 Task: In the Contact  GabriellaHernandez93@pix11.com, Create email and send with subject: 'Step into the Future: Discover Our Cutting-Edge Solution', and with mail content 'Hello_x000D_
Join a community of forward-thinkers and pioneers. Our transformative solution will empower you to shape the future of your industry.._x000D_
Kind Regards', attach the document: Terms_and_conditions.doc and insert image: visitingcard.jpg. Below Kind Regards, write Tumblr and insert the URL: 'www.tumblr.com'. Mark checkbox to create task to follow up : Tomorrow. Logged in from softage.3@softage.net
Action: Mouse moved to (94, 85)
Screenshot: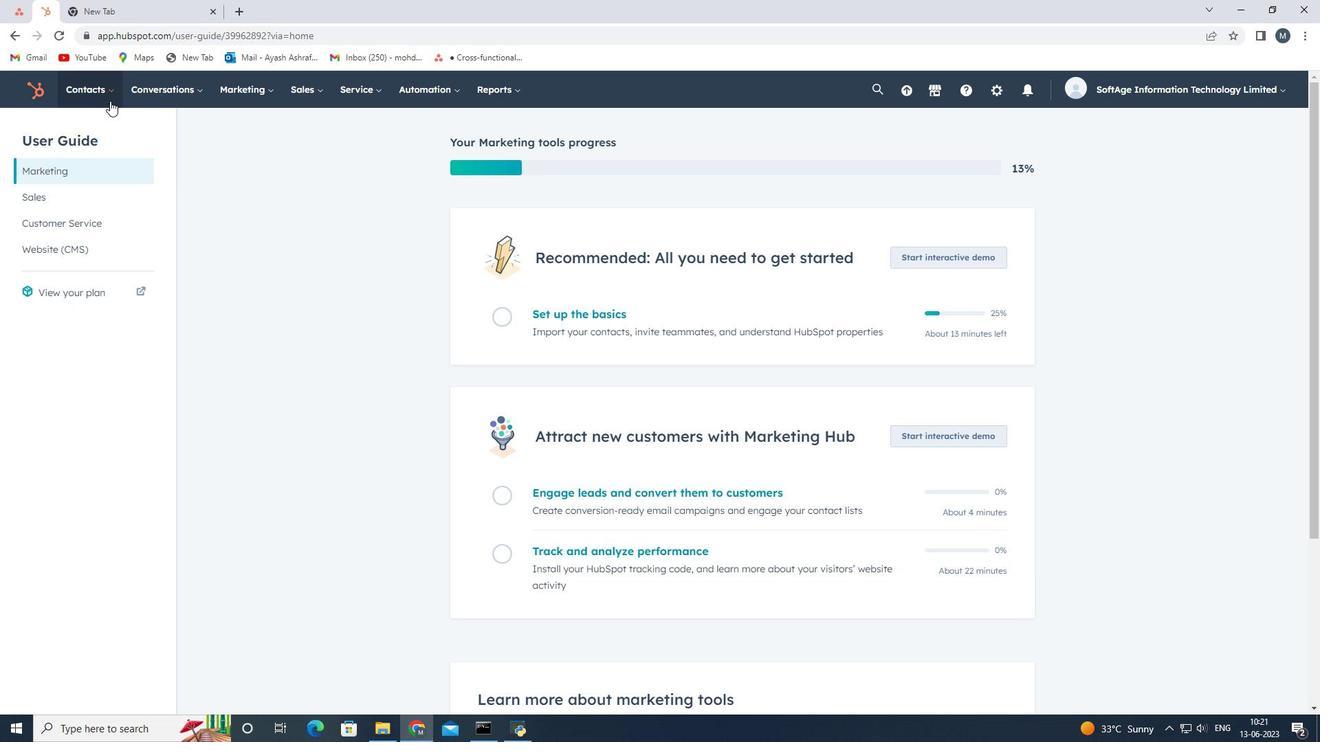 
Action: Mouse pressed left at (94, 85)
Screenshot: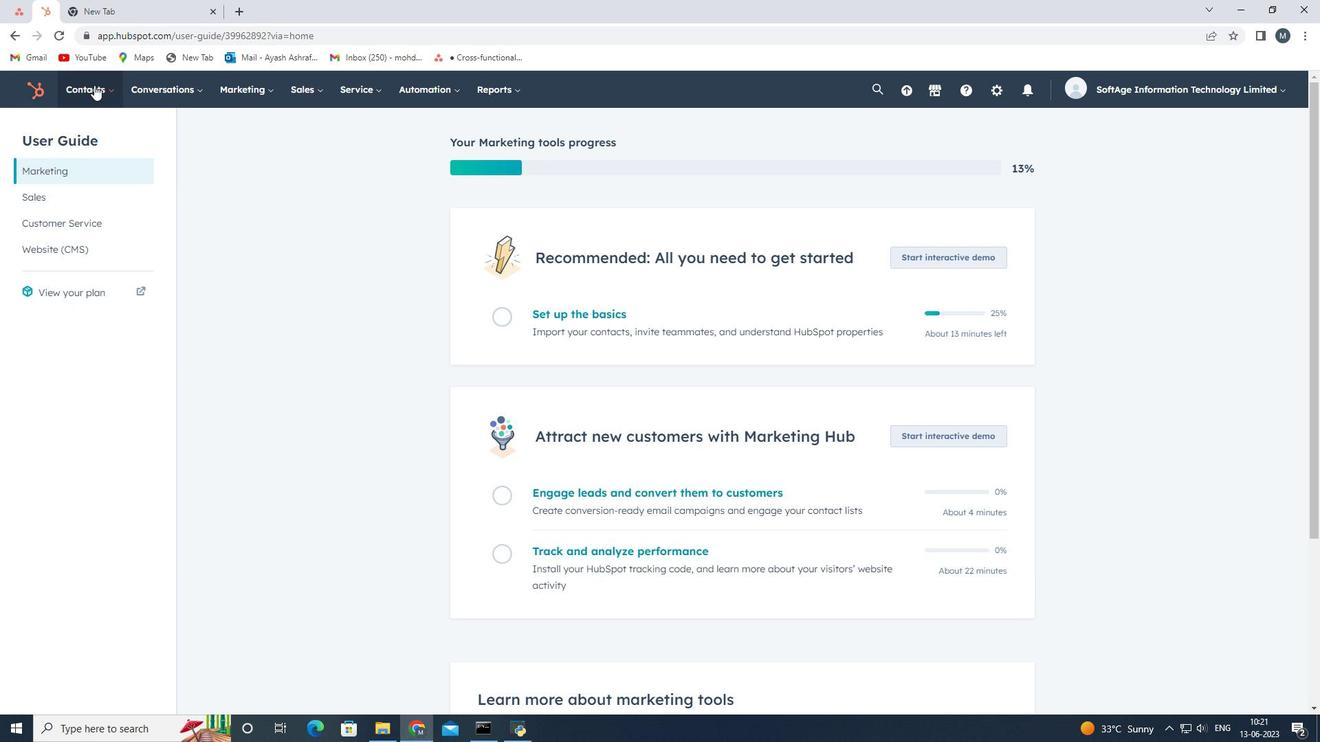 
Action: Mouse moved to (102, 125)
Screenshot: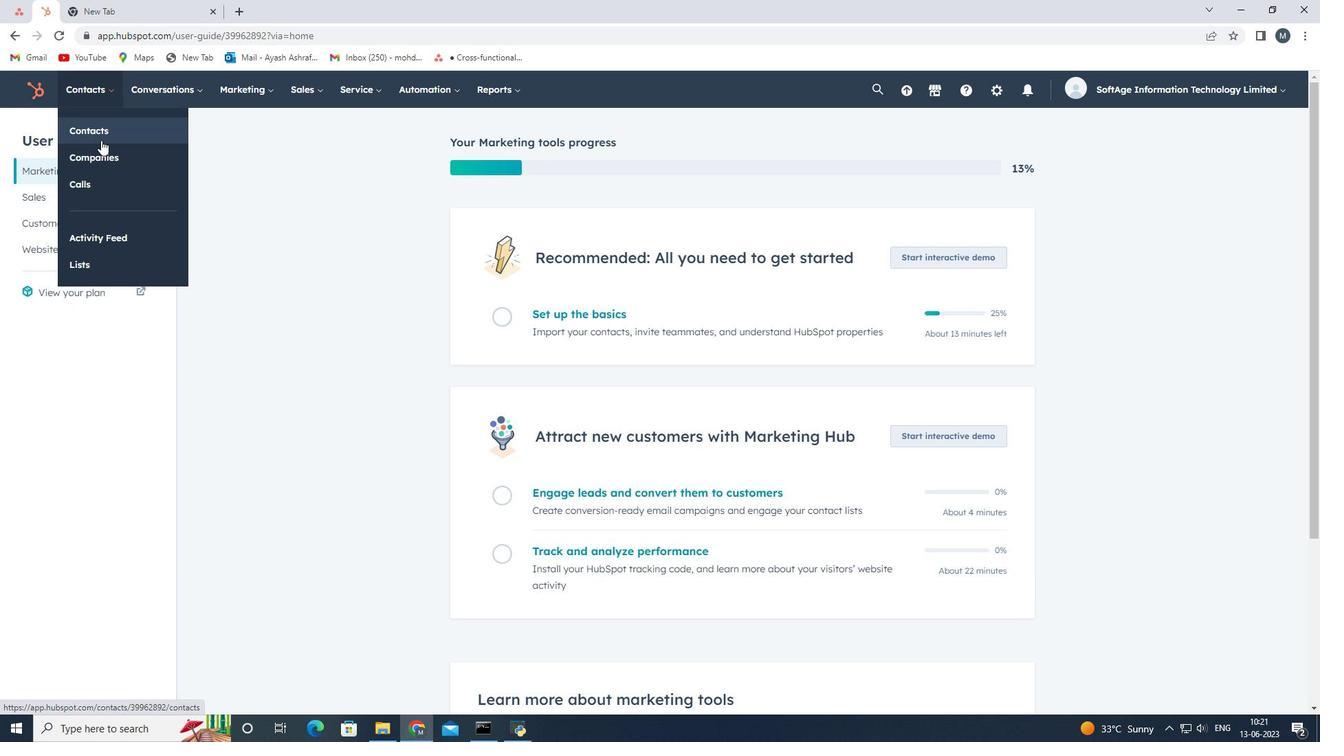 
Action: Mouse pressed left at (102, 125)
Screenshot: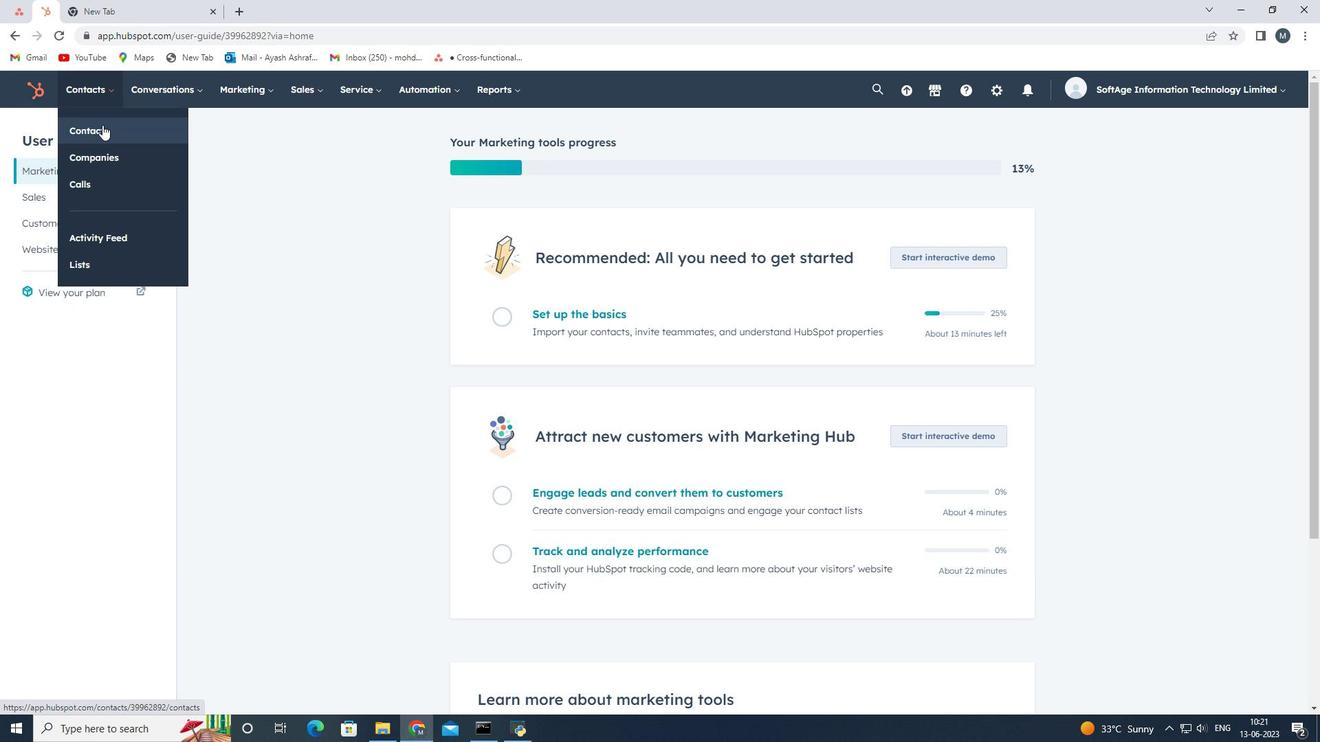 
Action: Mouse moved to (115, 242)
Screenshot: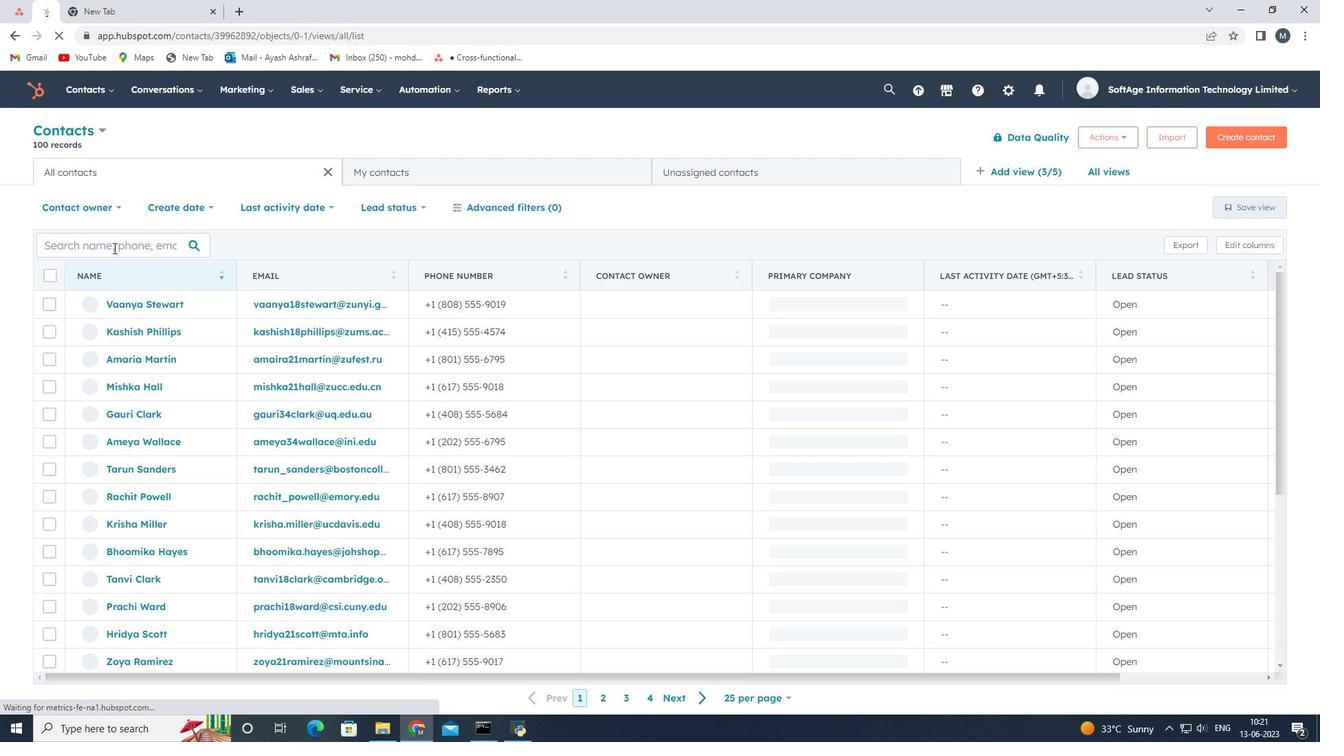
Action: Mouse pressed left at (115, 242)
Screenshot: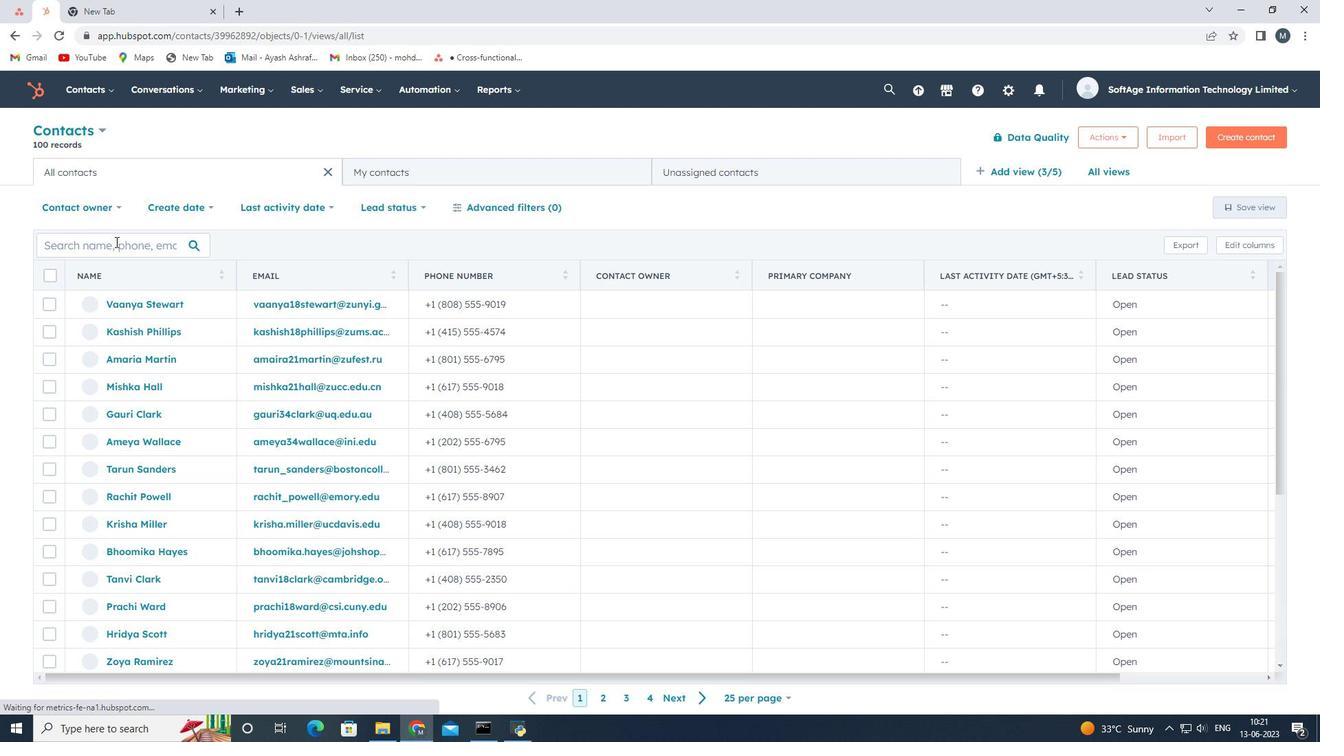 
Action: Key pressed <Key.shift><Key.shift><Key.shift><Key.shift><Key.shift>gabriella<Key.shift>Hernandez93<Key.shift>@pic<Key.backspace>x11.com
Screenshot: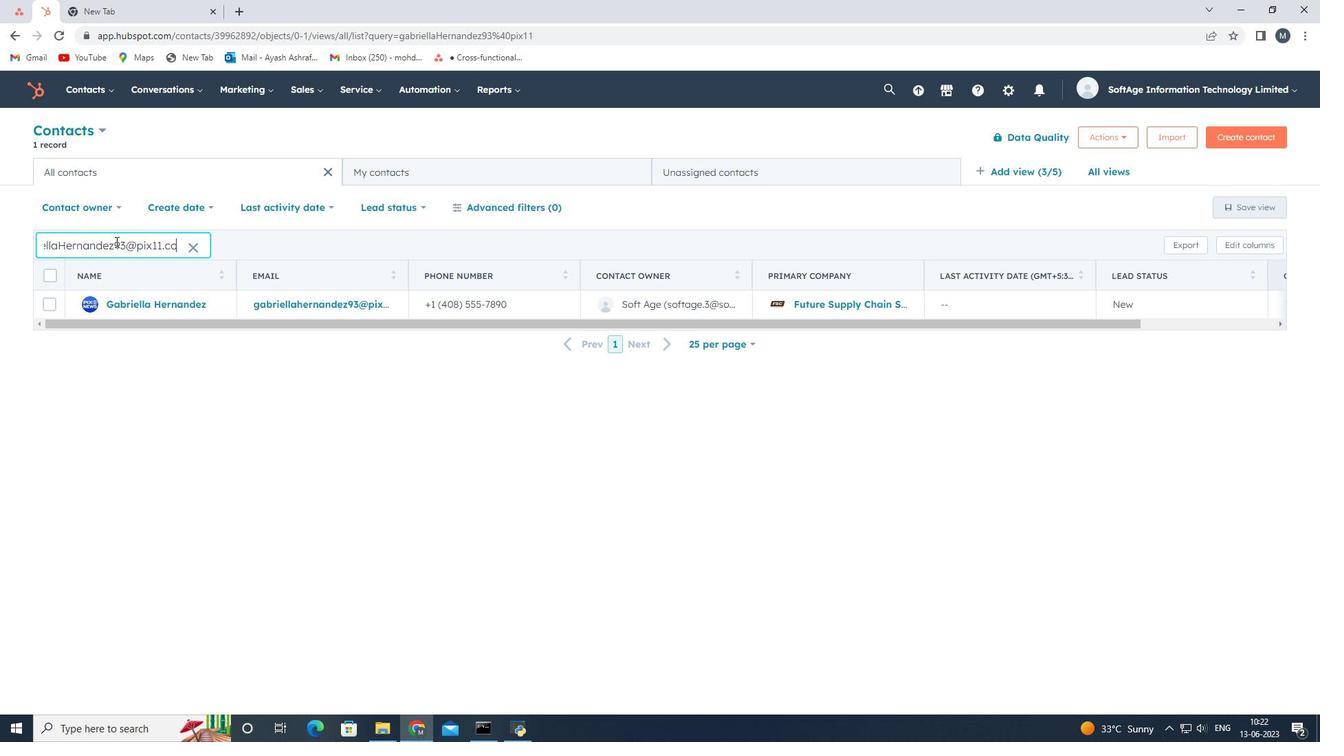 
Action: Mouse moved to (123, 306)
Screenshot: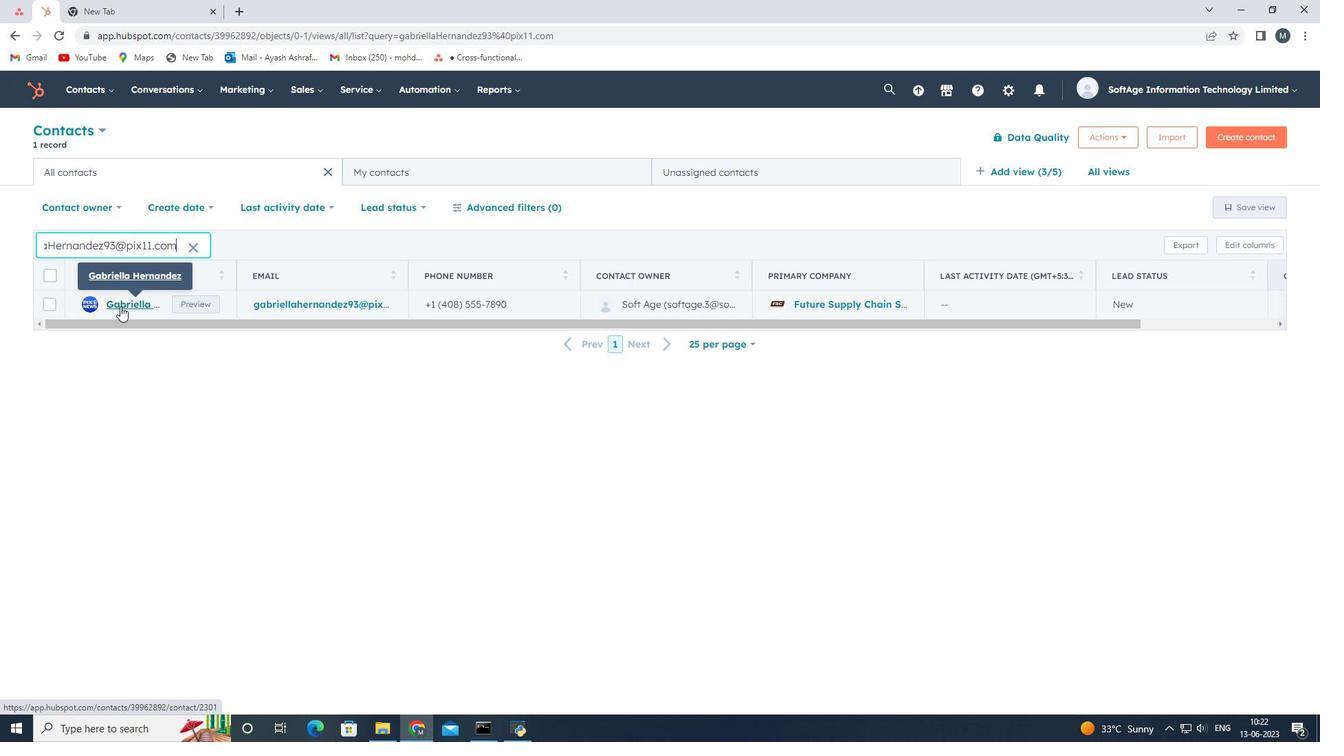 
Action: Mouse pressed left at (123, 306)
Screenshot: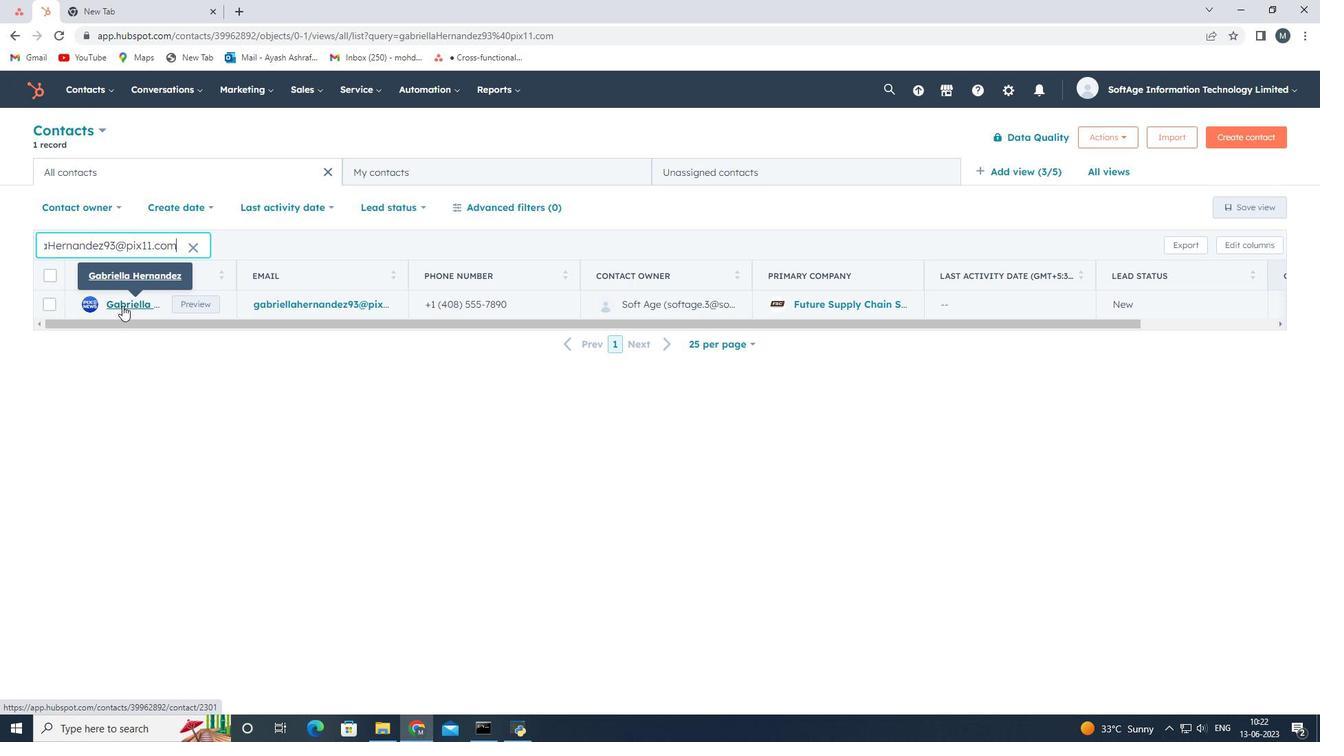 
Action: Mouse pressed left at (123, 306)
Screenshot: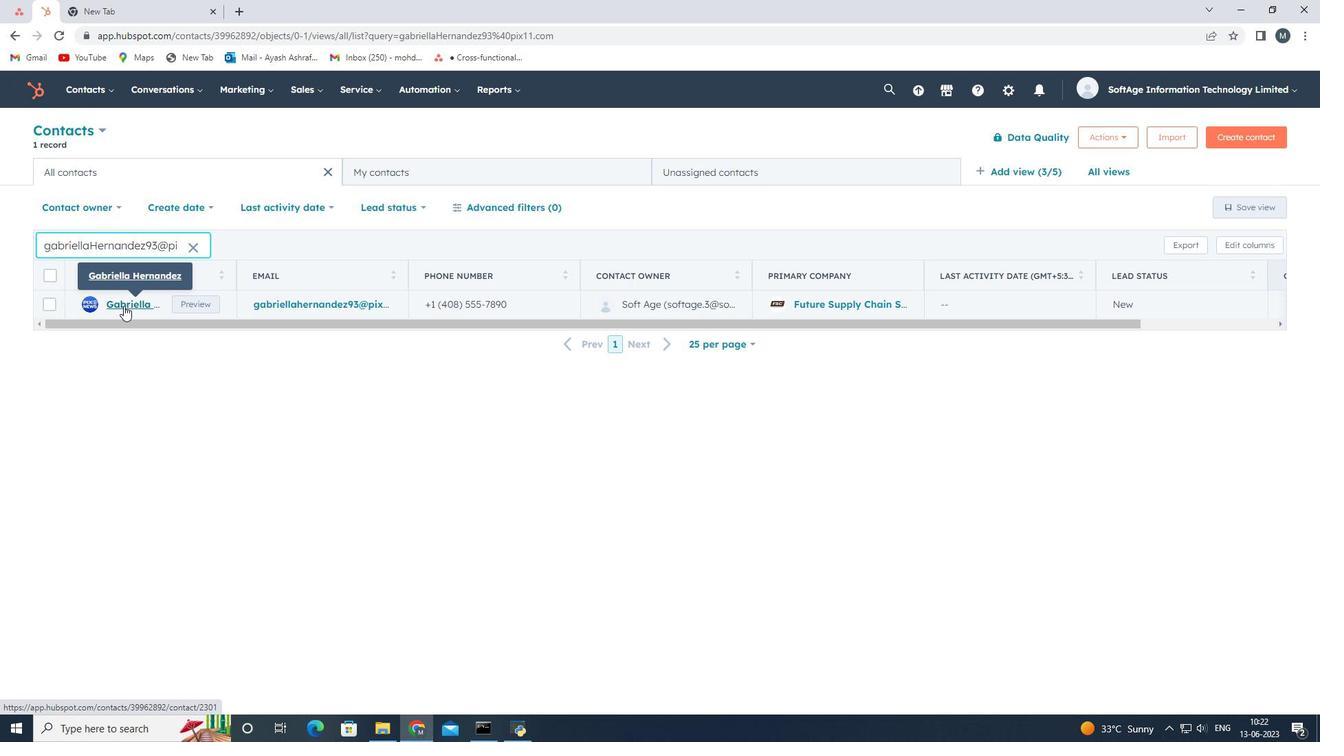 
Action: Mouse moved to (98, 244)
Screenshot: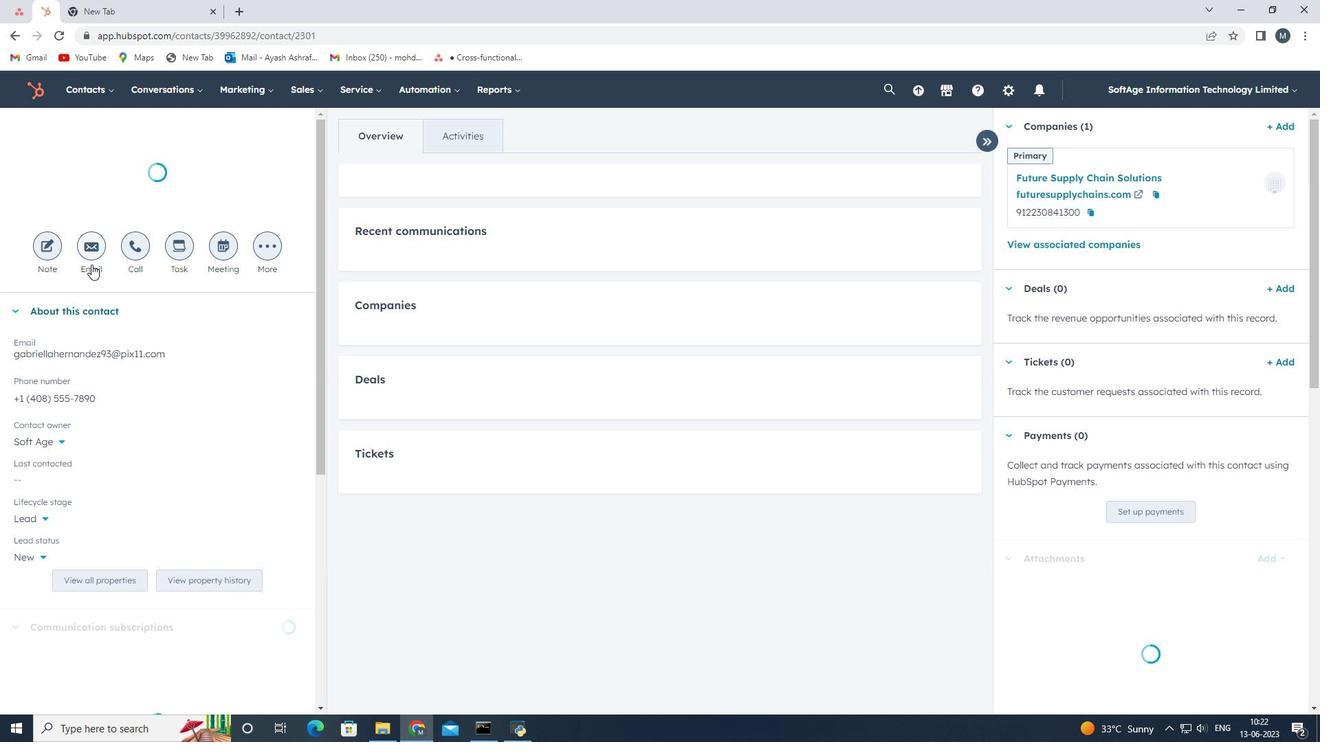 
Action: Mouse pressed left at (98, 244)
Screenshot: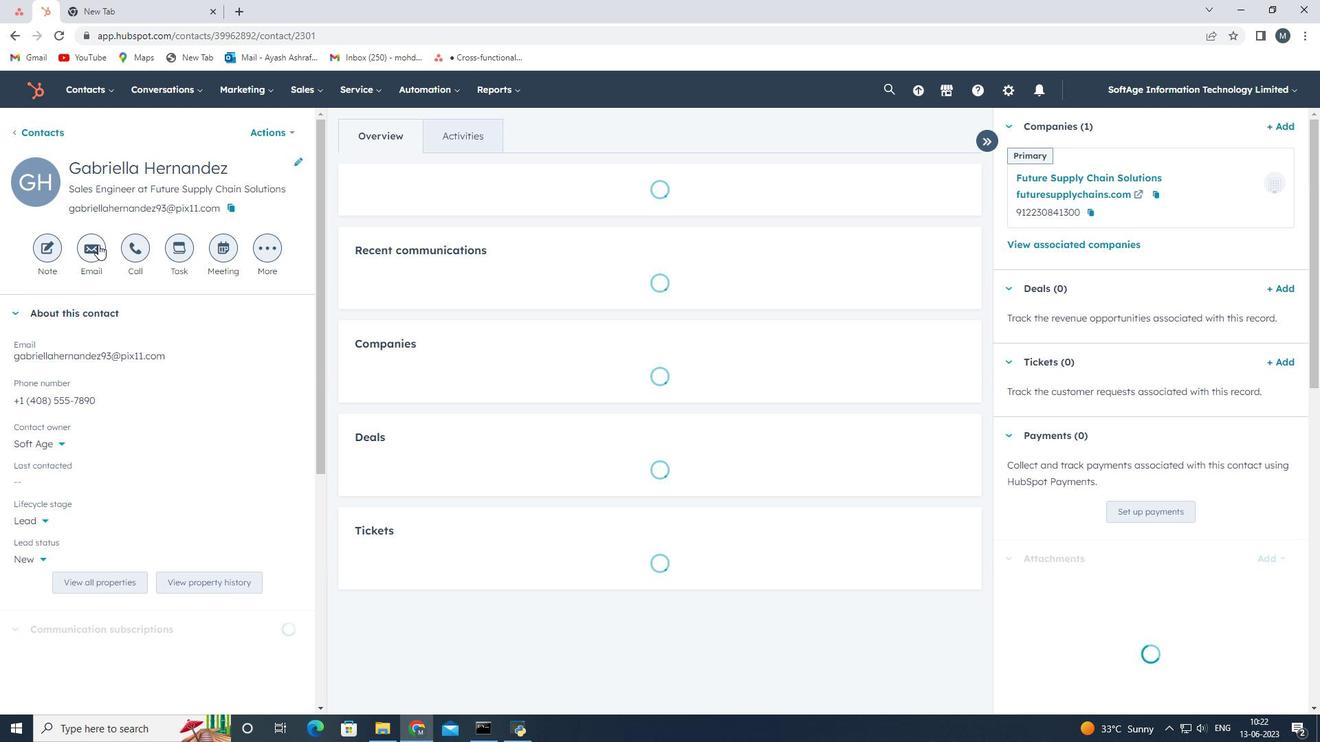 
Action: Mouse moved to (1158, 440)
Screenshot: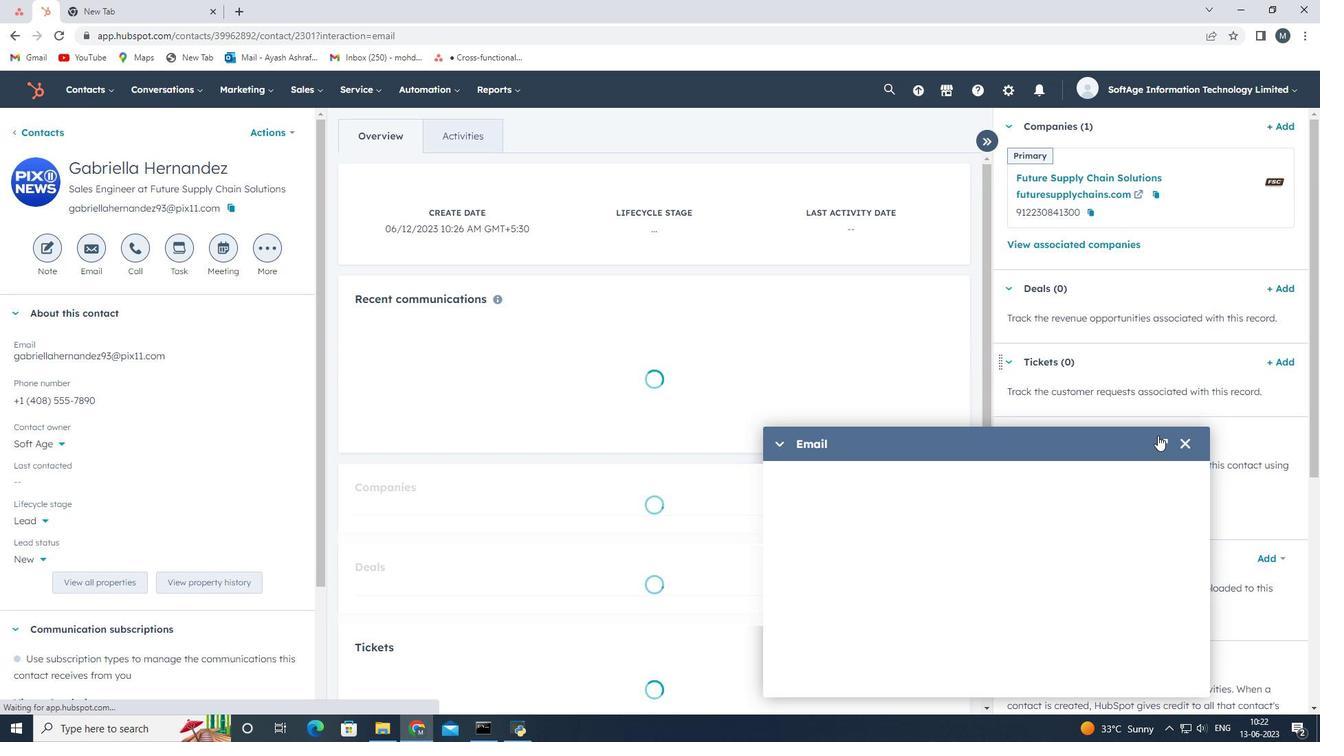 
Action: Mouse pressed left at (1158, 440)
Screenshot: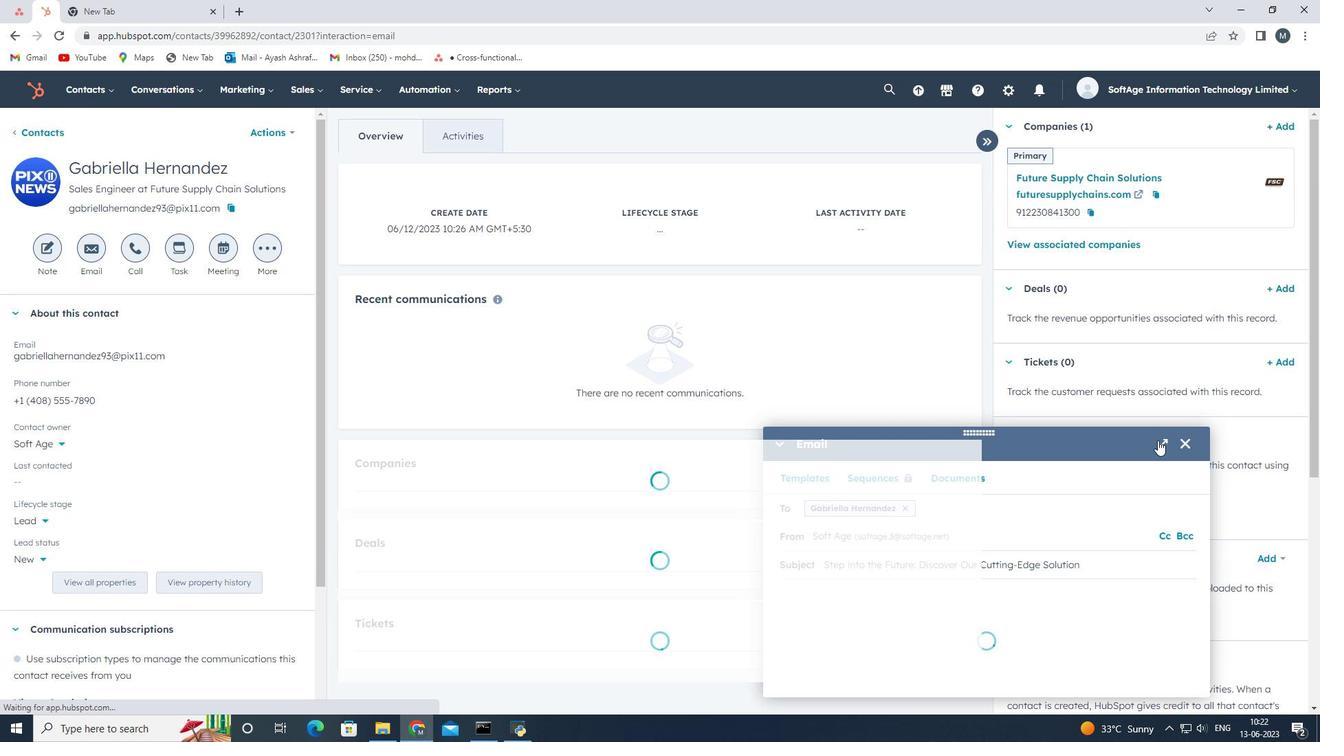 
Action: Mouse moved to (546, 266)
Screenshot: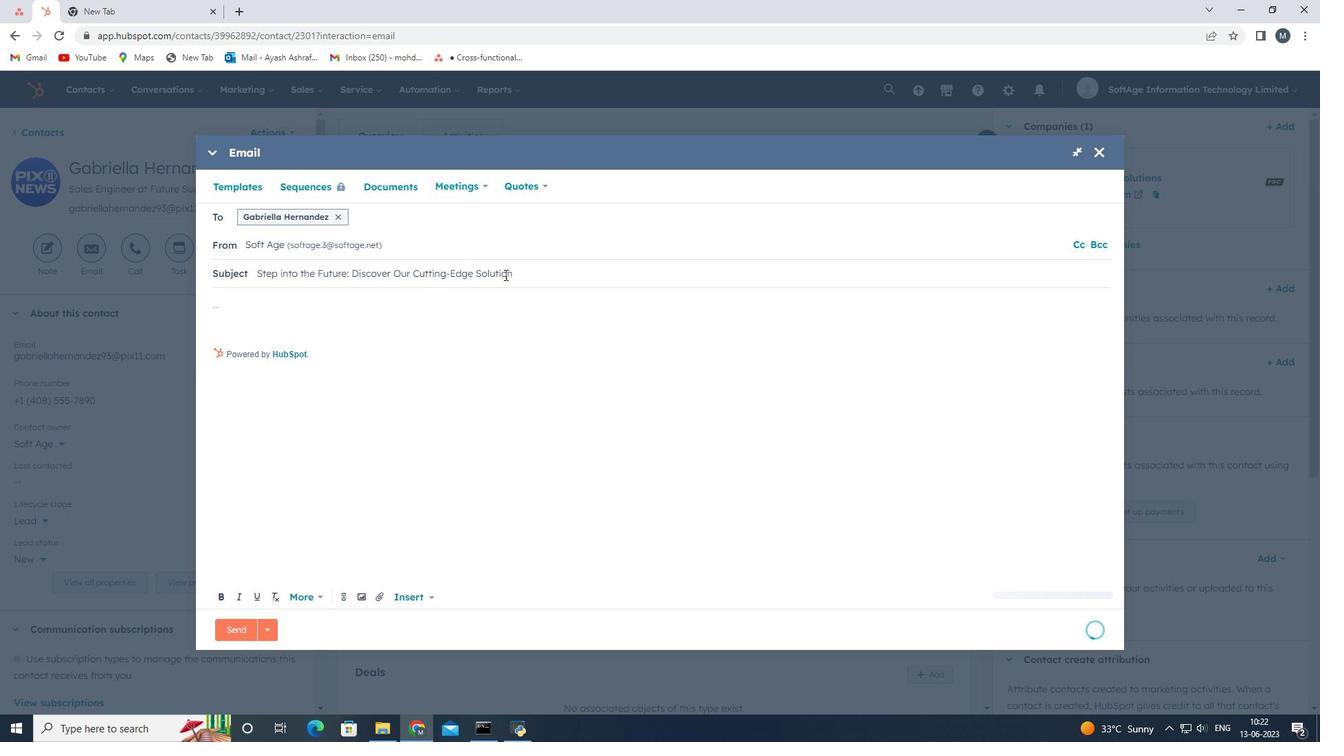
Action: Mouse pressed left at (546, 266)
Screenshot: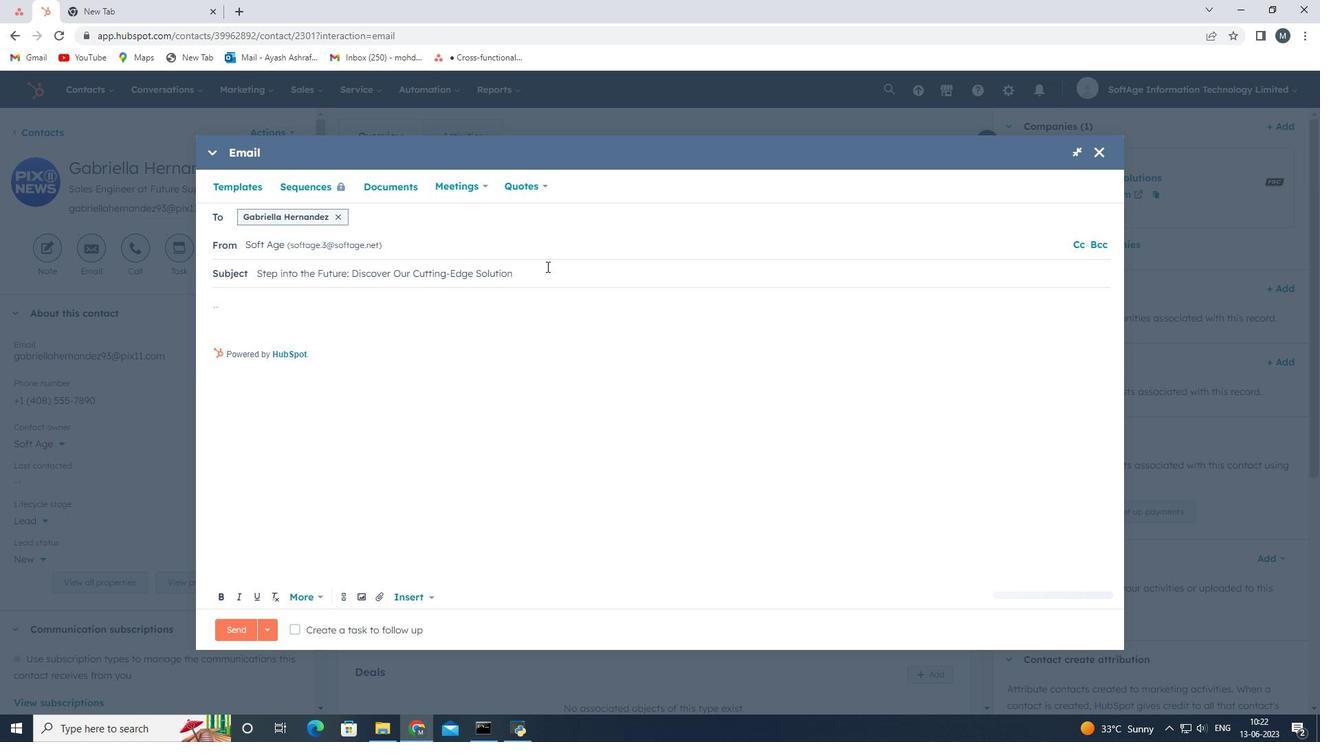 
Action: Mouse moved to (246, 276)
Screenshot: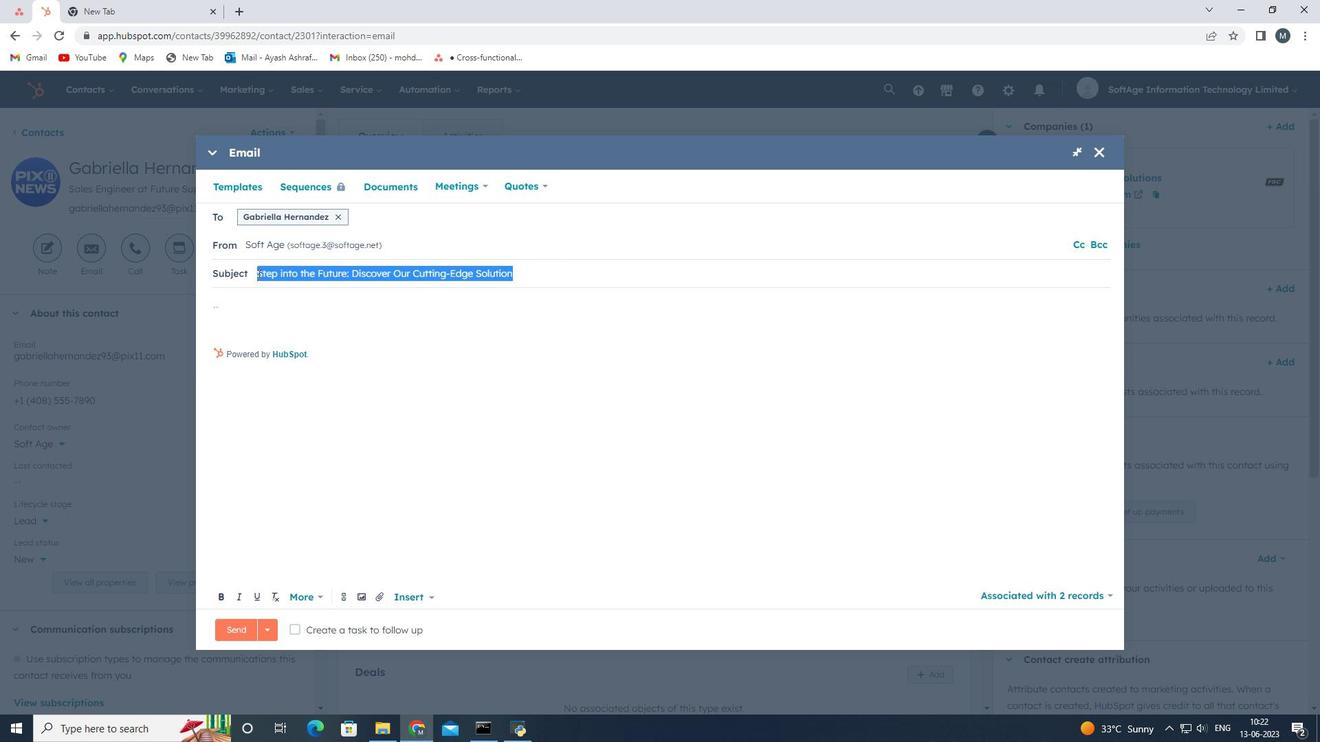 
Action: Key pressed .
Screenshot: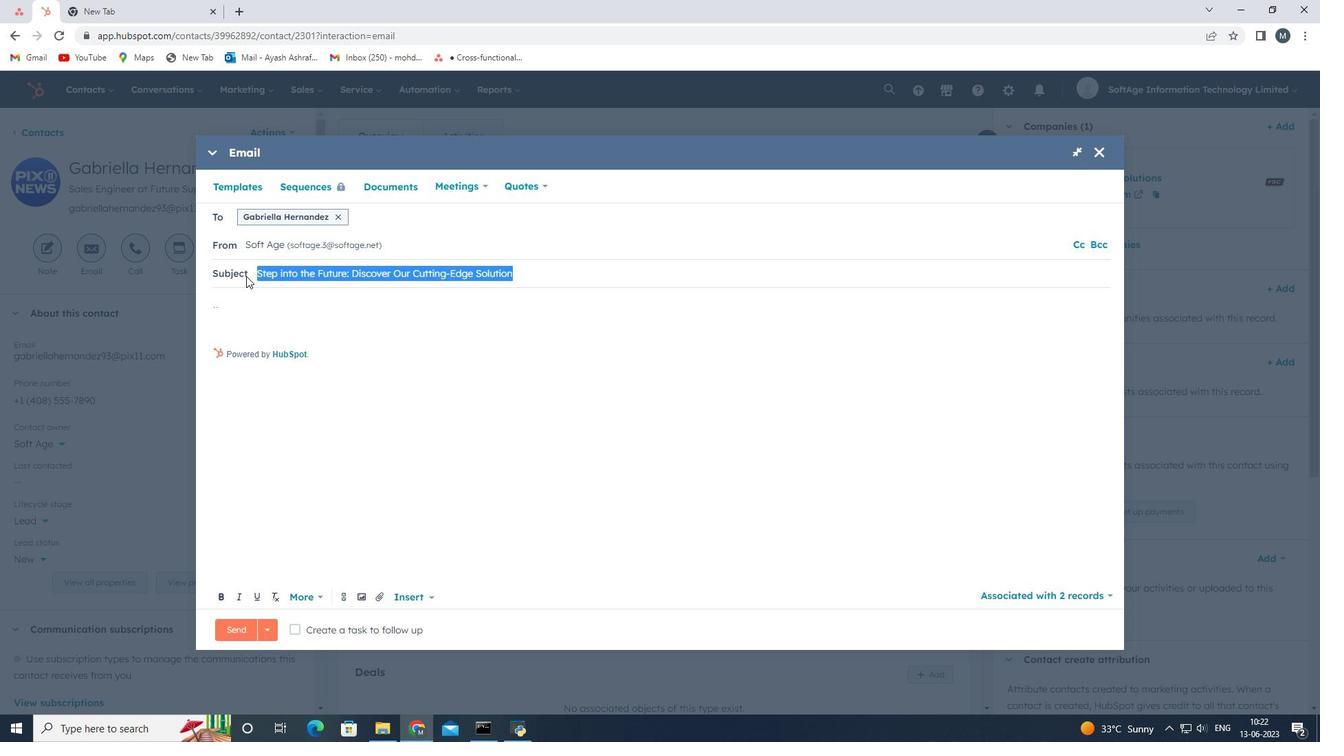 
Action: Mouse moved to (246, 276)
Screenshot: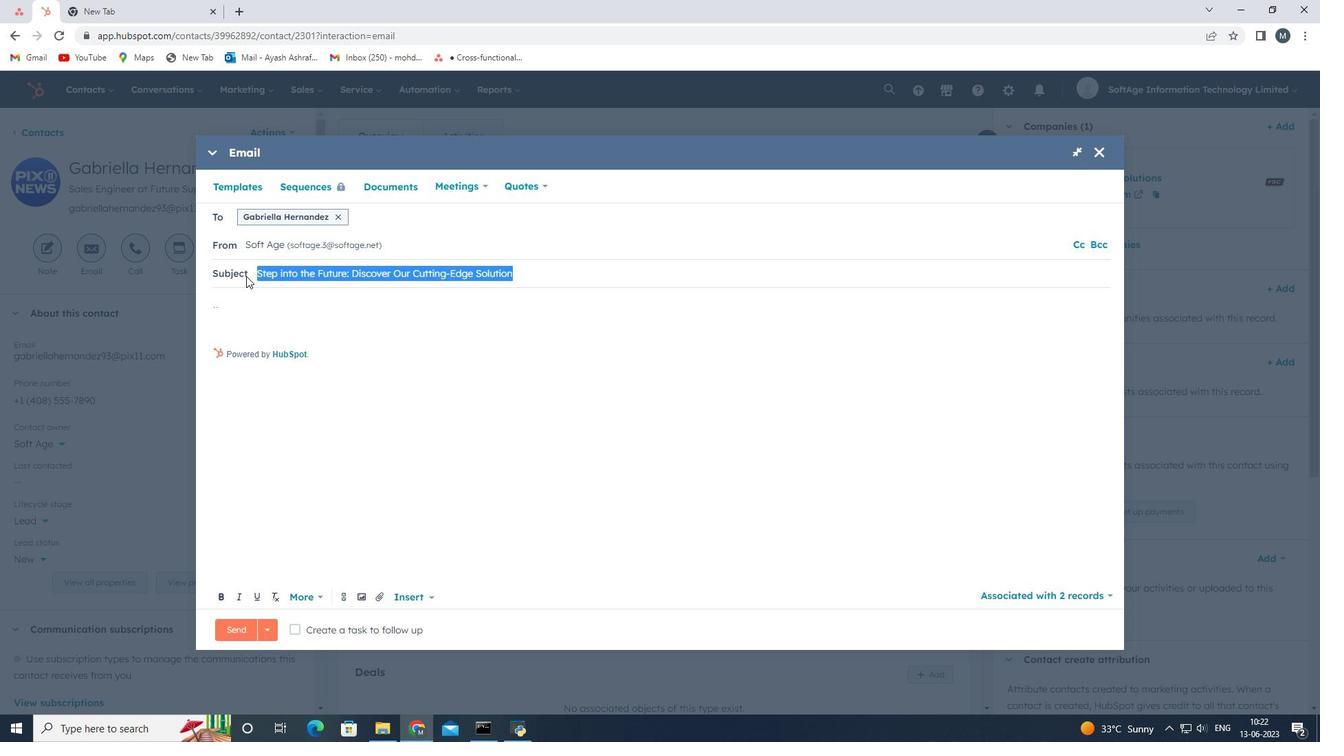 
Action: Key pressed <Key.backspace><Key.shift>Step<Key.space>into<Key.space>the<Key.space><Key.shift>Future<Key.shift><Key.shift>:<Key.space><Key.shift>Discover<Key.space><Key.shift><Key.shift><Key.shift>Our<Key.space><Key.shift>Cuttin-<Key.shift>Edge<Key.space><Key.shift>Solution
Screenshot: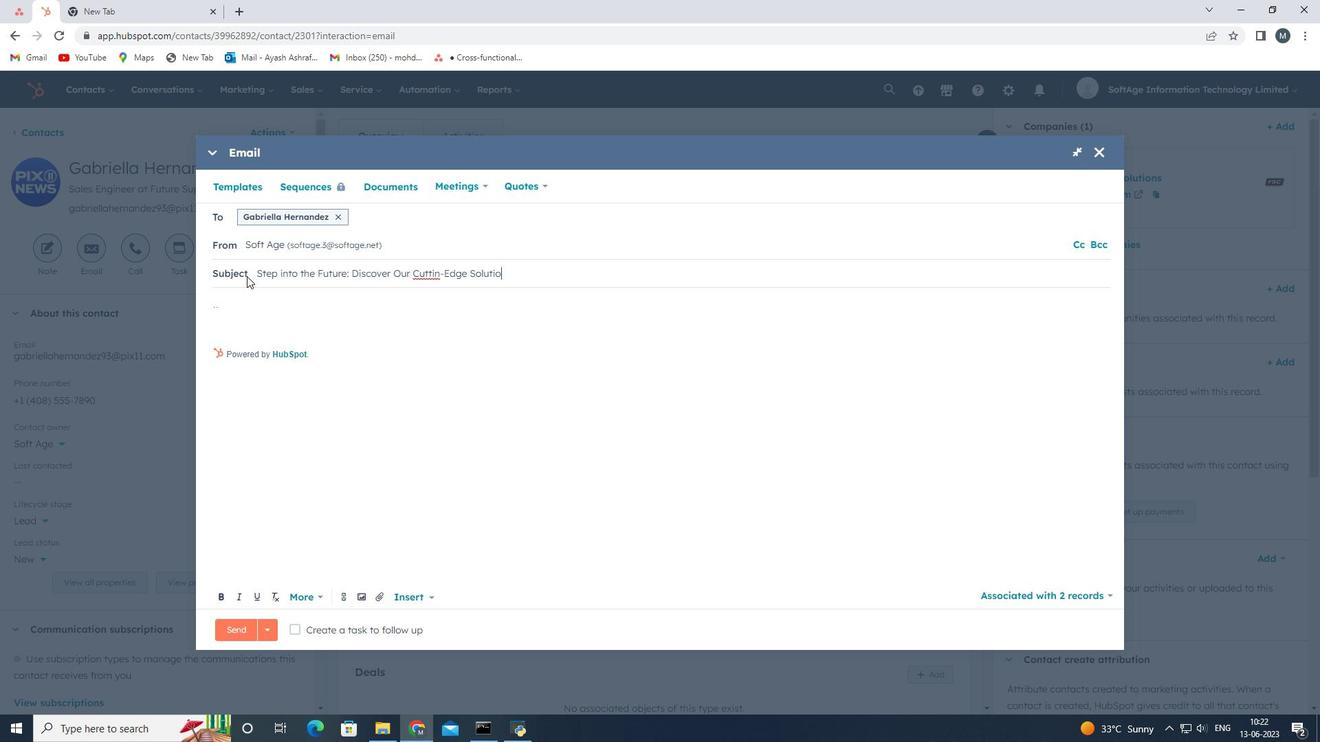 
Action: Mouse moved to (438, 274)
Screenshot: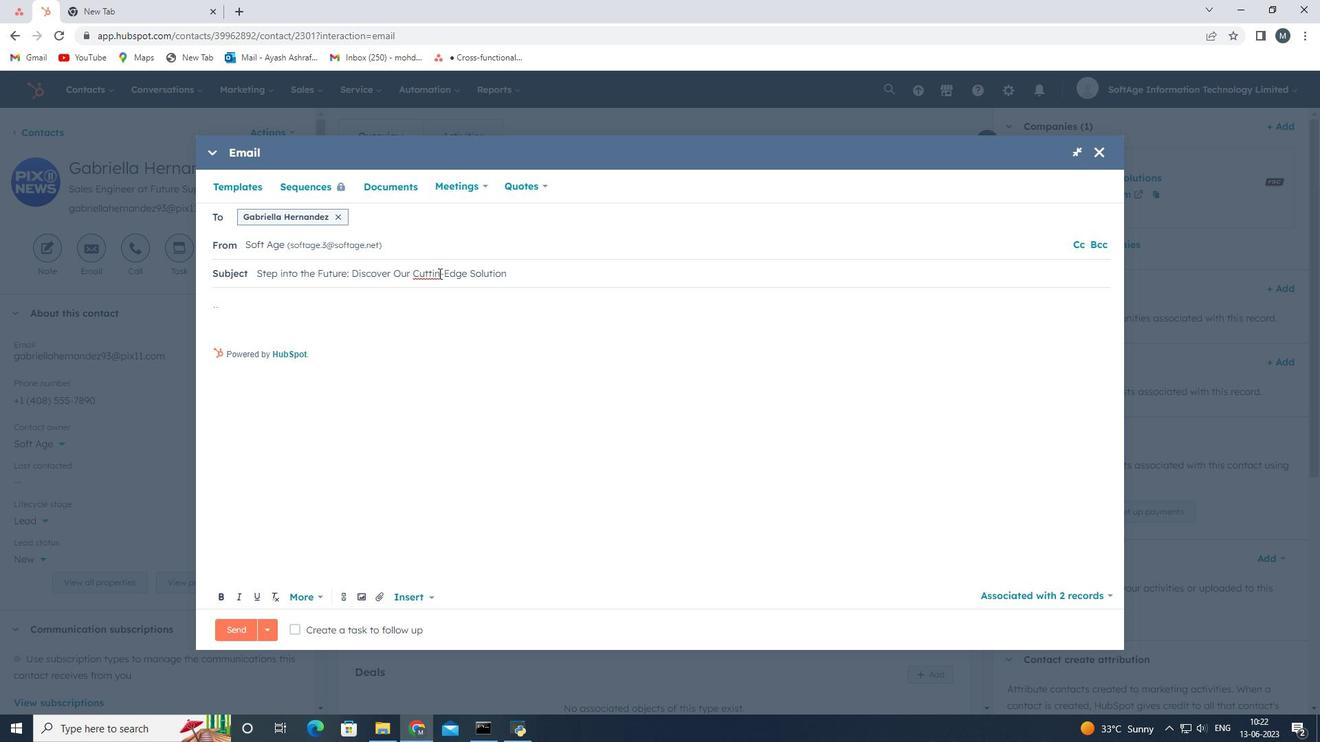 
Action: Mouse pressed left at (438, 274)
Screenshot: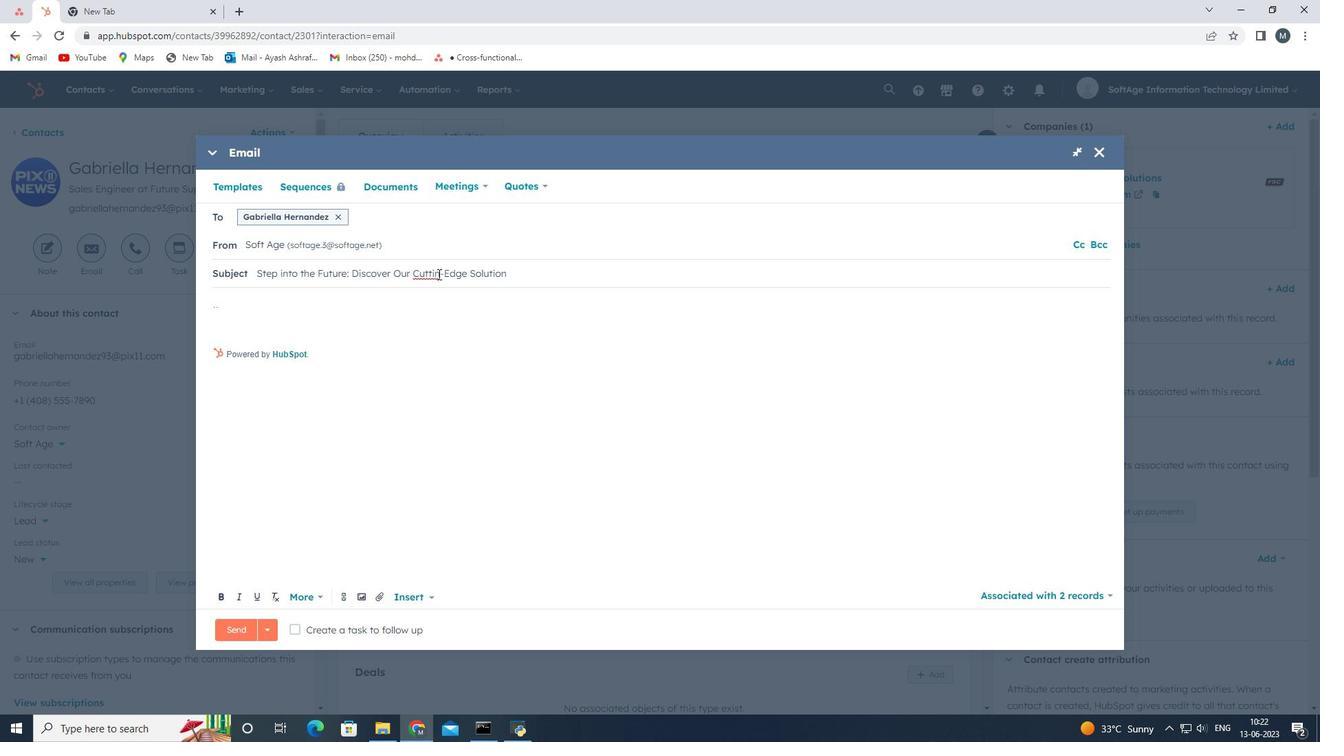 
Action: Mouse moved to (469, 418)
Screenshot: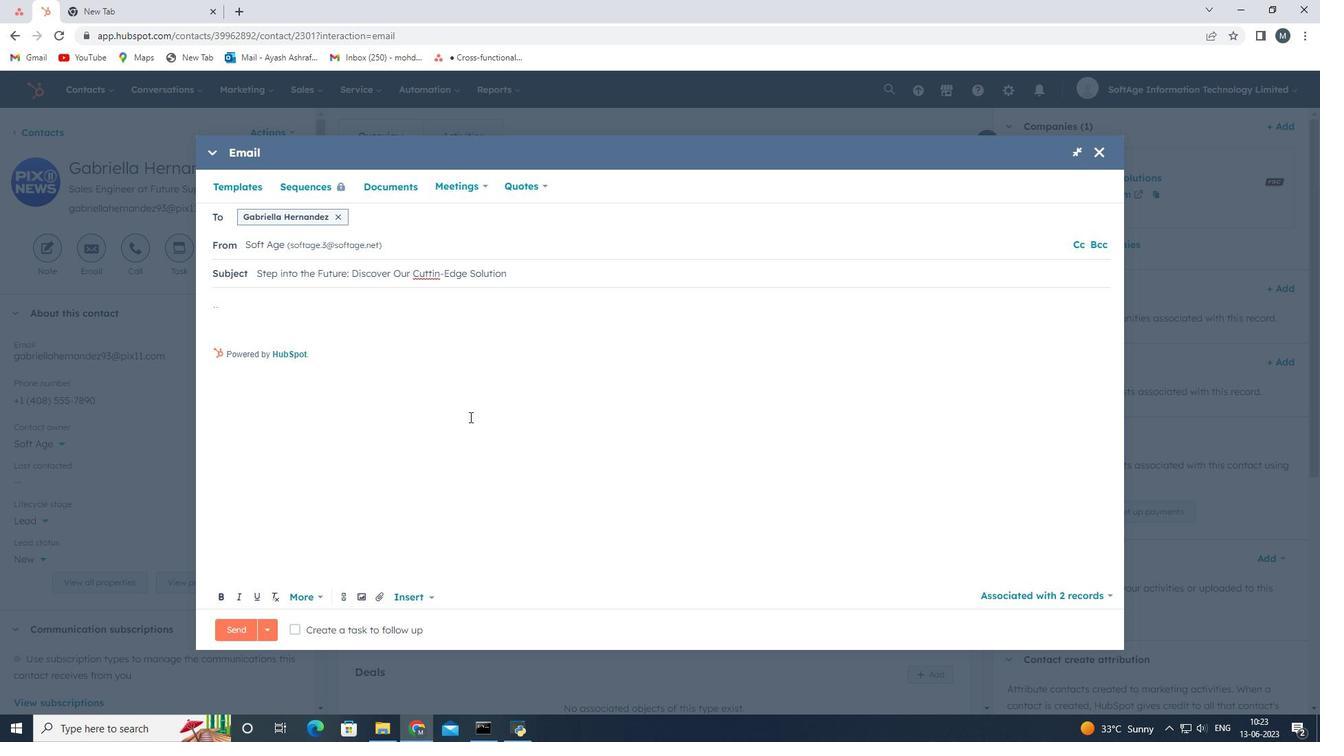
Action: Key pressed g
Screenshot: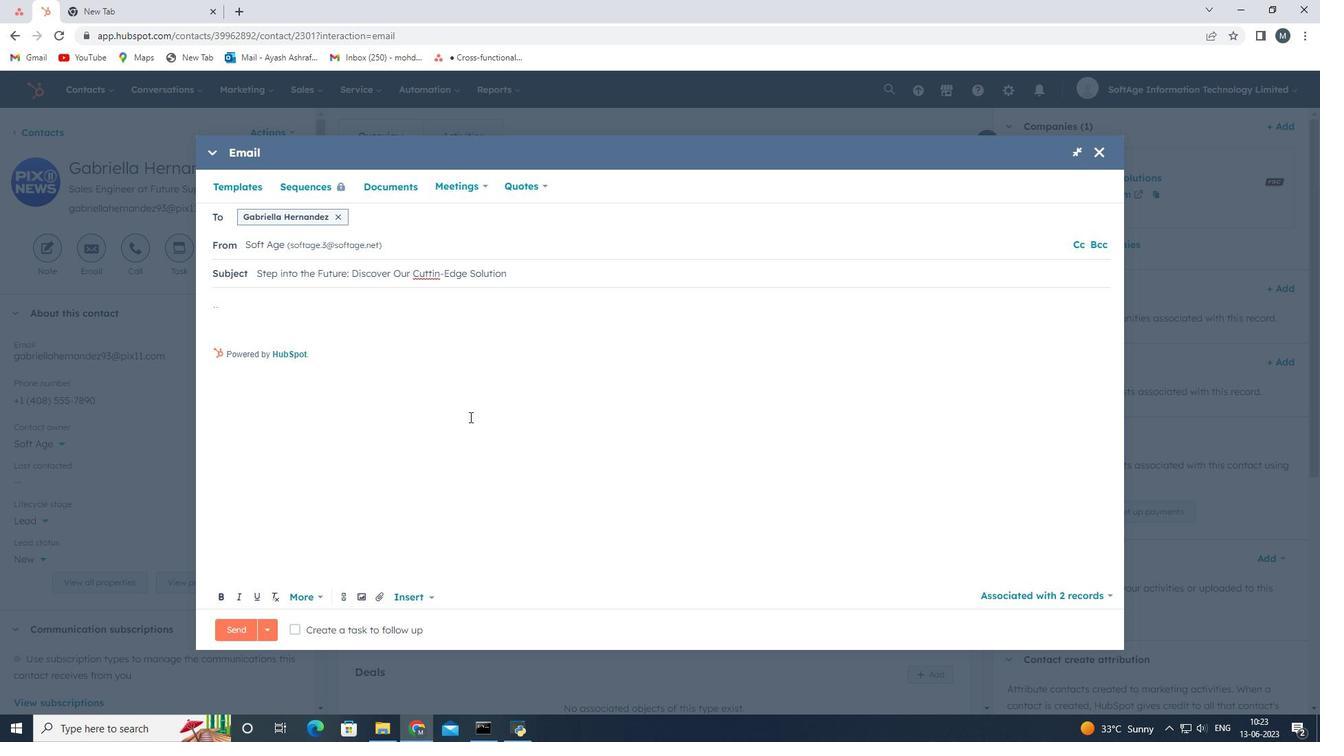 
Action: Mouse moved to (260, 303)
Screenshot: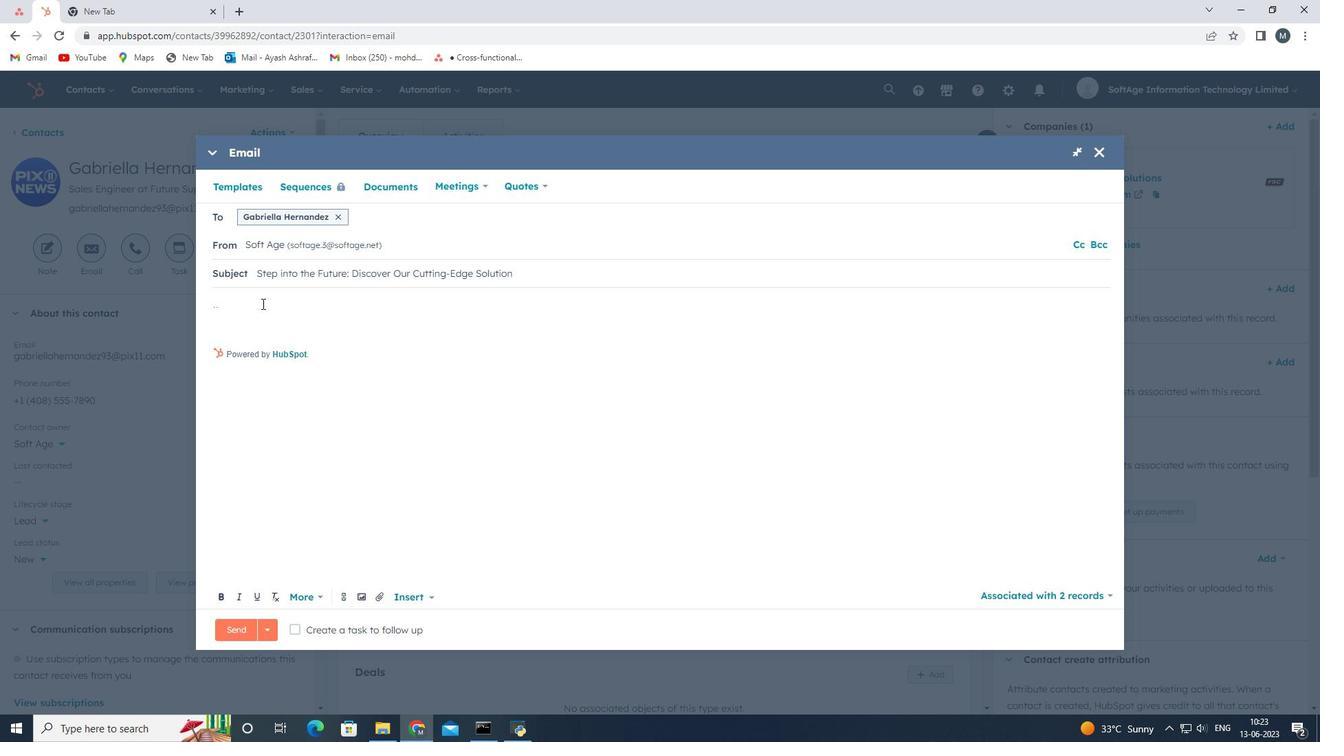 
Action: Mouse pressed left at (260, 303)
Screenshot: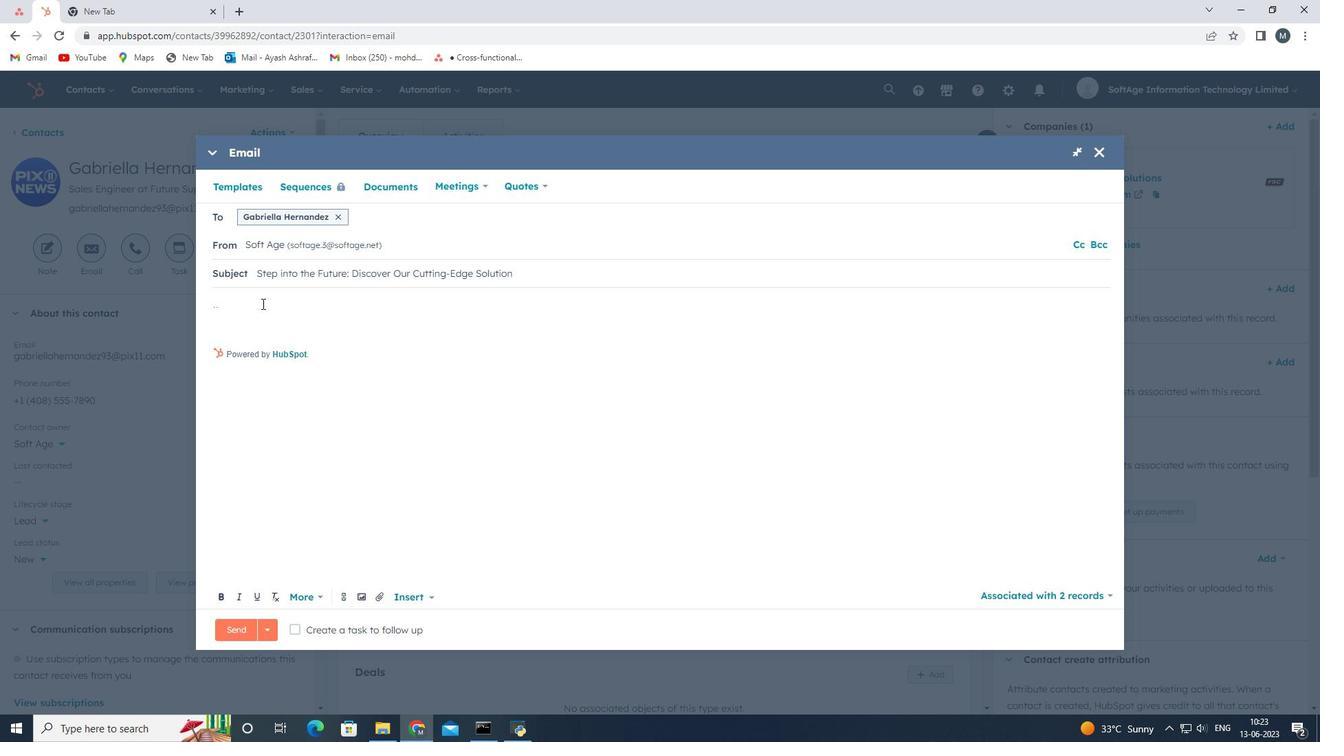 
Action: Mouse moved to (231, 304)
Screenshot: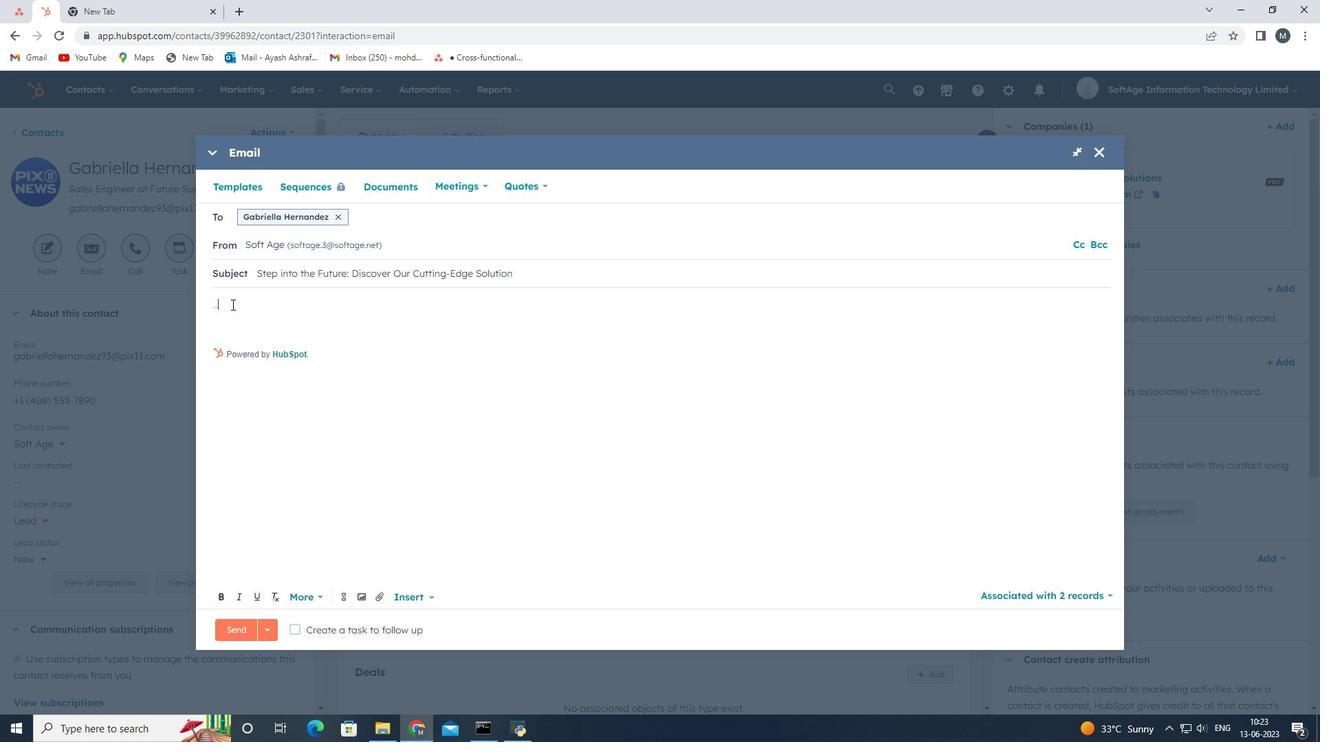
Action: Key pressed <Key.backspace><Key.backspace><Key.shift><Key.shift><Key.shift><Key.shift><Key.shift><Key.shift><Key.shift><Key.shift><Key.shift><Key.shift><Key.shift>Hello,<Key.enter><Key.shift><Key.shift><Key.shift><Key.shift><Key.shift><Key.shift><Key.shift><Key.shift>Join<Key.space>a<Key.space>community<Key.space>of<Key.space>forward<Key.space><Key.backspace>-thinkers<Key.space>and<Key.space>pioneers.<Key.space><Key.shift>Our<Key.space>transformative<Key.space>solution<Key.space>will<Key.space>empower<Key.space>you<Key.space>to<Key.space>shape<Key.space>the<Key.space>future<Key.space>of<Key.space>your<Key.space>industry.<Key.enter><Key.shift>Kind<Key.space><Key.shift>Regards<Key.enter>
Screenshot: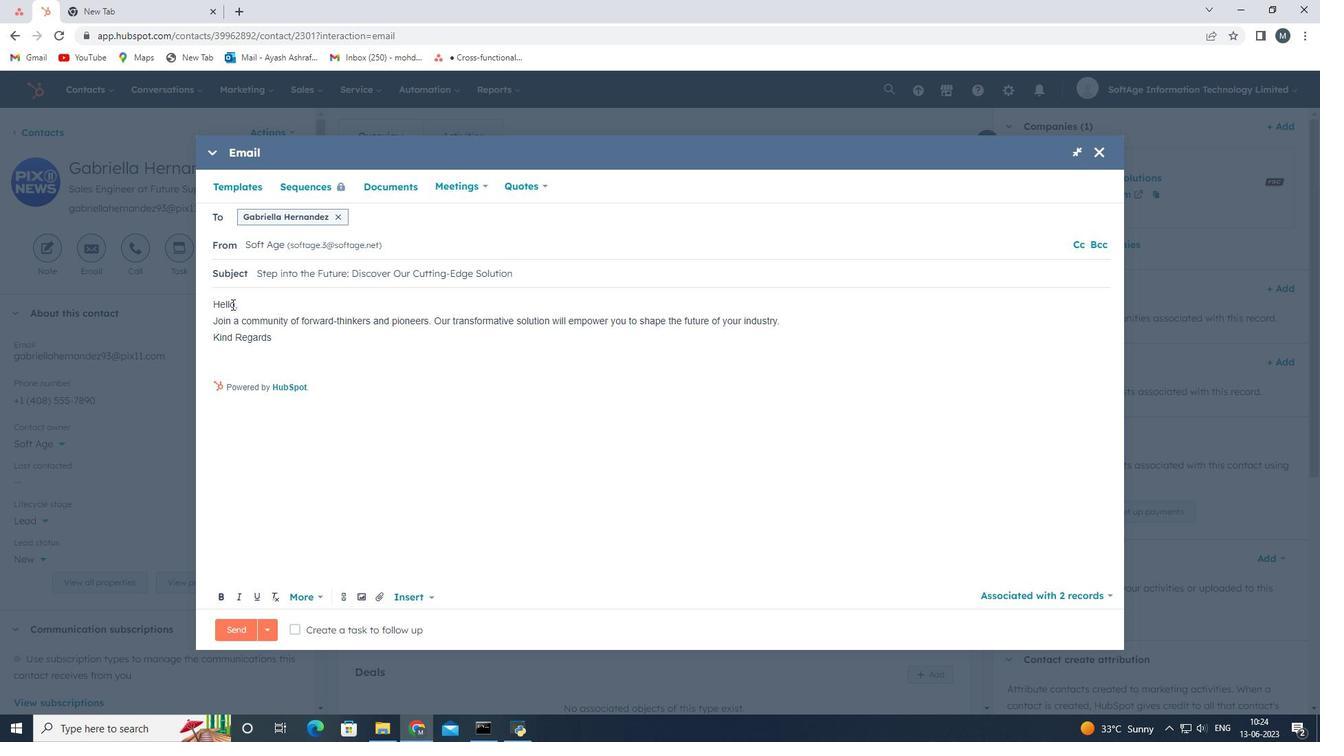 
Action: Mouse moved to (340, 590)
Screenshot: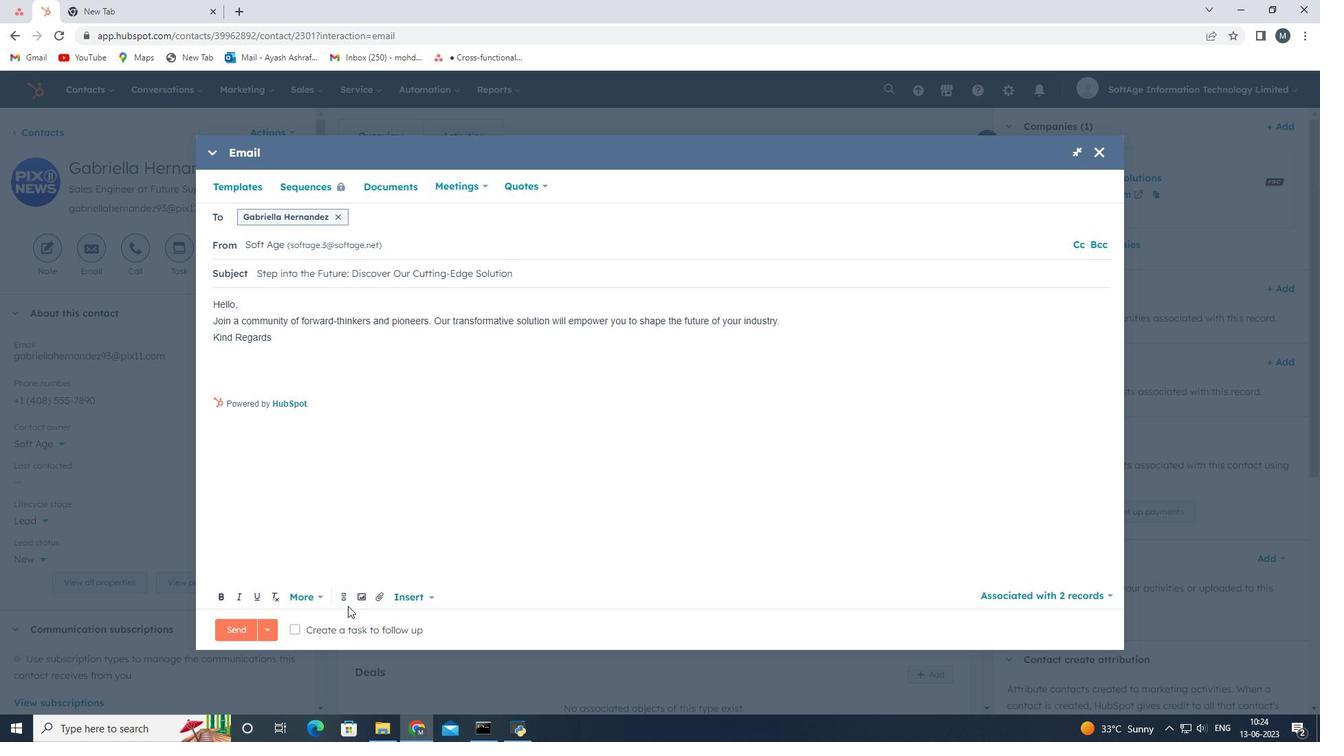 
Action: Mouse pressed left at (340, 590)
Screenshot: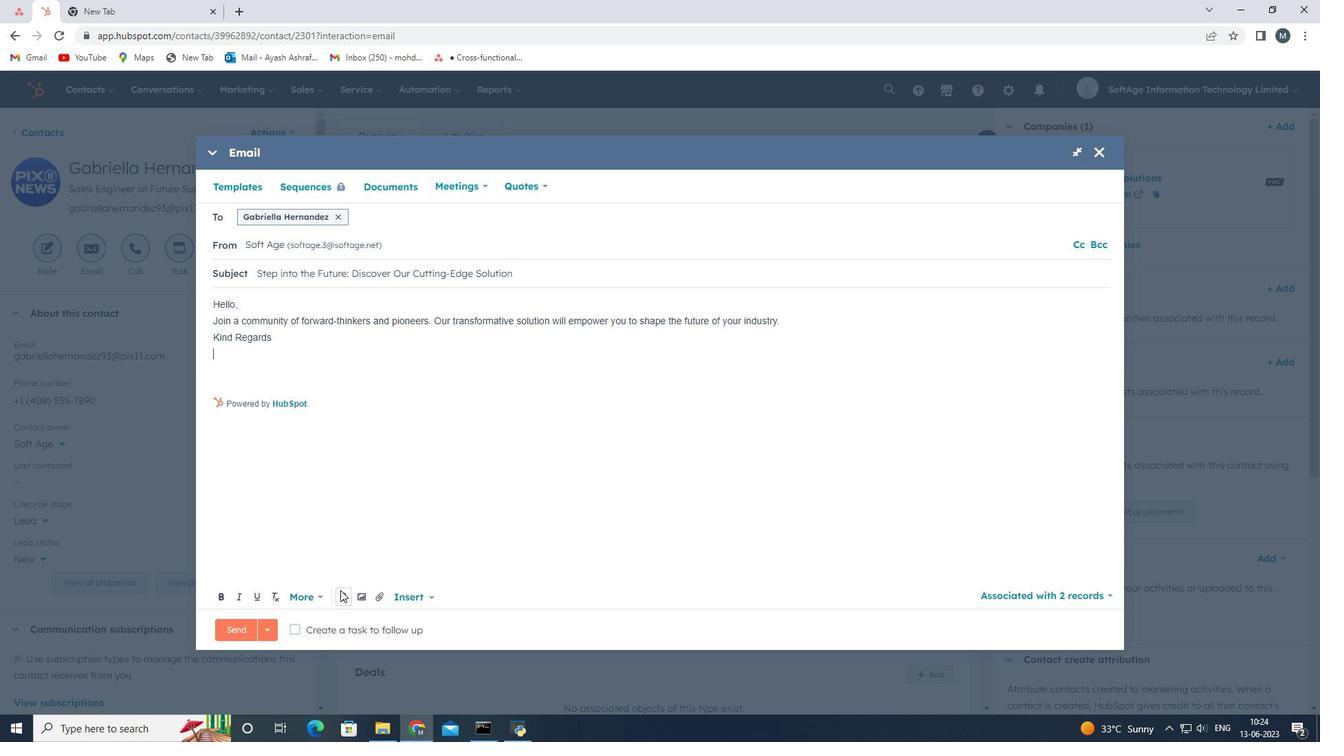 
Action: Mouse moved to (386, 447)
Screenshot: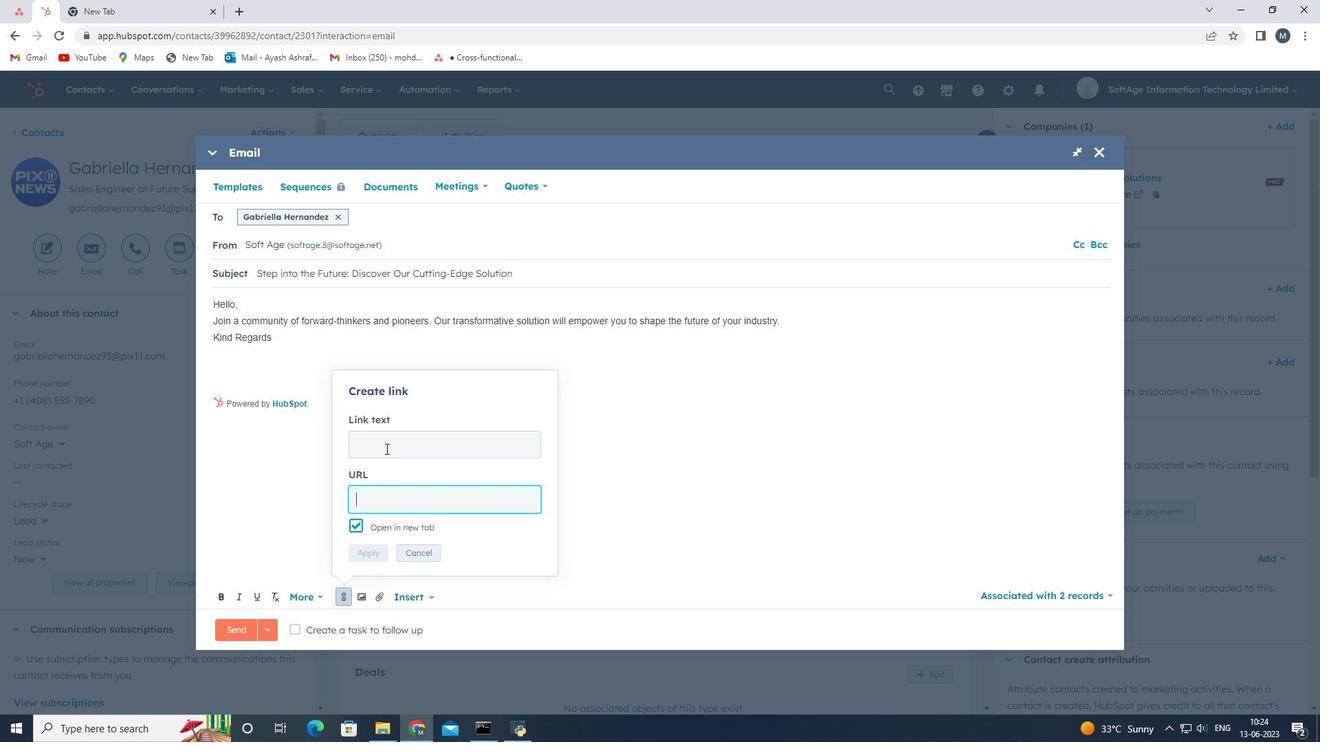 
Action: Mouse pressed left at (386, 447)
Screenshot: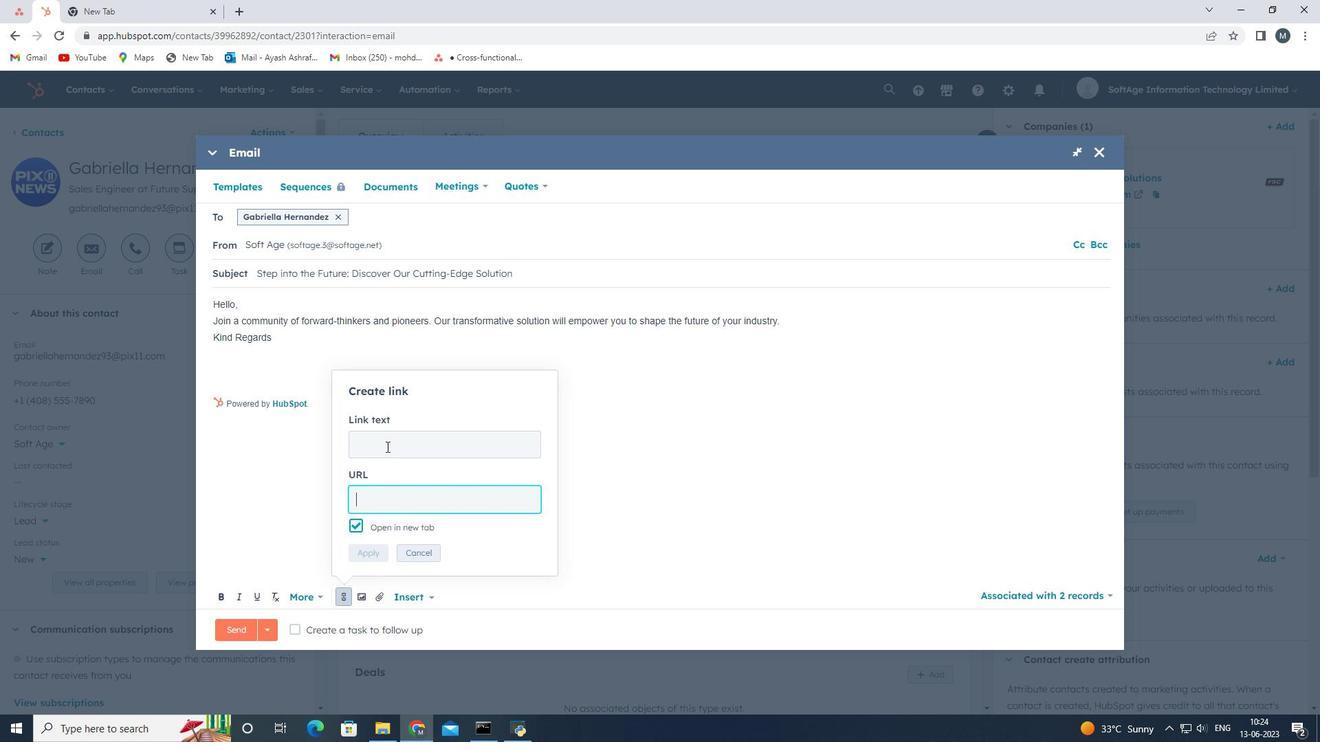 
Action: Key pressed <Key.shift><Key.shift><Key.shift><Key.shift><Key.shift><Key.shift><Key.shift><Key.shift><Key.shift><Key.shift>Tumblr
Screenshot: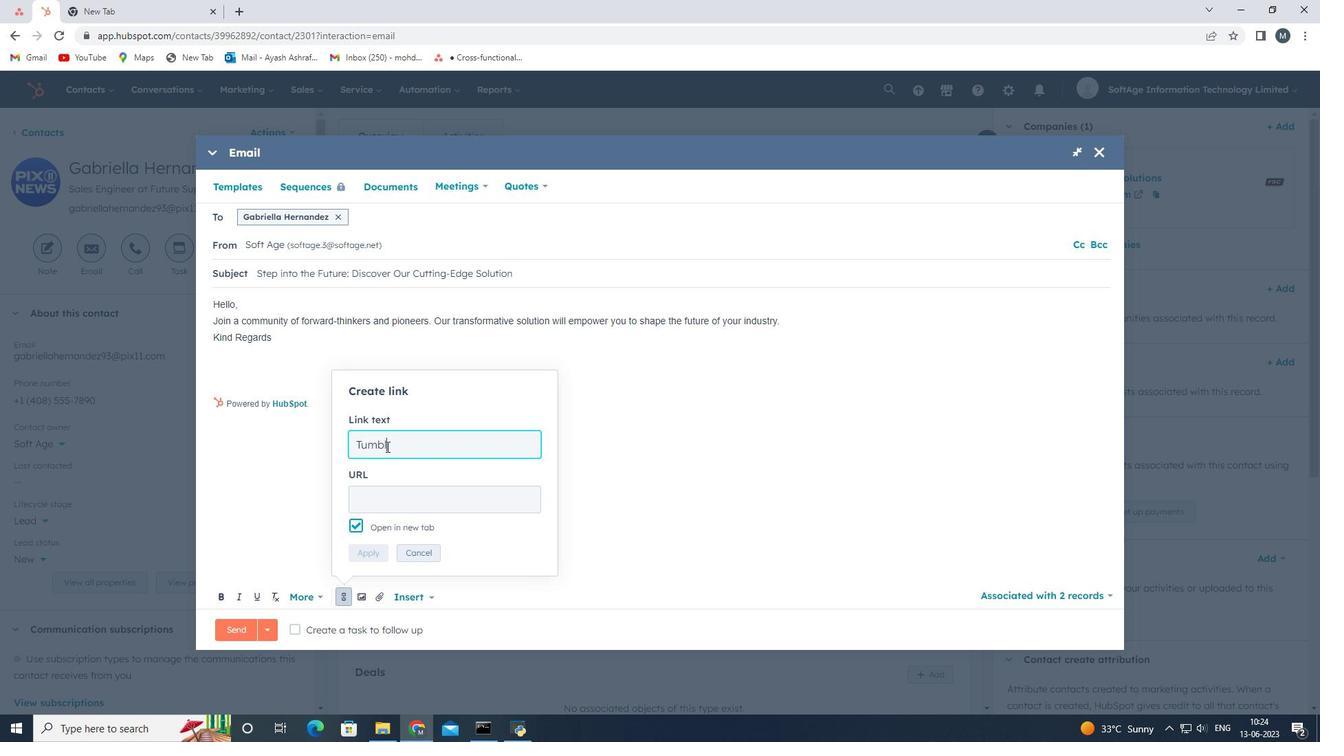 
Action: Mouse moved to (397, 504)
Screenshot: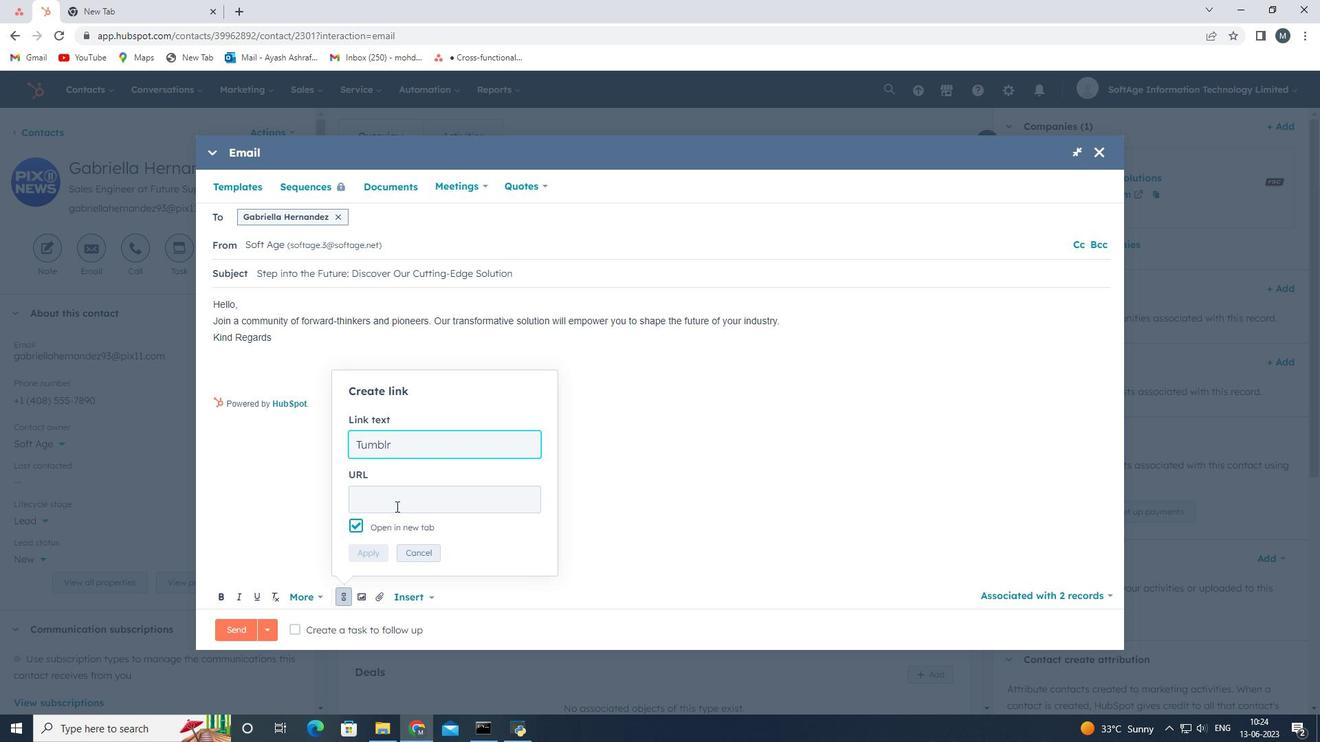 
Action: Mouse pressed left at (397, 504)
Screenshot: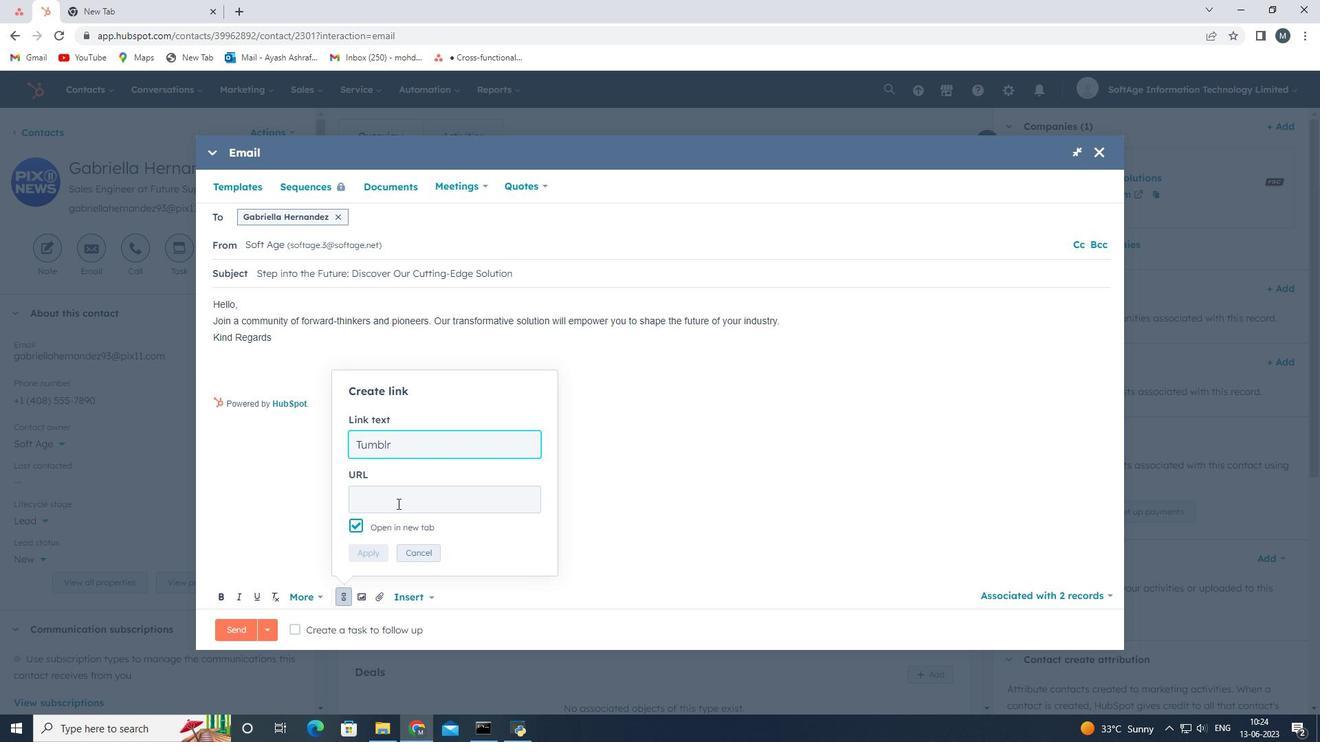
Action: Key pressed www.tumblr.com
Screenshot: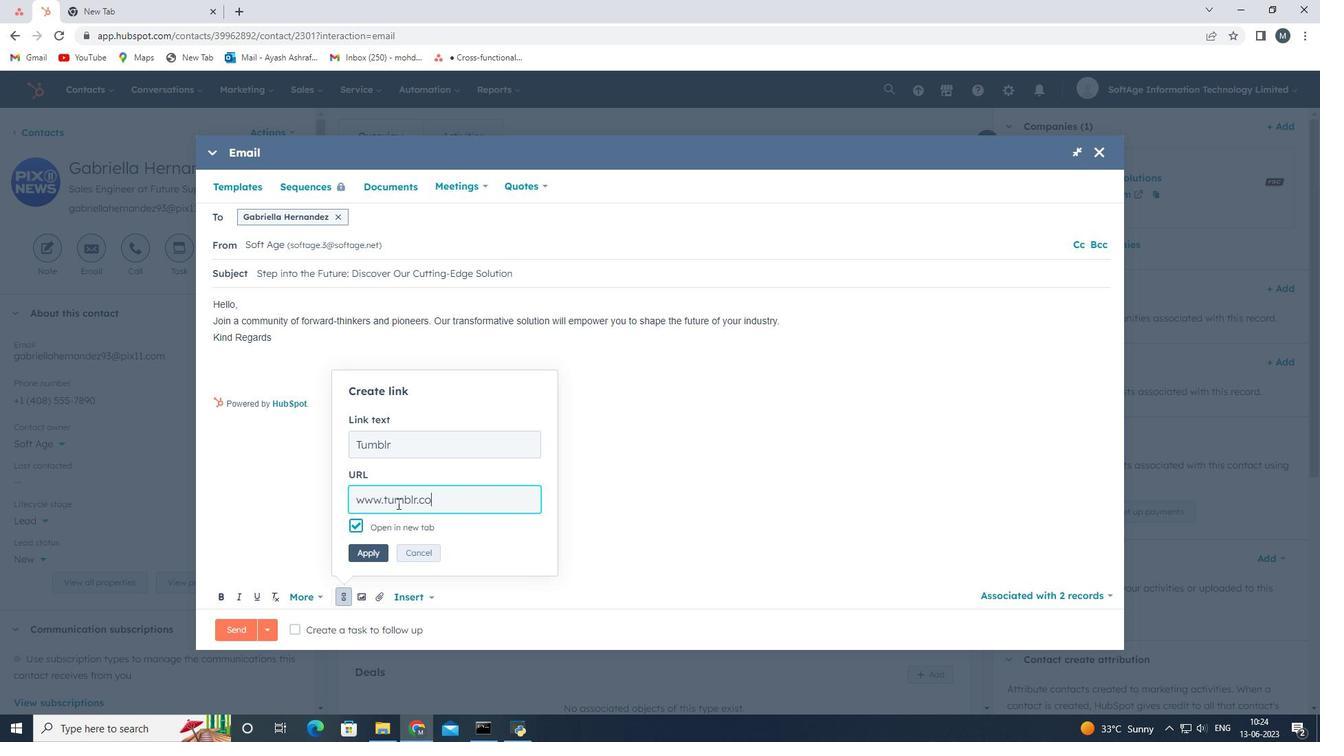 
Action: Mouse moved to (368, 551)
Screenshot: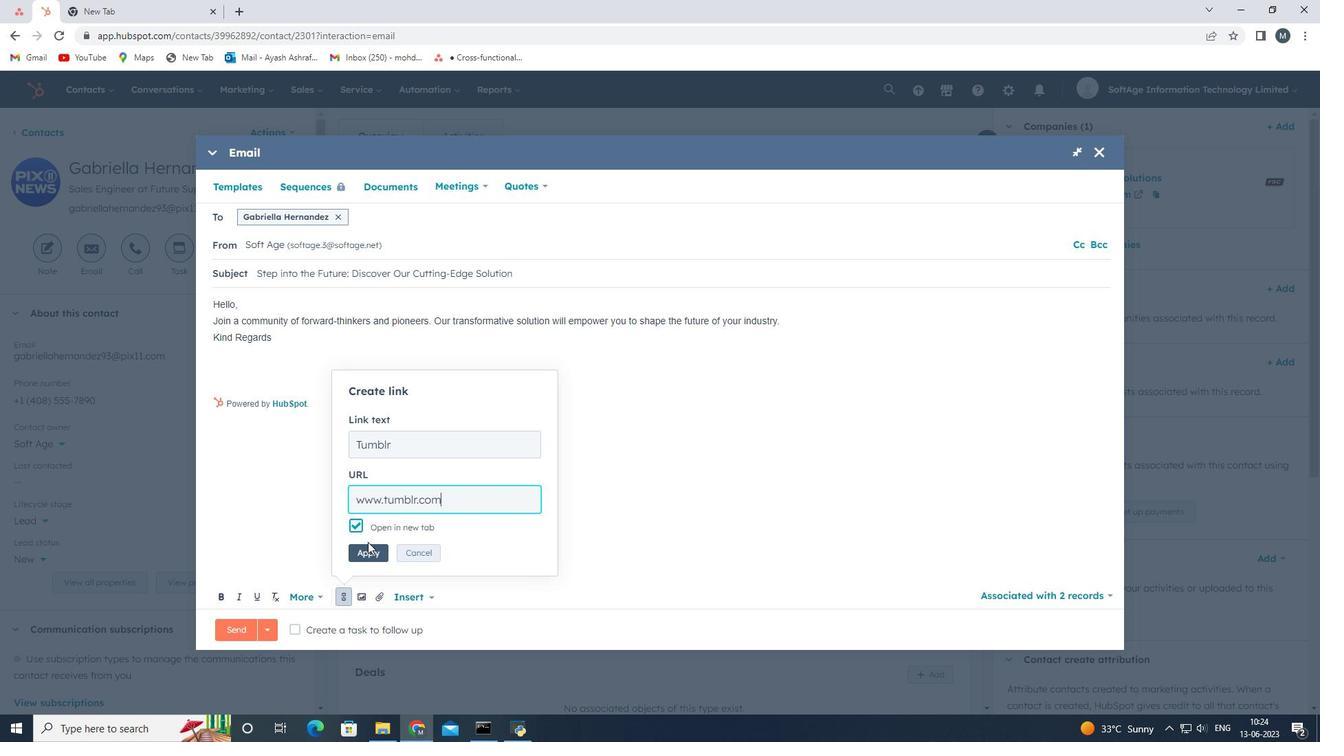 
Action: Mouse pressed left at (368, 551)
Screenshot: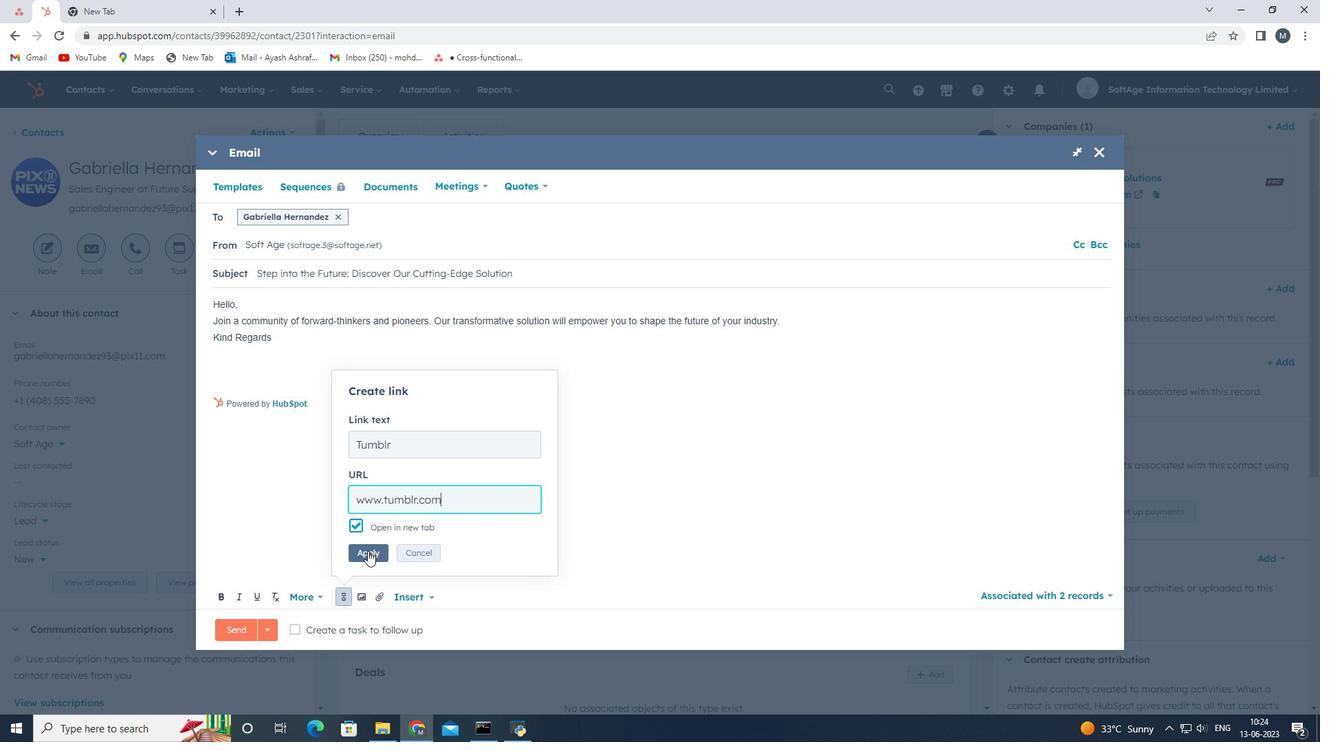 
Action: Mouse moved to (378, 598)
Screenshot: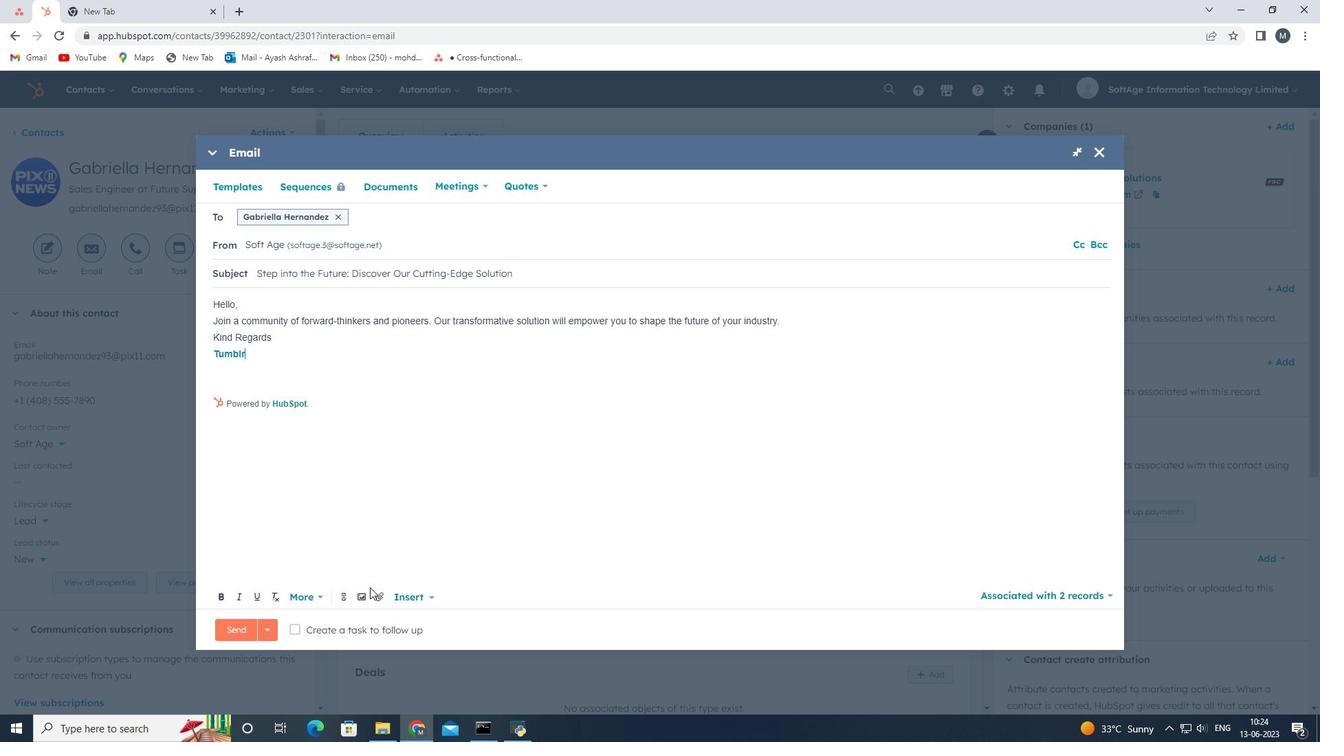 
Action: Mouse pressed left at (378, 598)
Screenshot: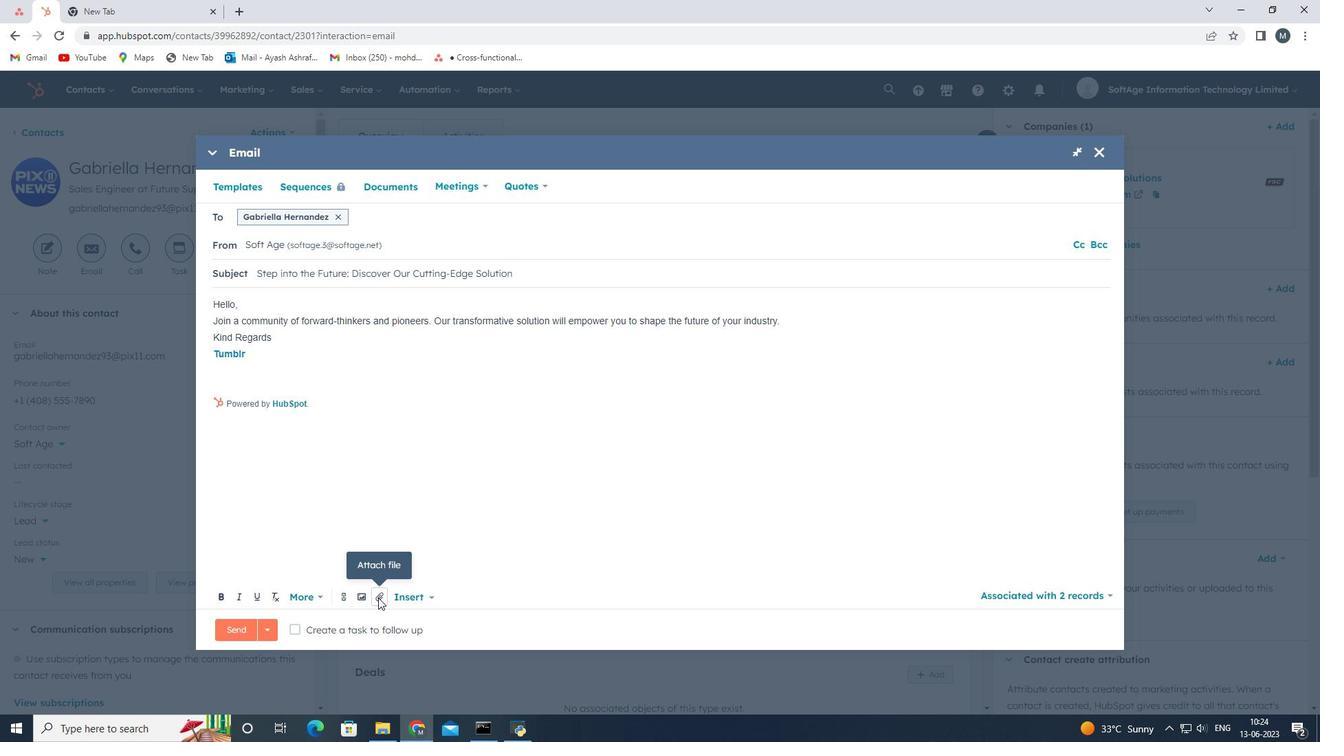 
Action: Mouse moved to (263, 359)
Screenshot: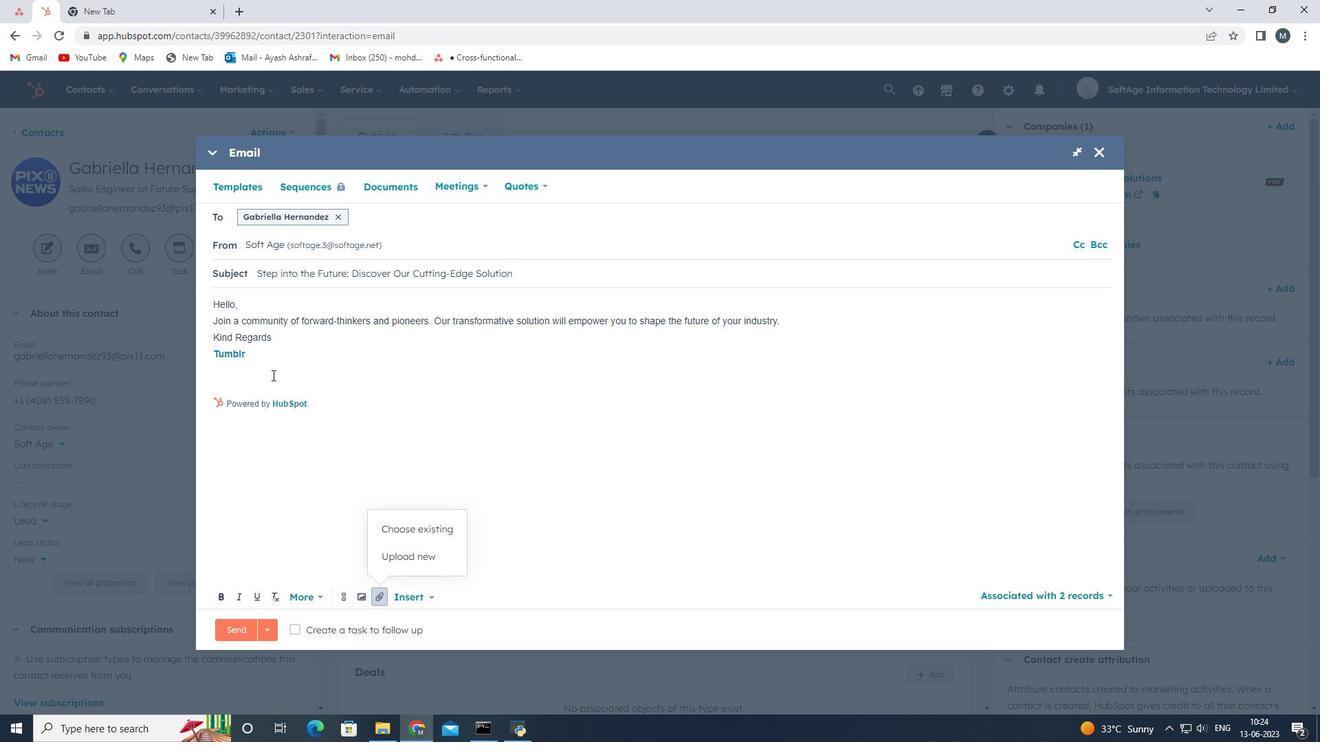 
Action: Mouse pressed left at (263, 359)
Screenshot: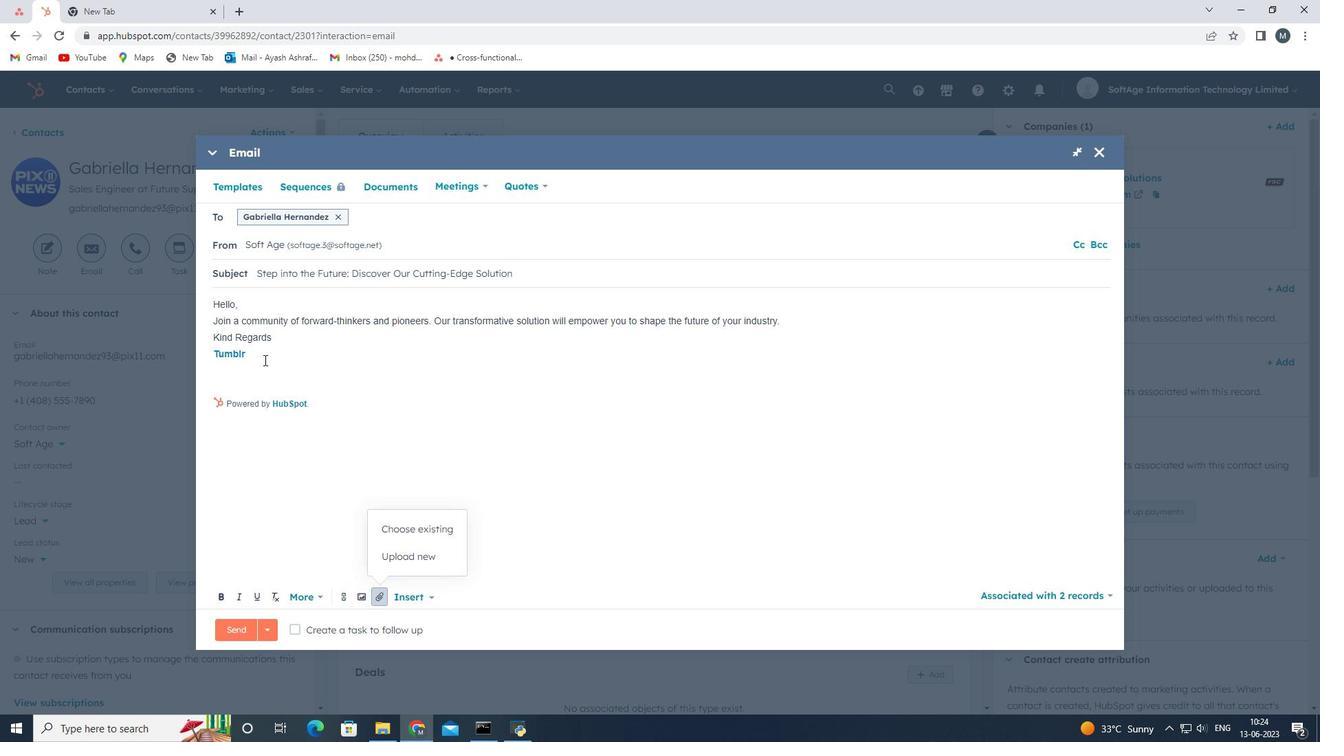
Action: Key pressed <Key.enter>
Screenshot: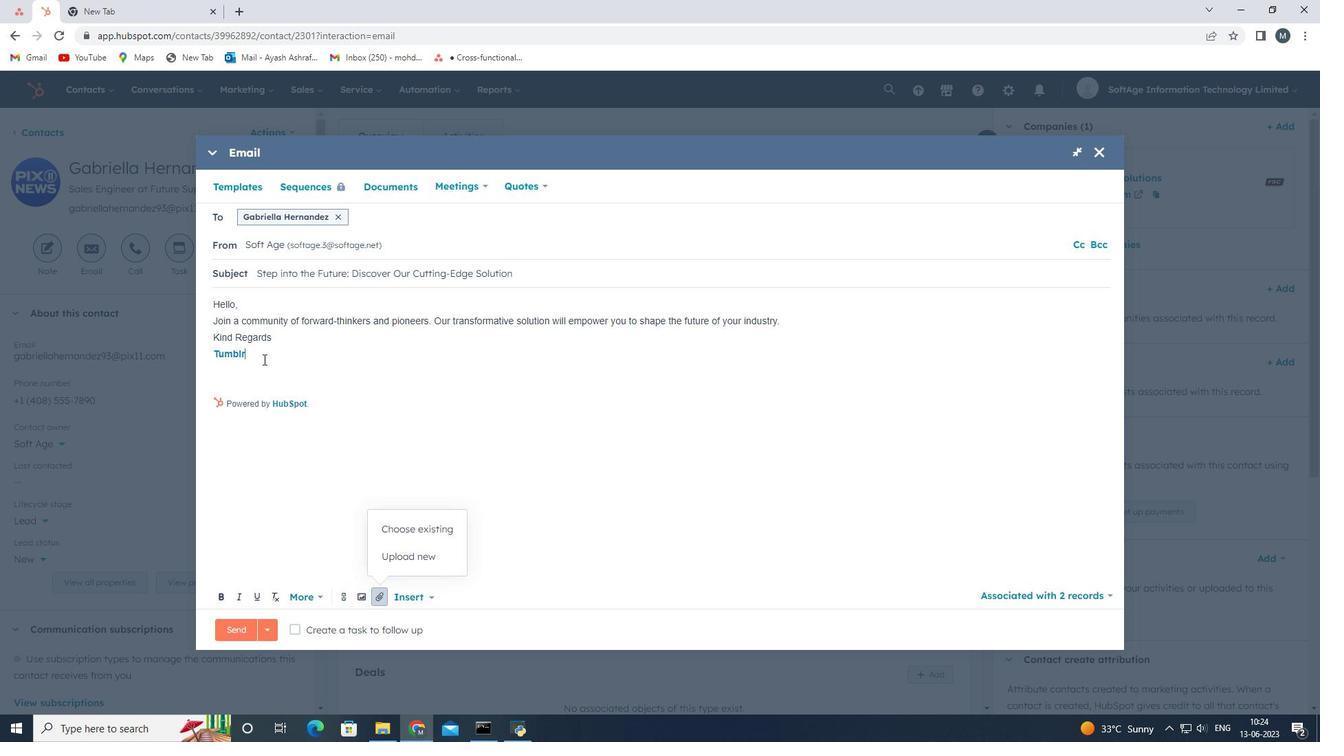
Action: Mouse moved to (385, 597)
Screenshot: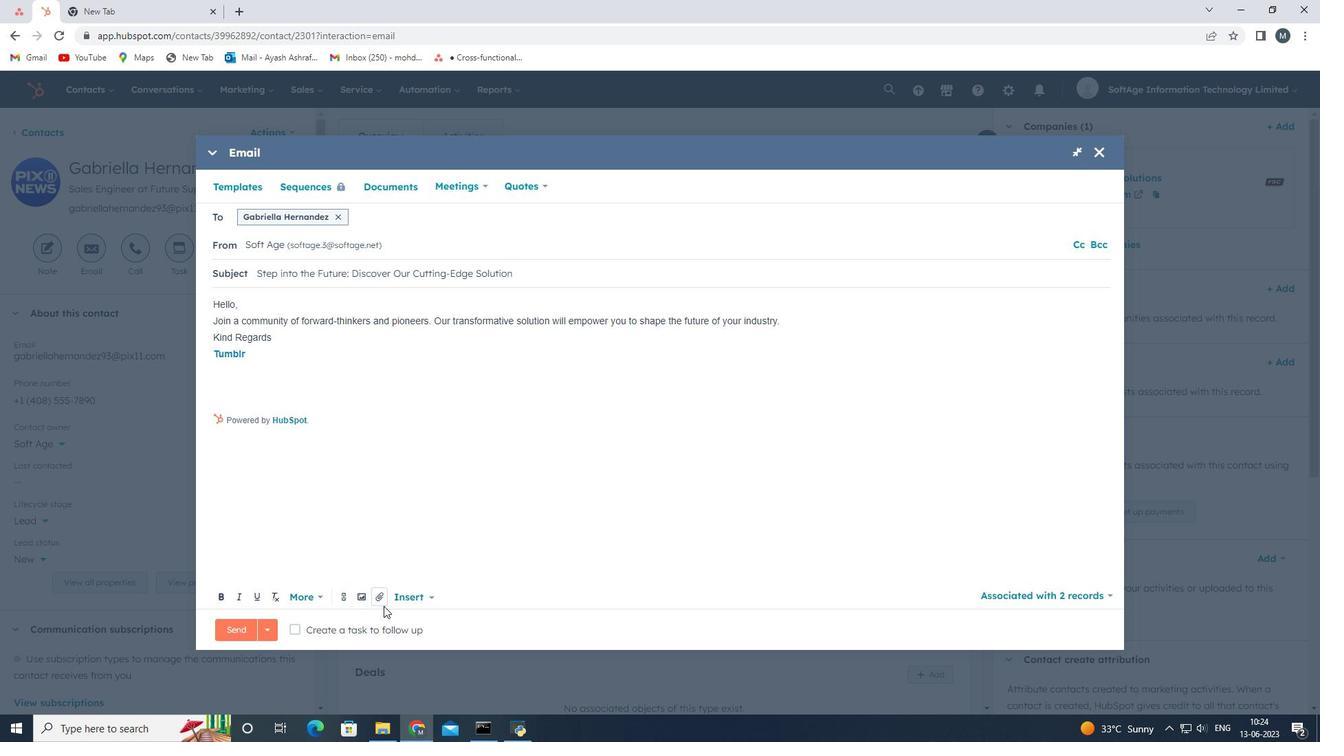 
Action: Mouse pressed left at (385, 597)
Screenshot: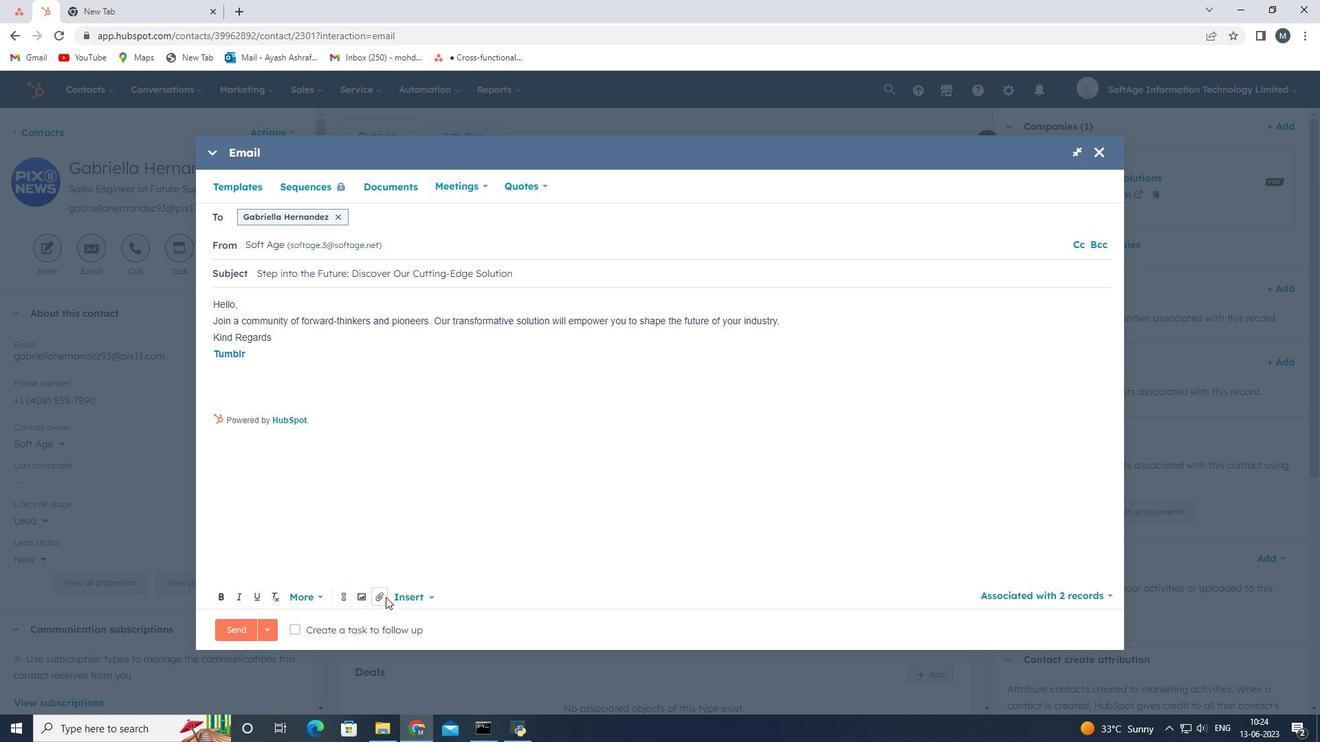 
Action: Mouse moved to (387, 559)
Screenshot: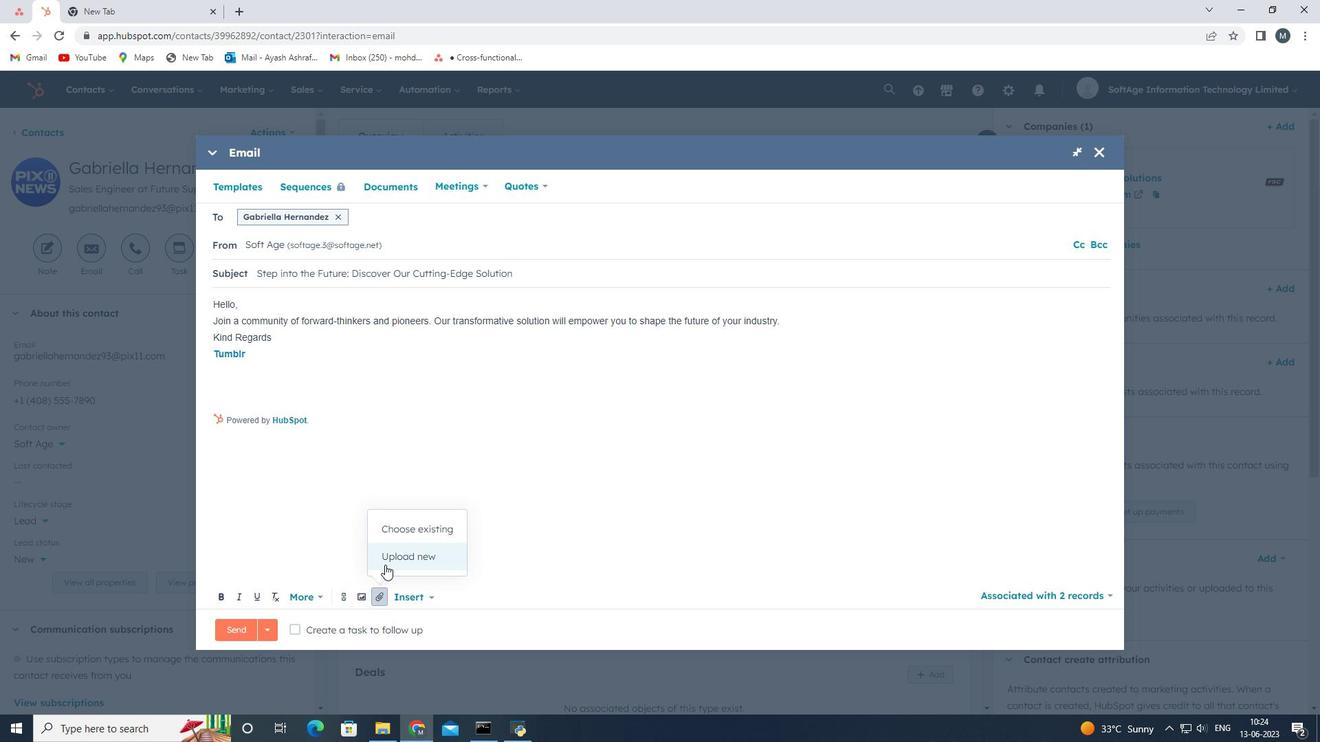
Action: Mouse pressed left at (387, 559)
Screenshot: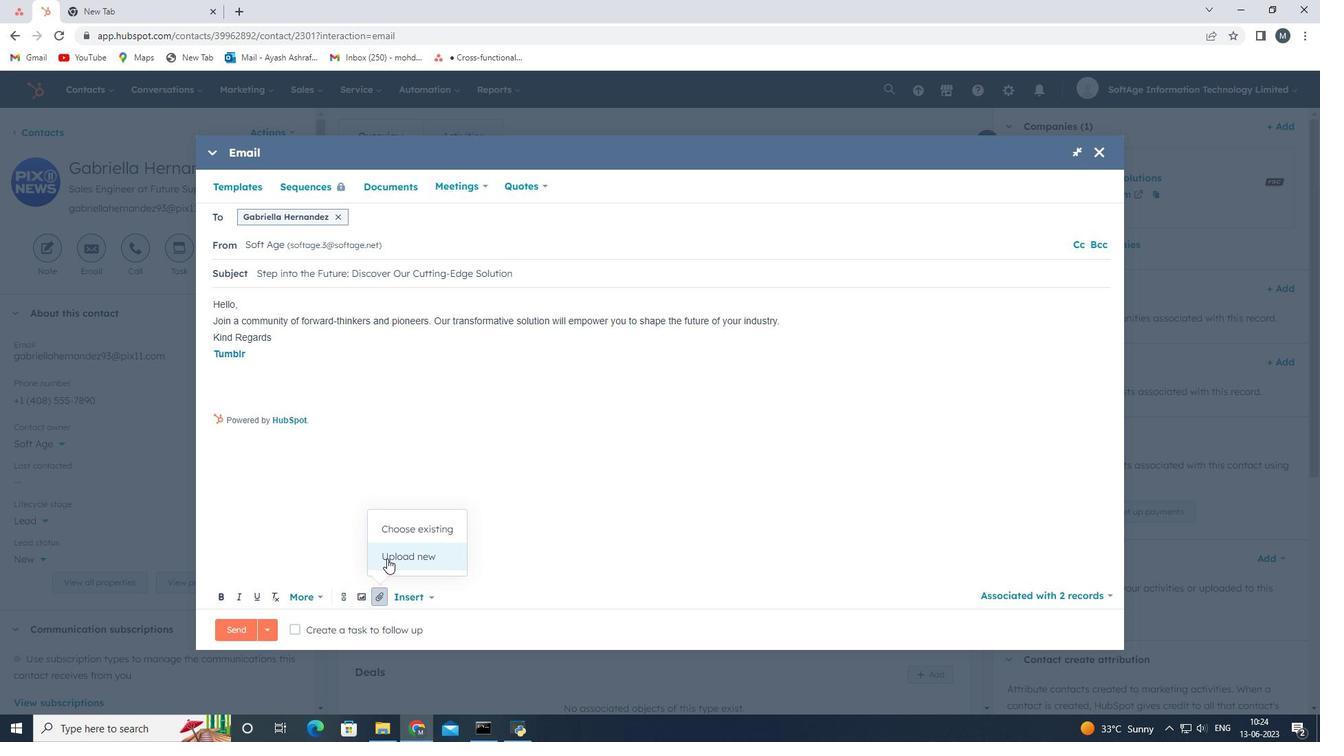 
Action: Mouse moved to (198, 266)
Screenshot: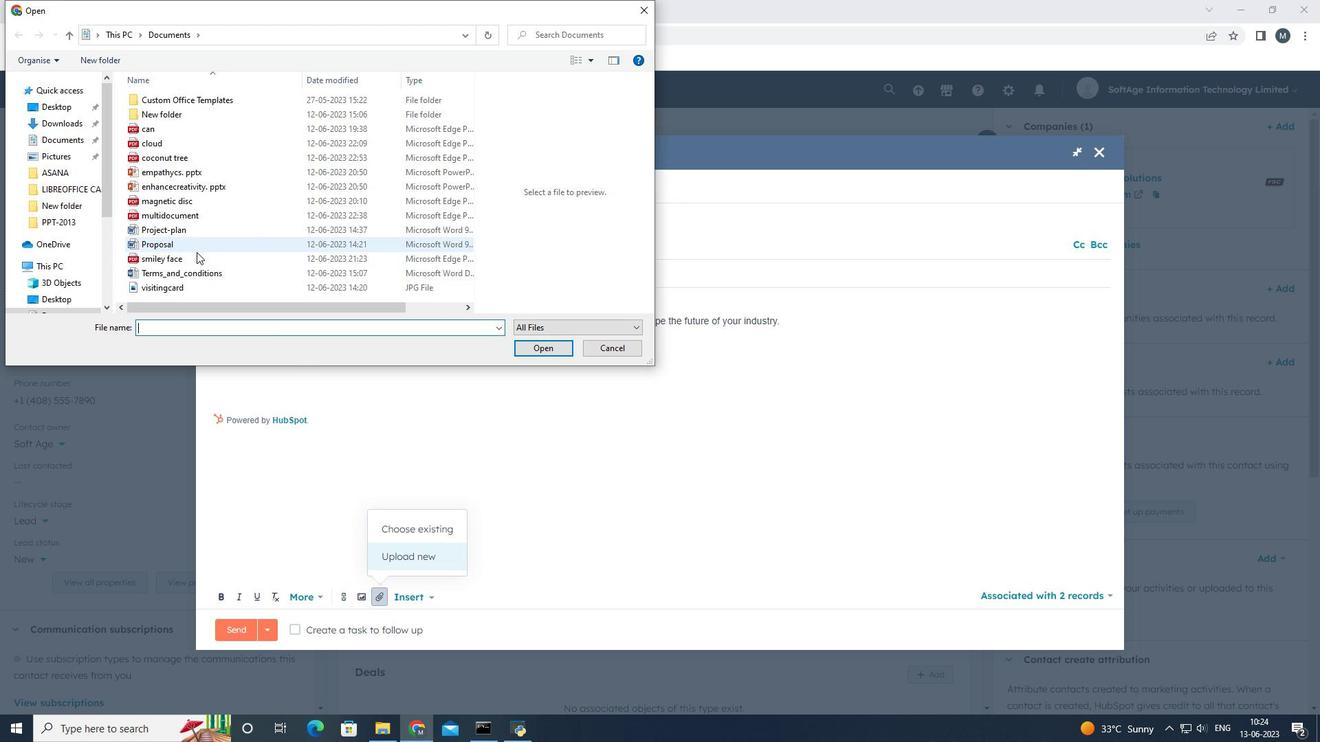 
Action: Mouse pressed left at (198, 266)
Screenshot: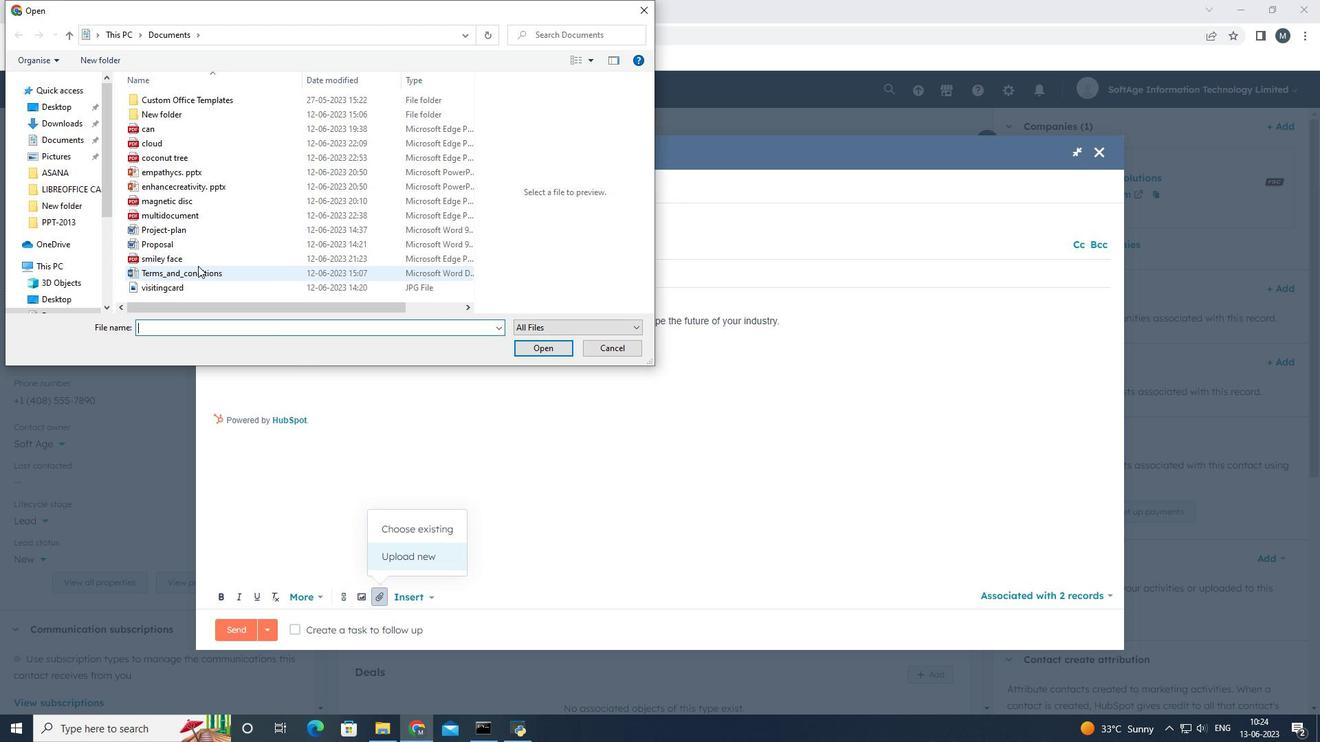 
Action: Mouse moved to (520, 349)
Screenshot: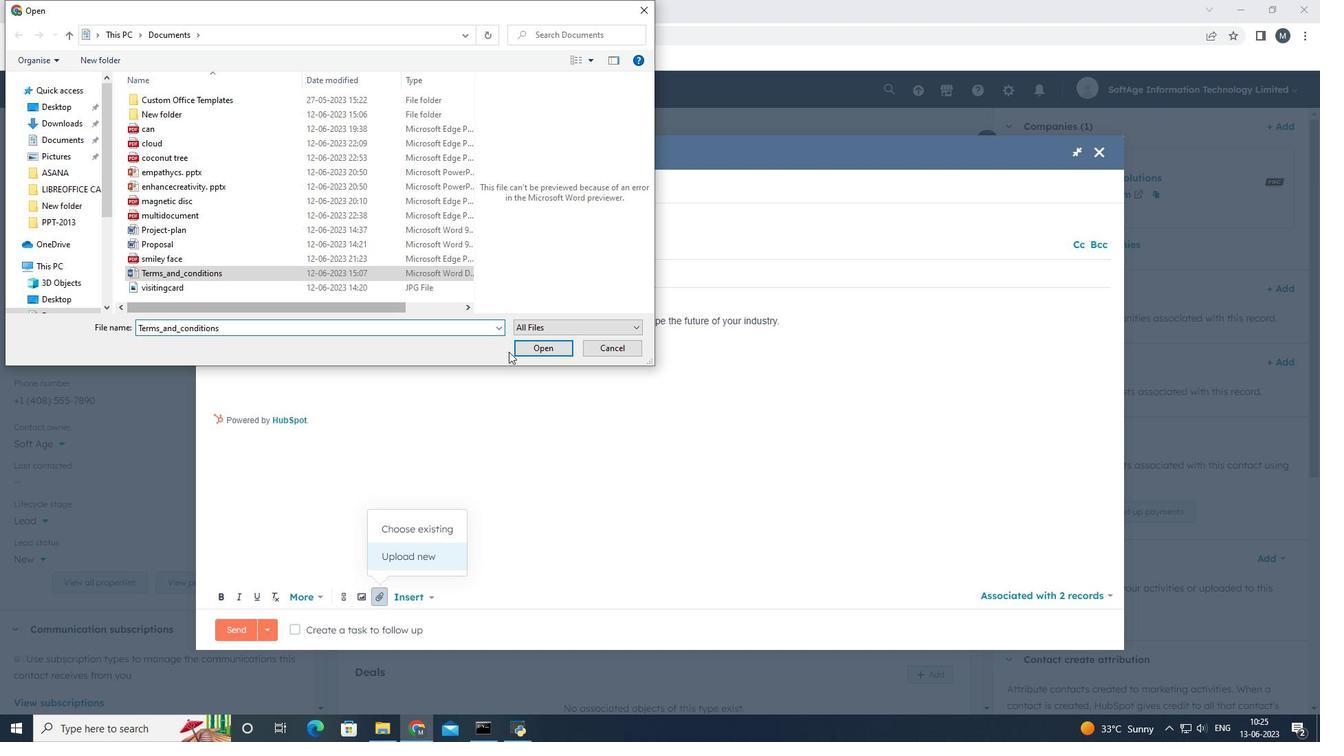 
Action: Mouse pressed left at (520, 349)
Screenshot: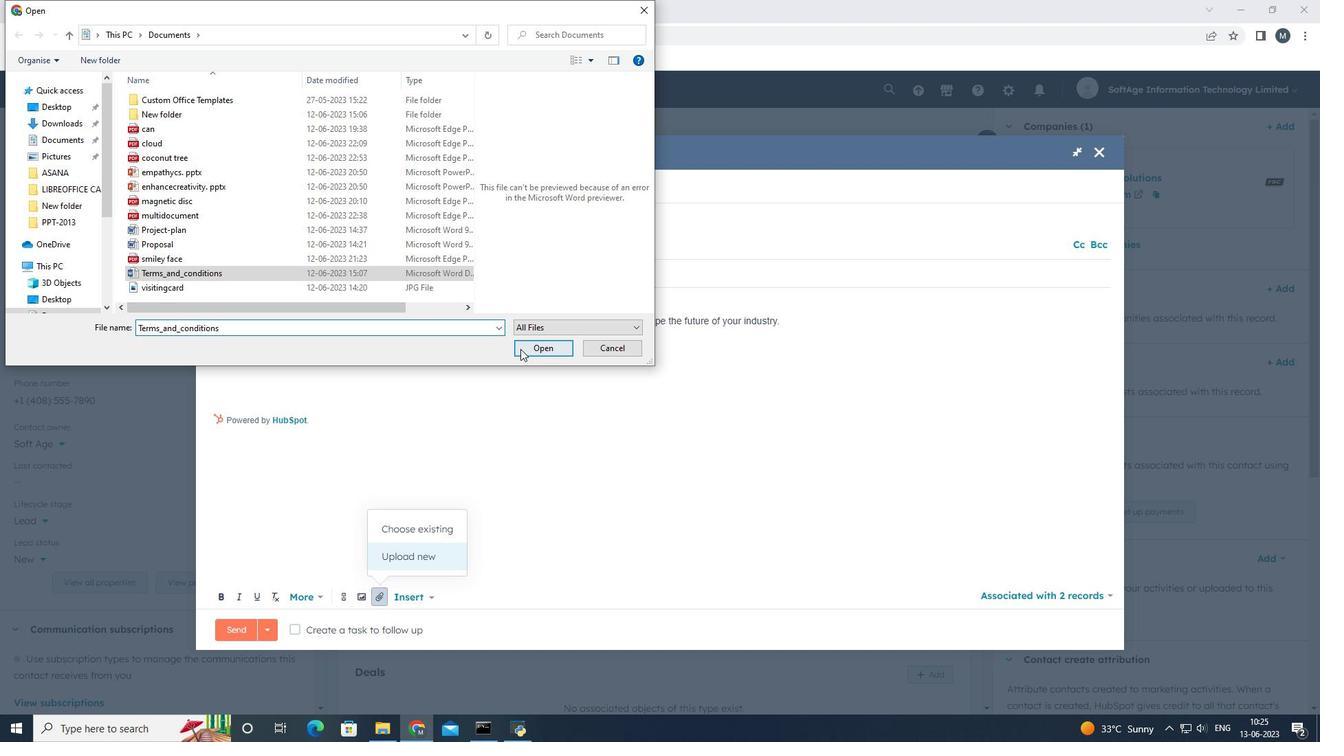 
Action: Mouse moved to (363, 559)
Screenshot: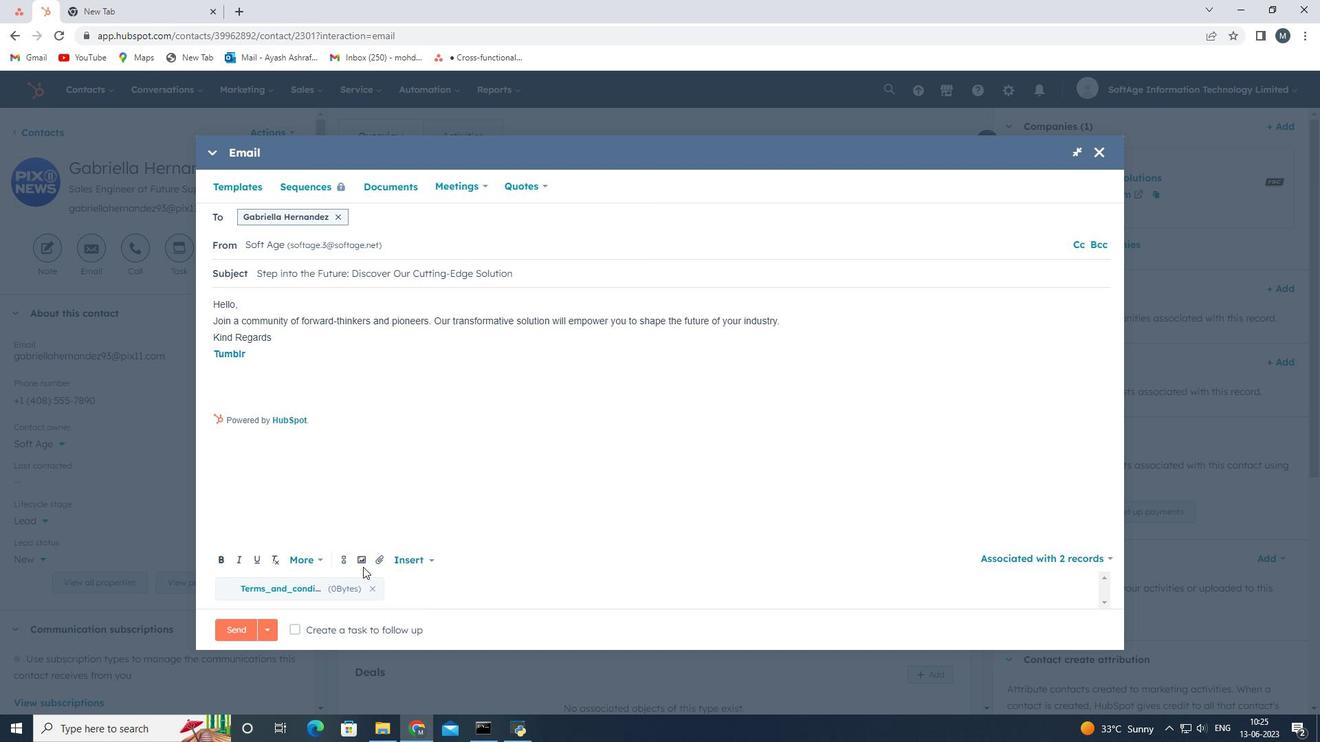 
Action: Mouse pressed left at (363, 559)
Screenshot: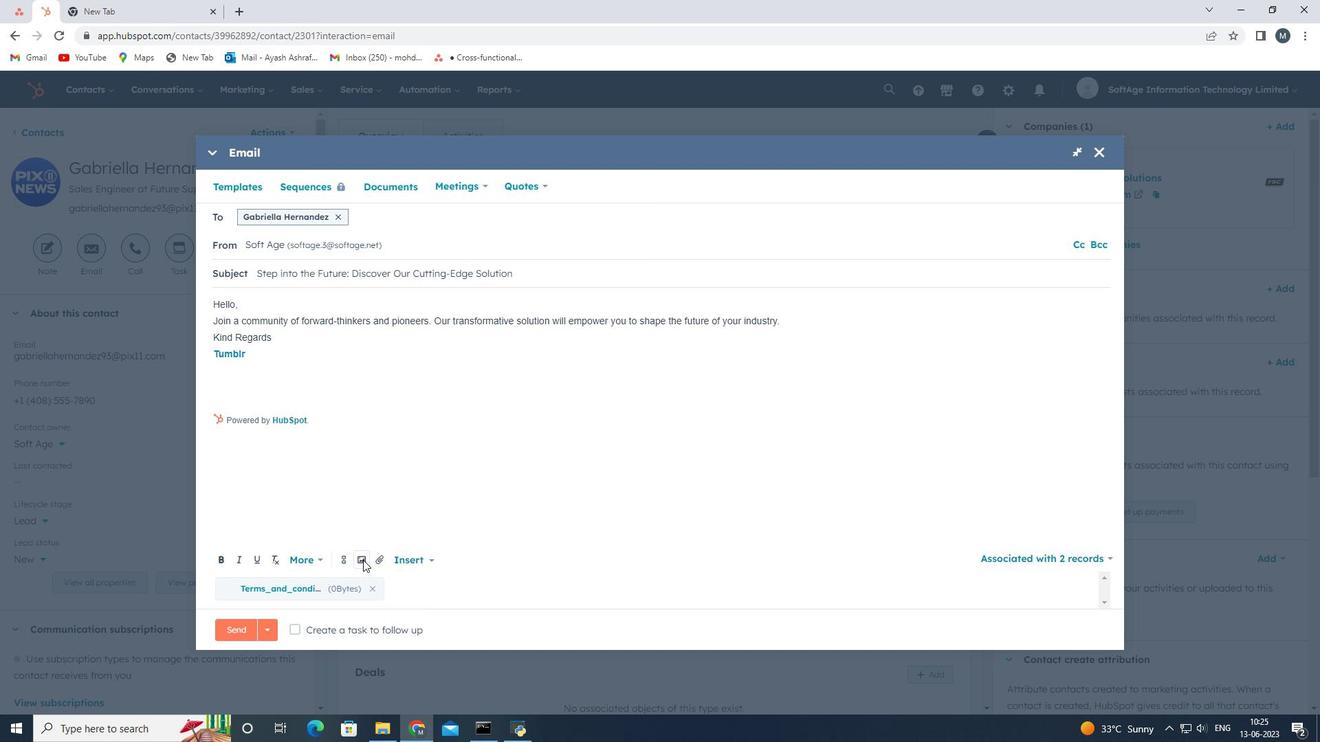 
Action: Mouse moved to (363, 517)
Screenshot: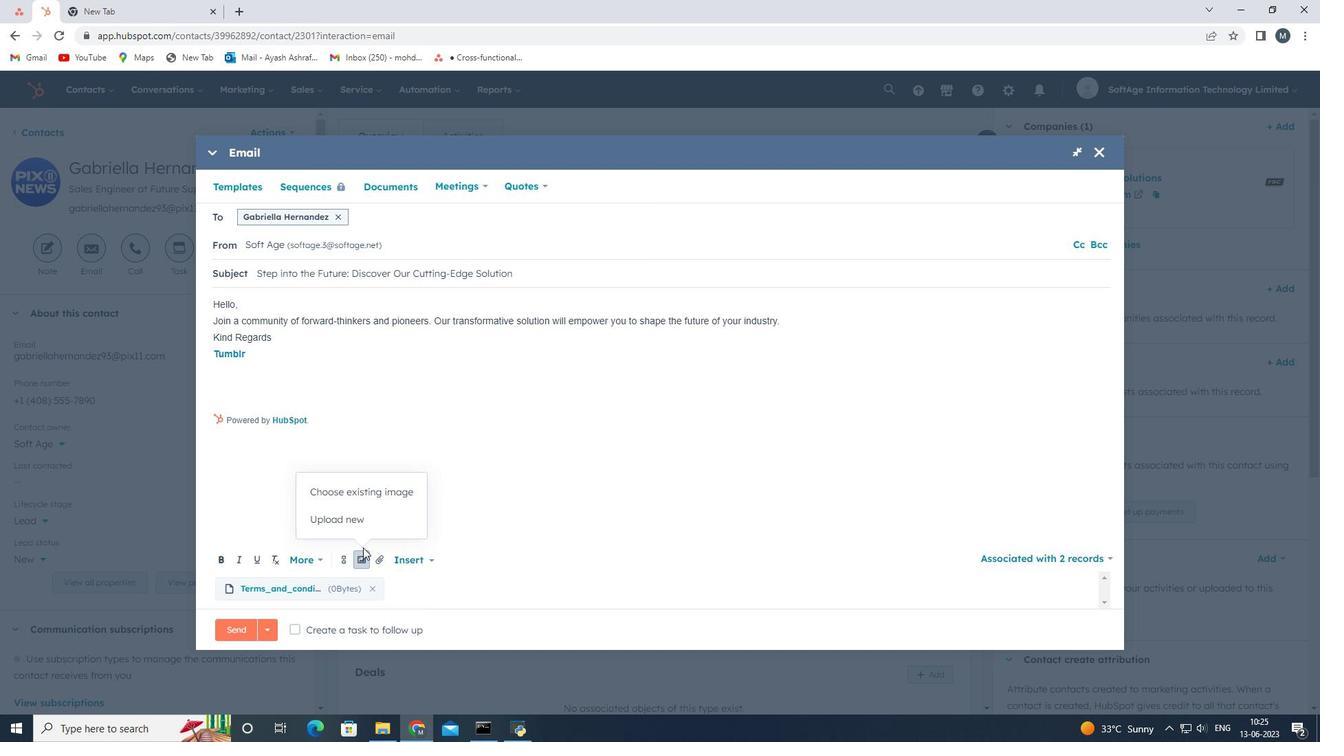 
Action: Mouse pressed left at (363, 517)
Screenshot: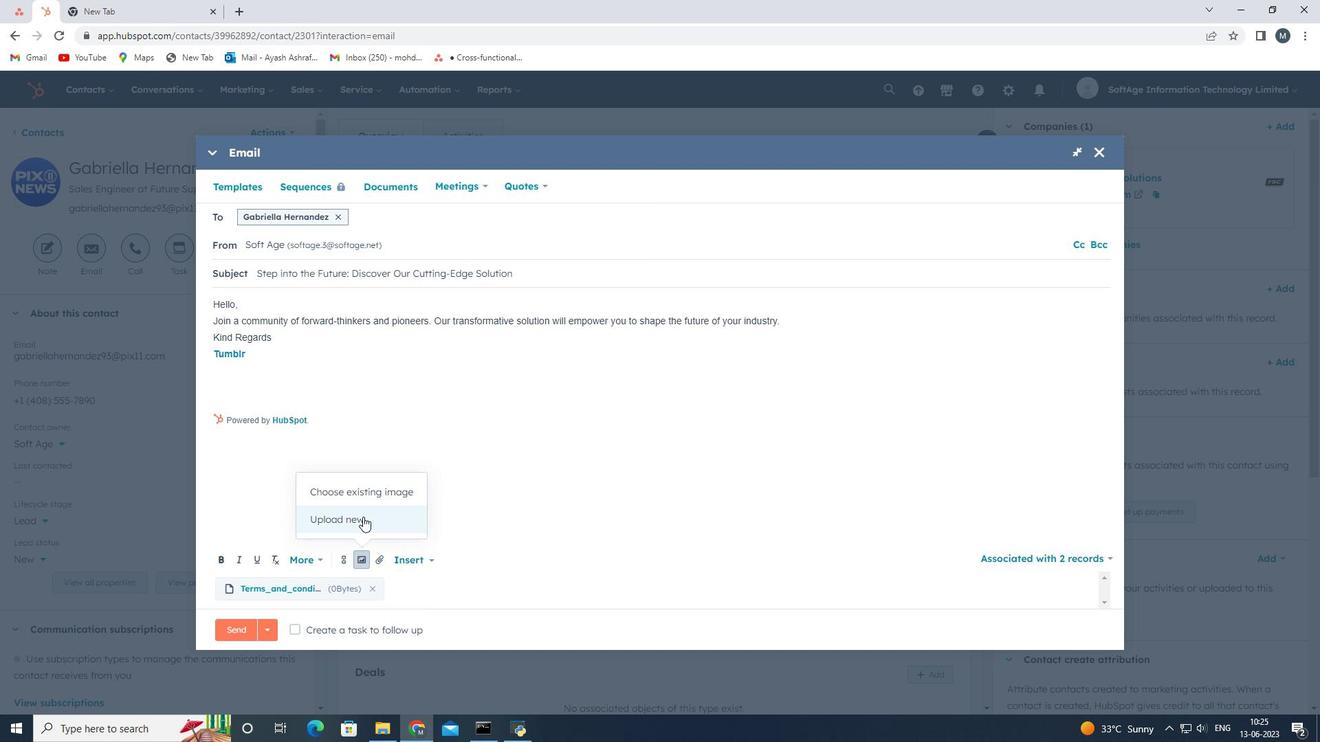 
Action: Mouse moved to (174, 127)
Screenshot: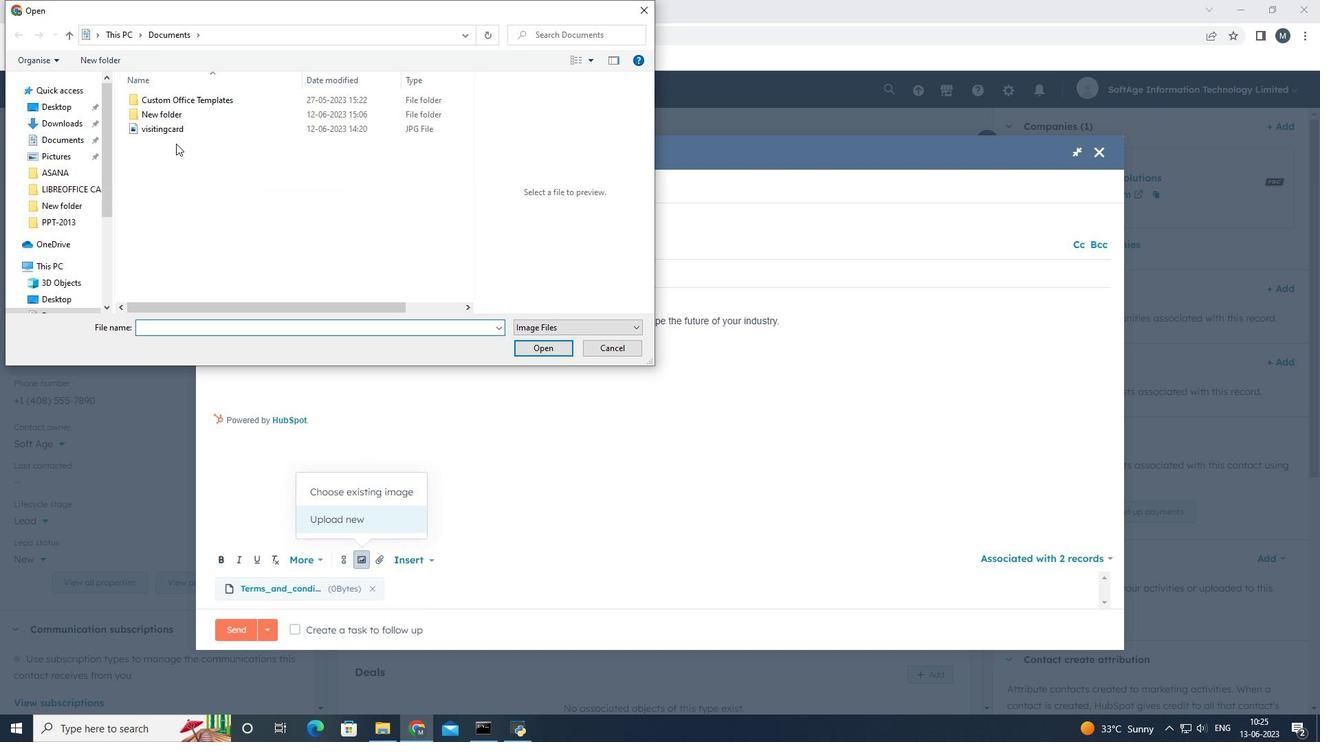 
Action: Mouse pressed left at (174, 127)
Screenshot: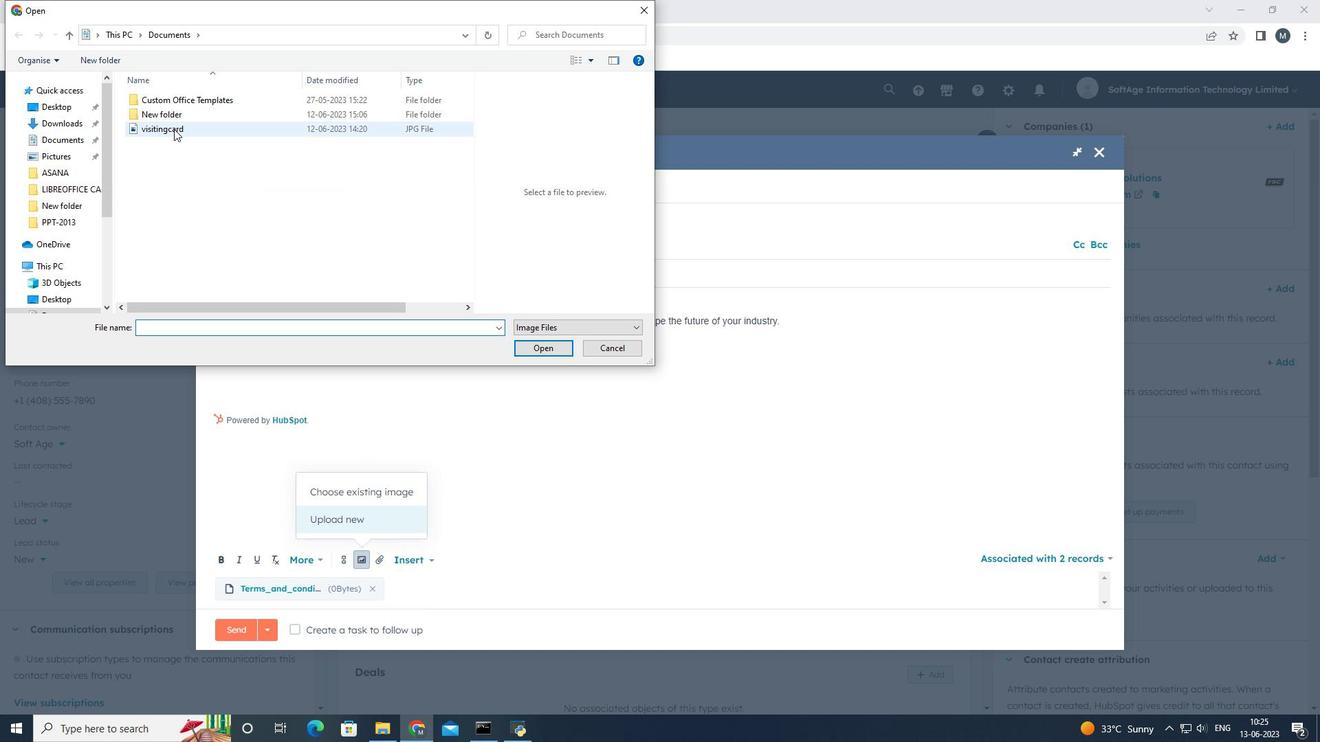 
Action: Mouse moved to (548, 352)
Screenshot: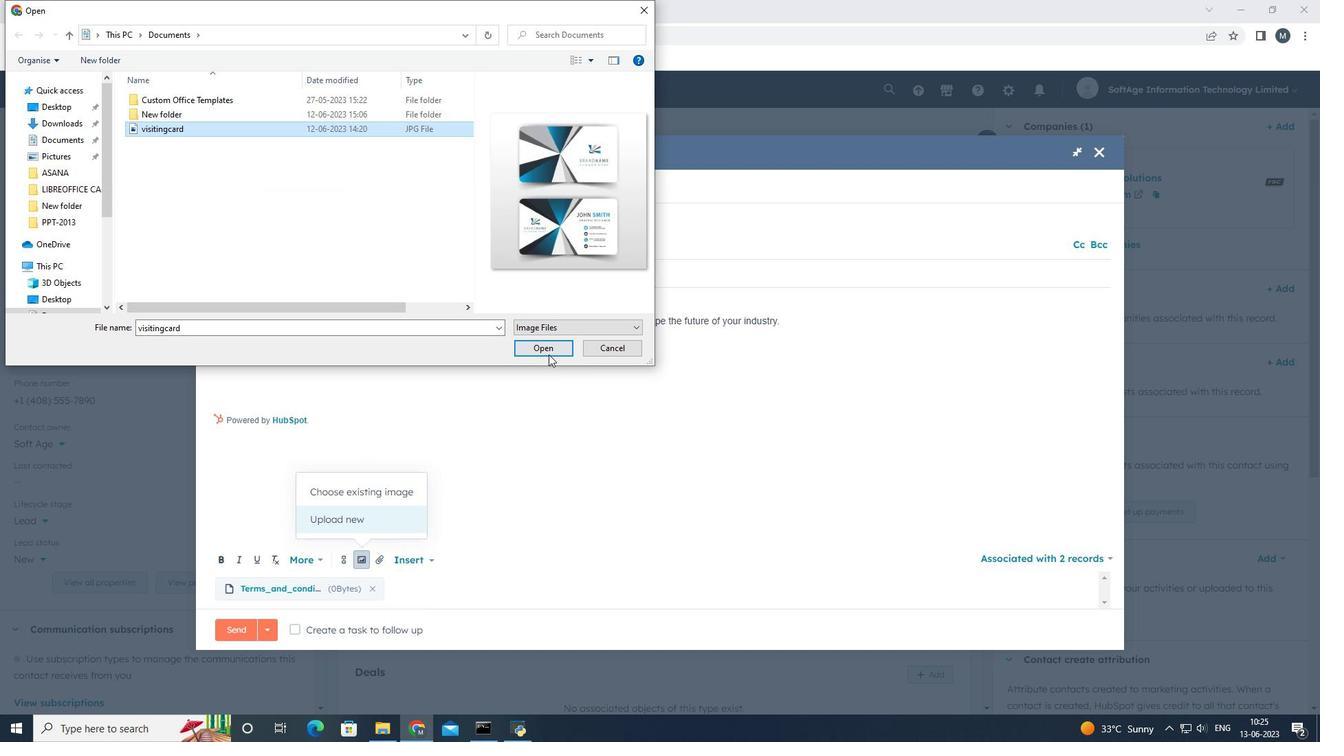 
Action: Mouse pressed left at (548, 352)
Screenshot: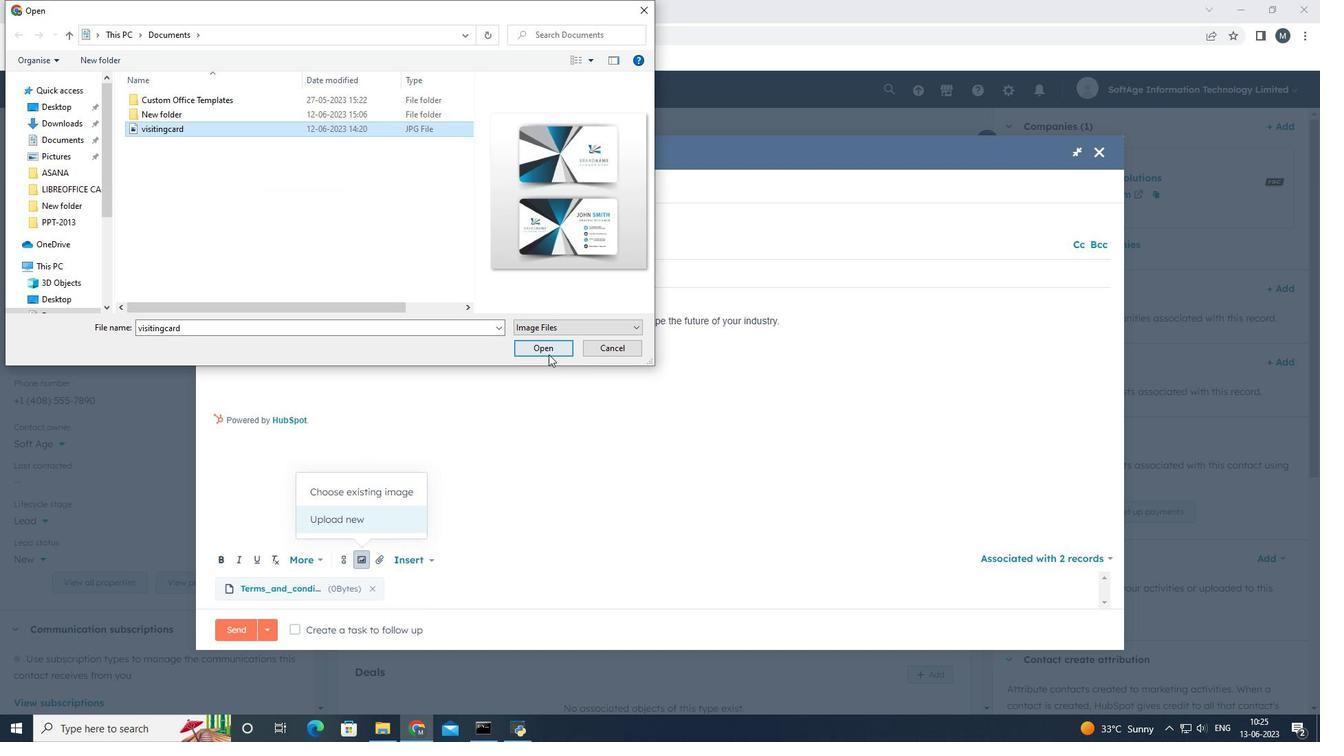 
Action: Mouse moved to (302, 627)
Screenshot: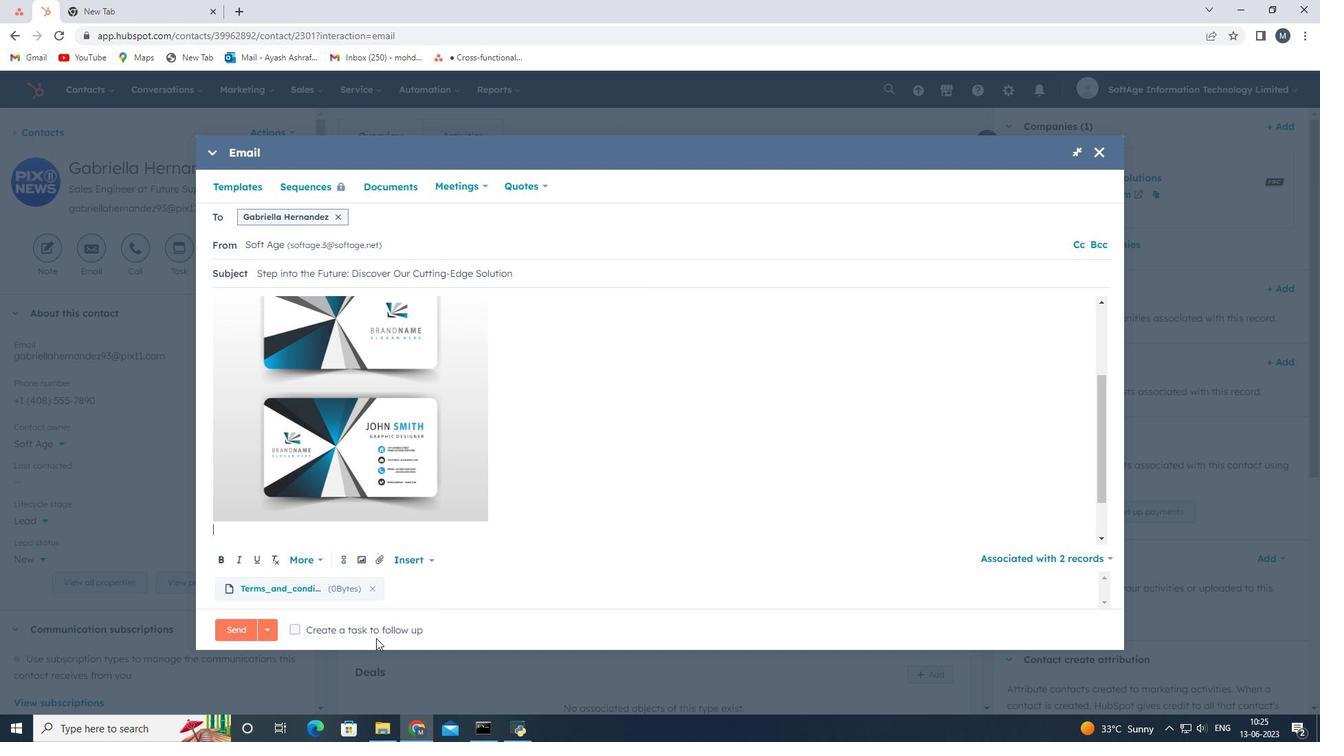 
Action: Mouse pressed left at (302, 627)
Screenshot: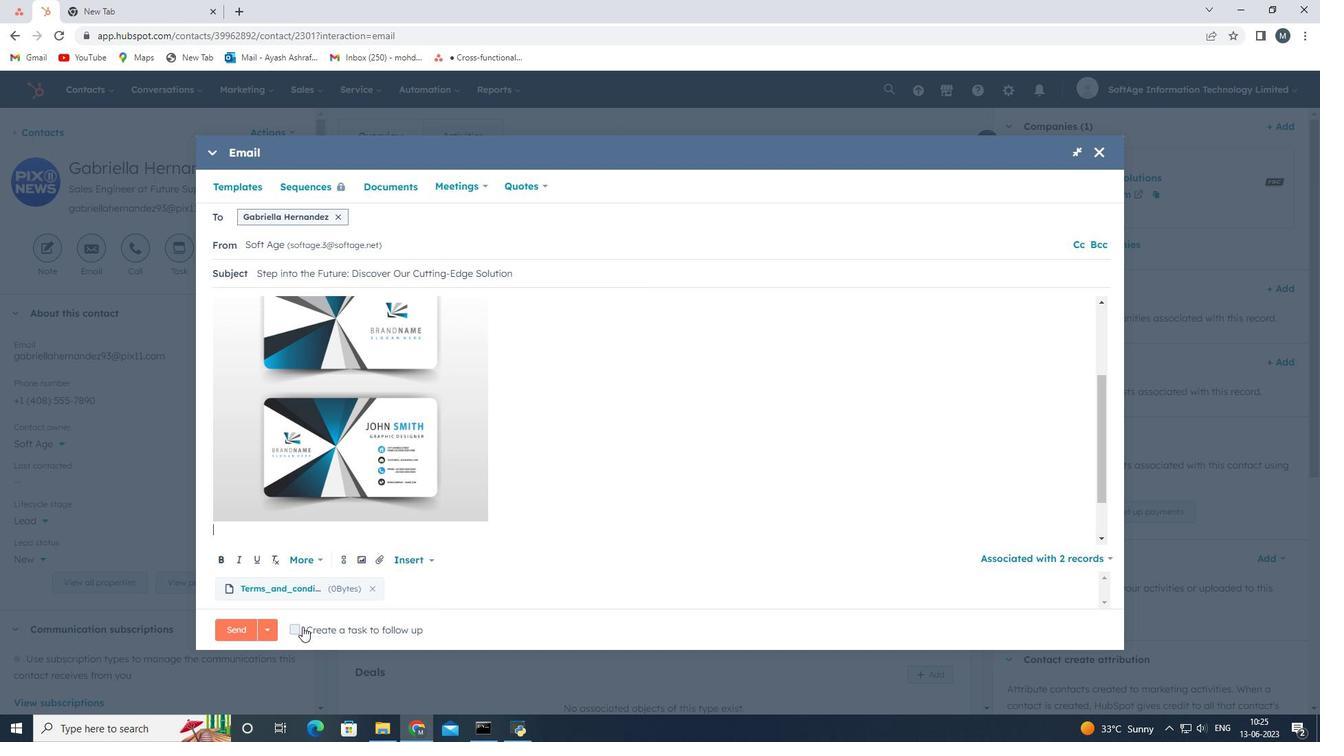 
Action: Mouse moved to (483, 631)
Screenshot: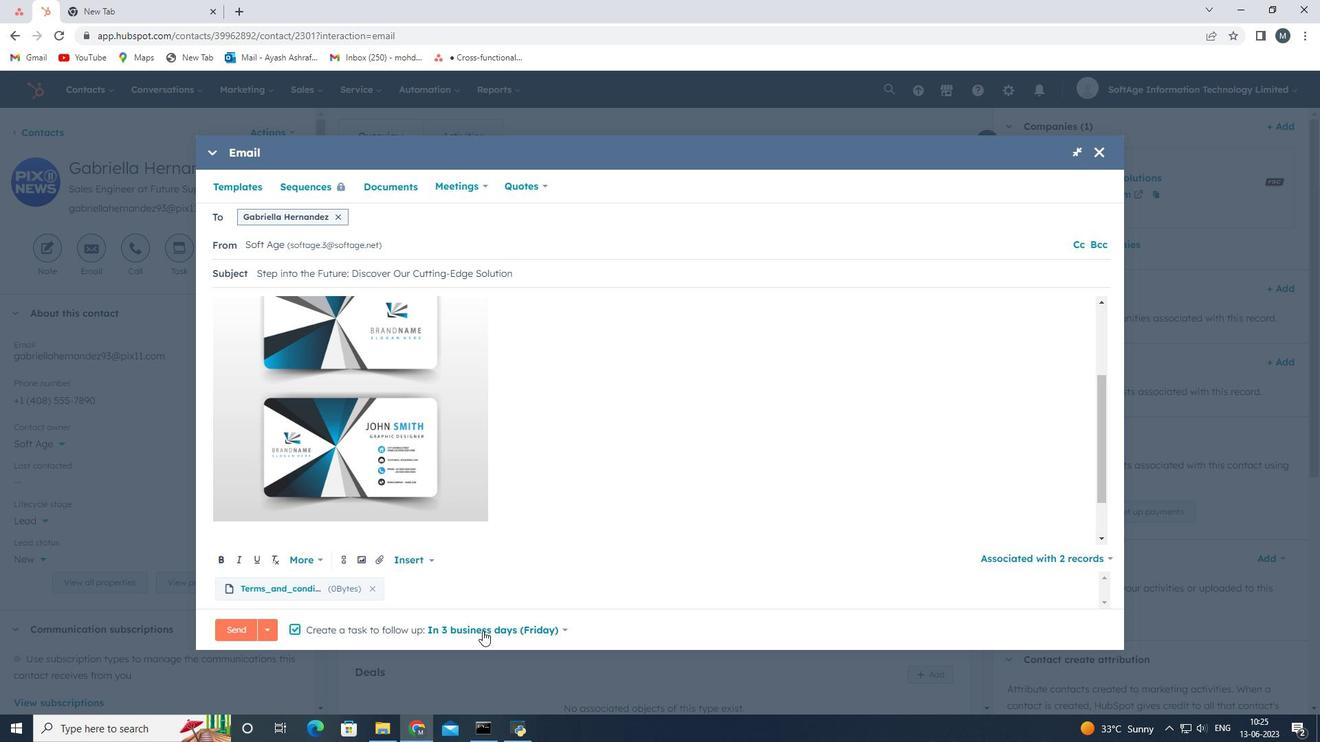 
Action: Mouse pressed left at (483, 631)
Screenshot: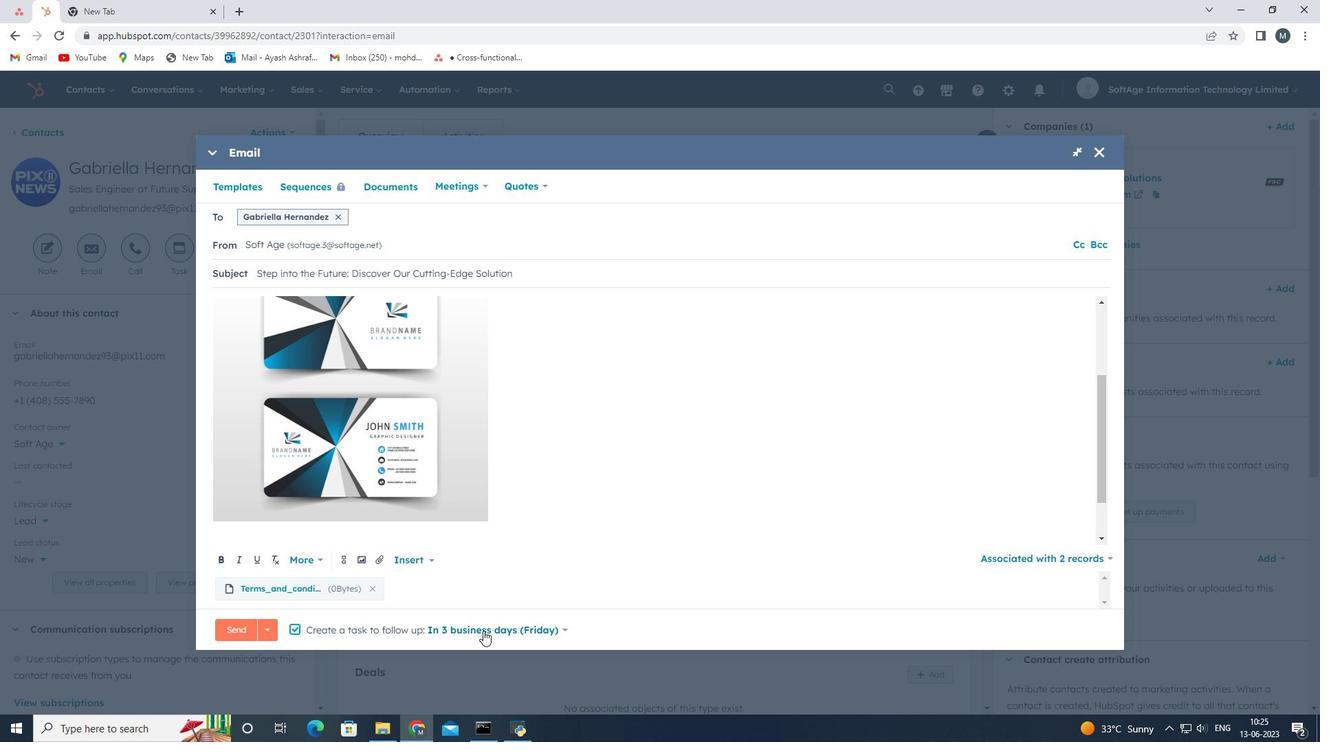 
Action: Mouse moved to (471, 529)
Screenshot: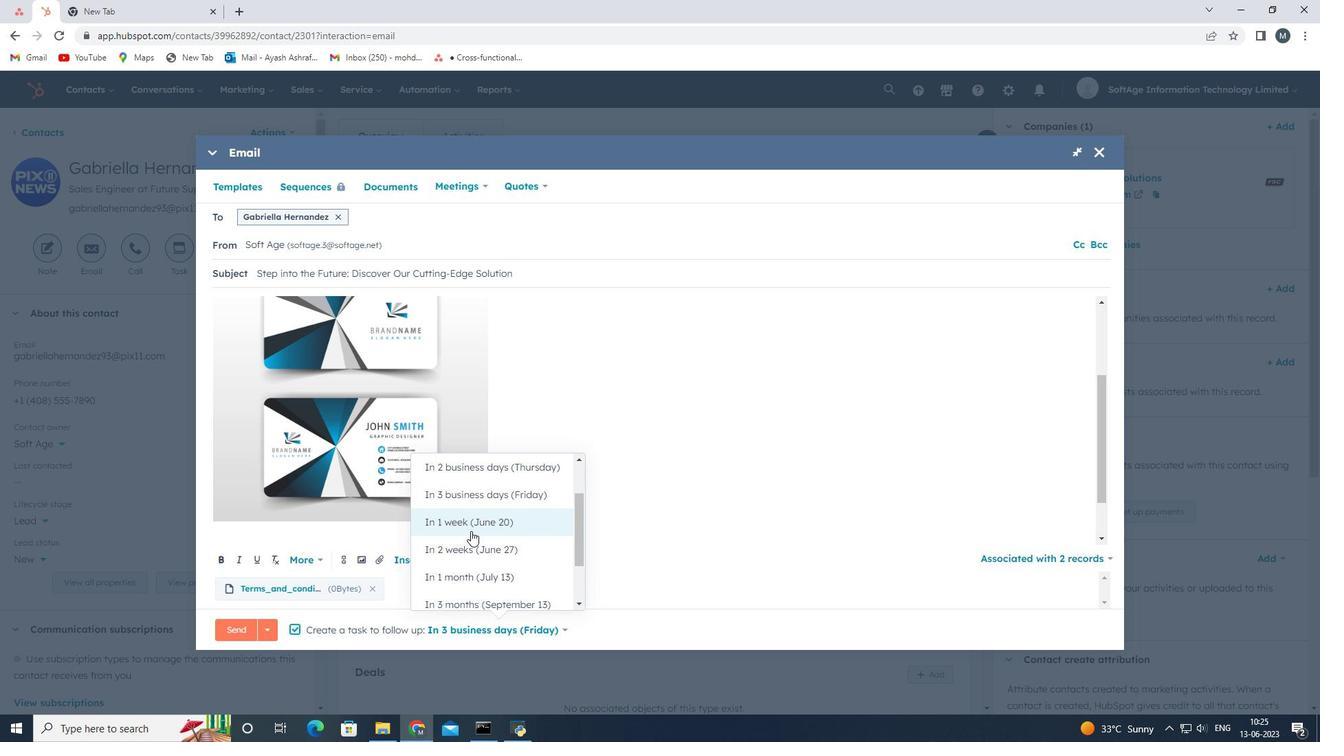 
Action: Mouse scrolled (471, 530) with delta (0, 0)
Screenshot: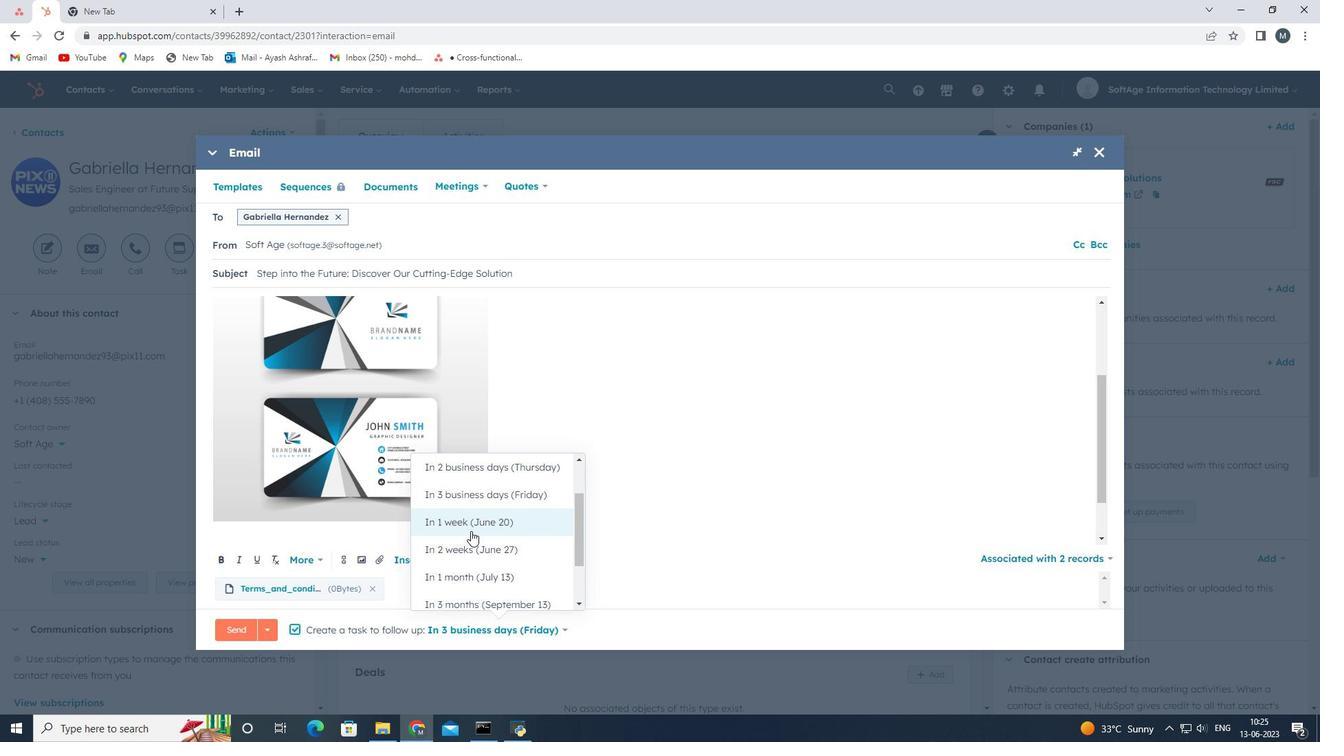 
Action: Mouse moved to (468, 494)
Screenshot: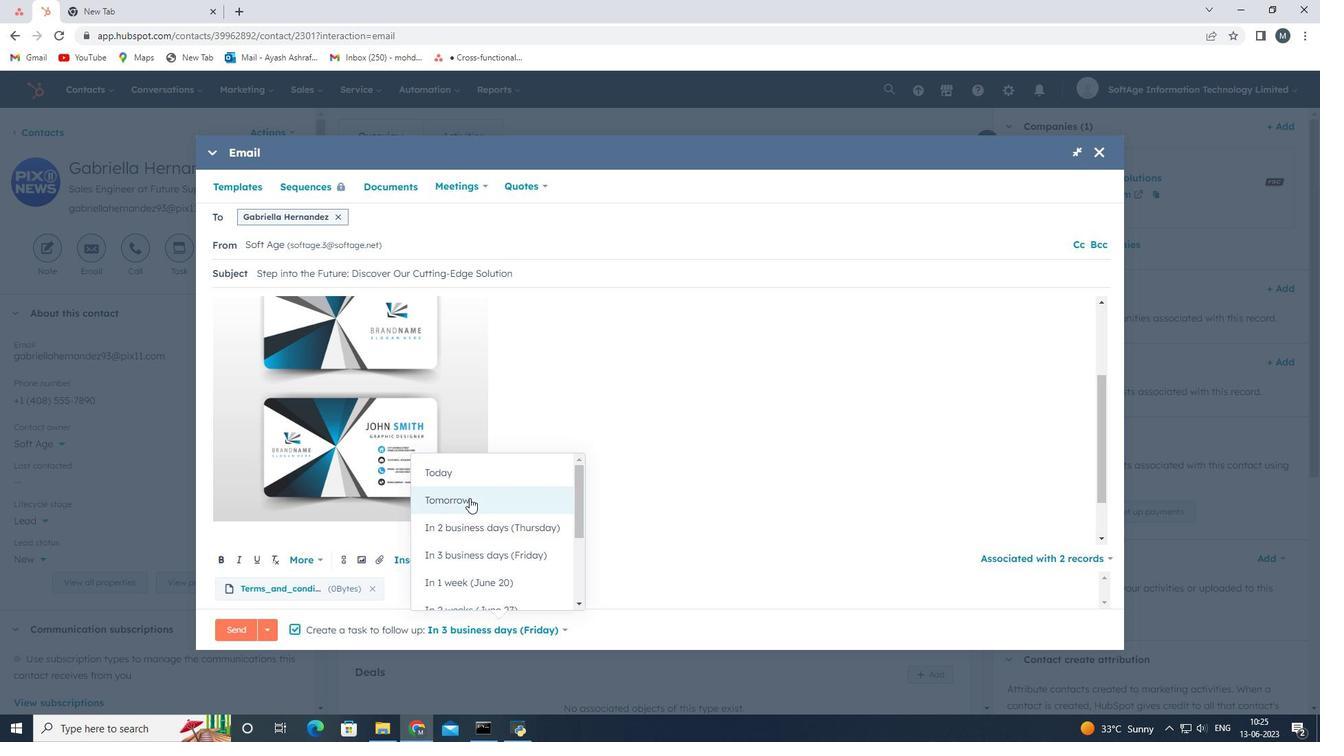 
Action: Mouse pressed left at (468, 494)
Screenshot: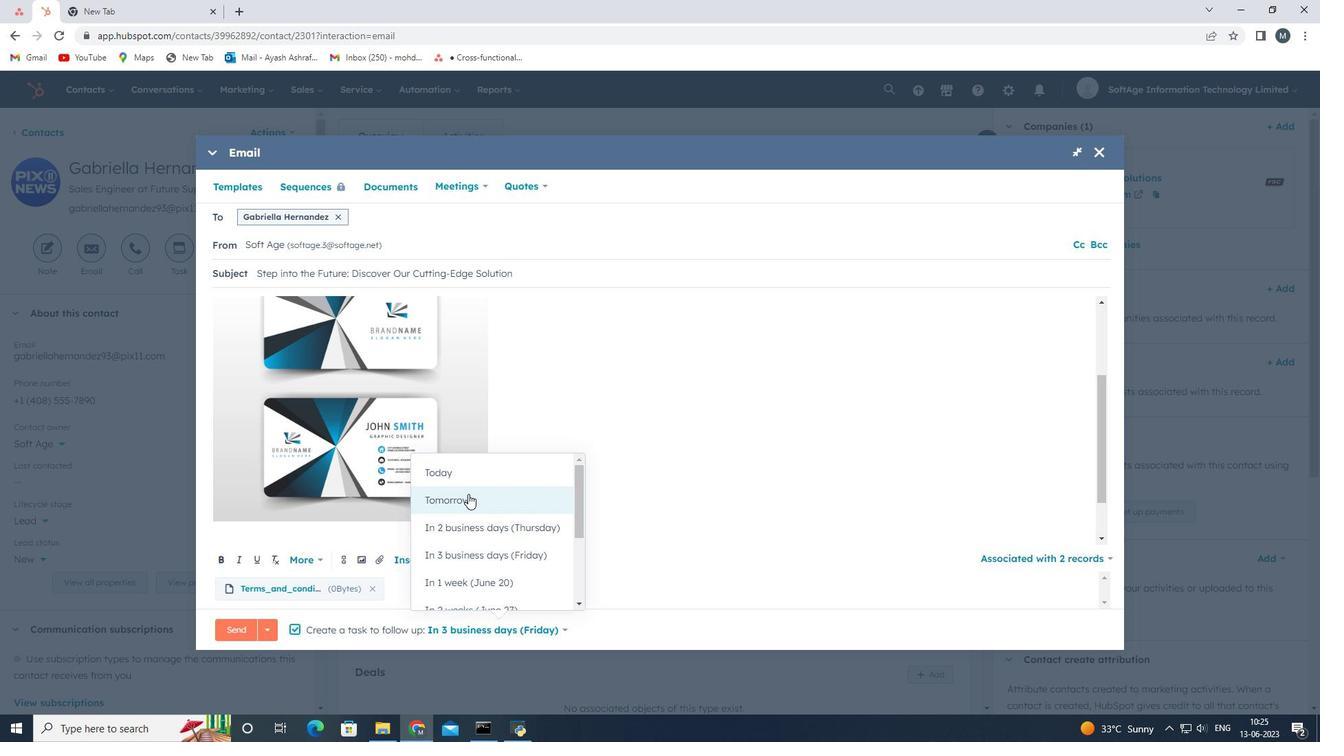
Action: Mouse moved to (228, 628)
Screenshot: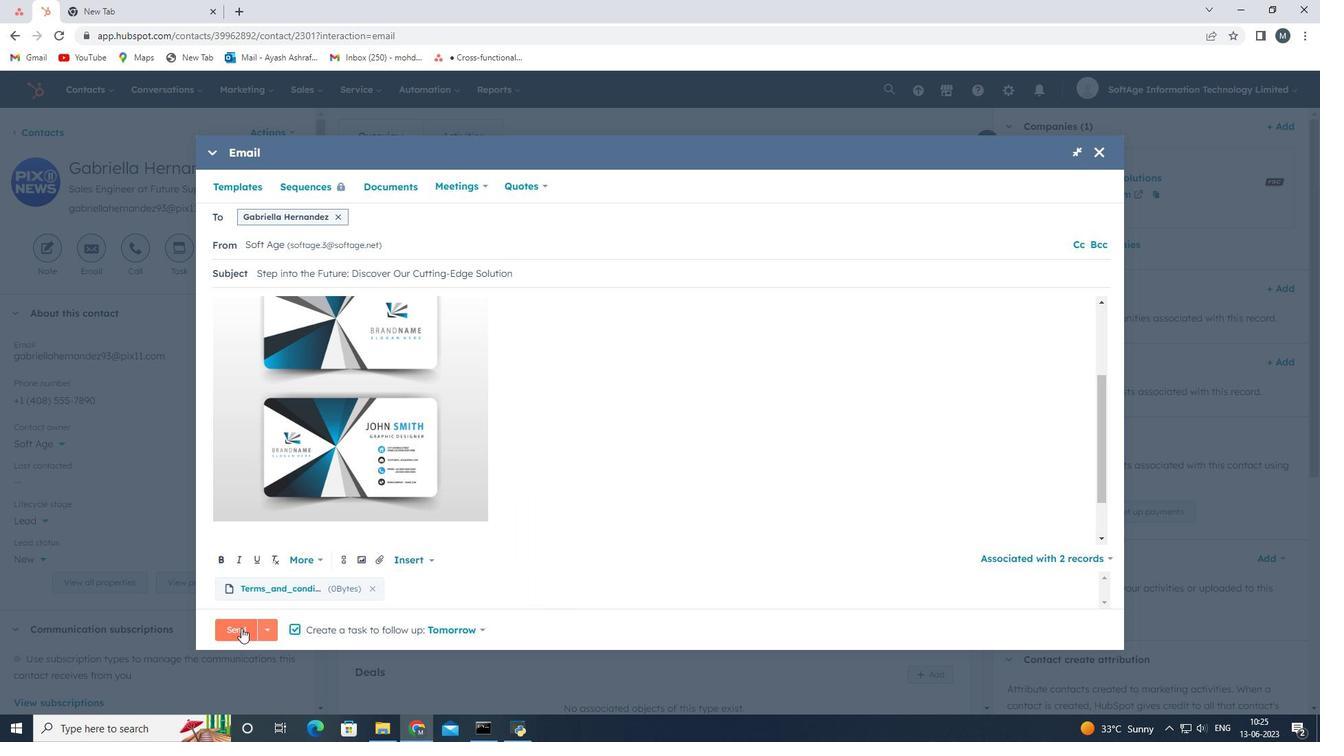 
Action: Mouse pressed left at (228, 628)
Screenshot: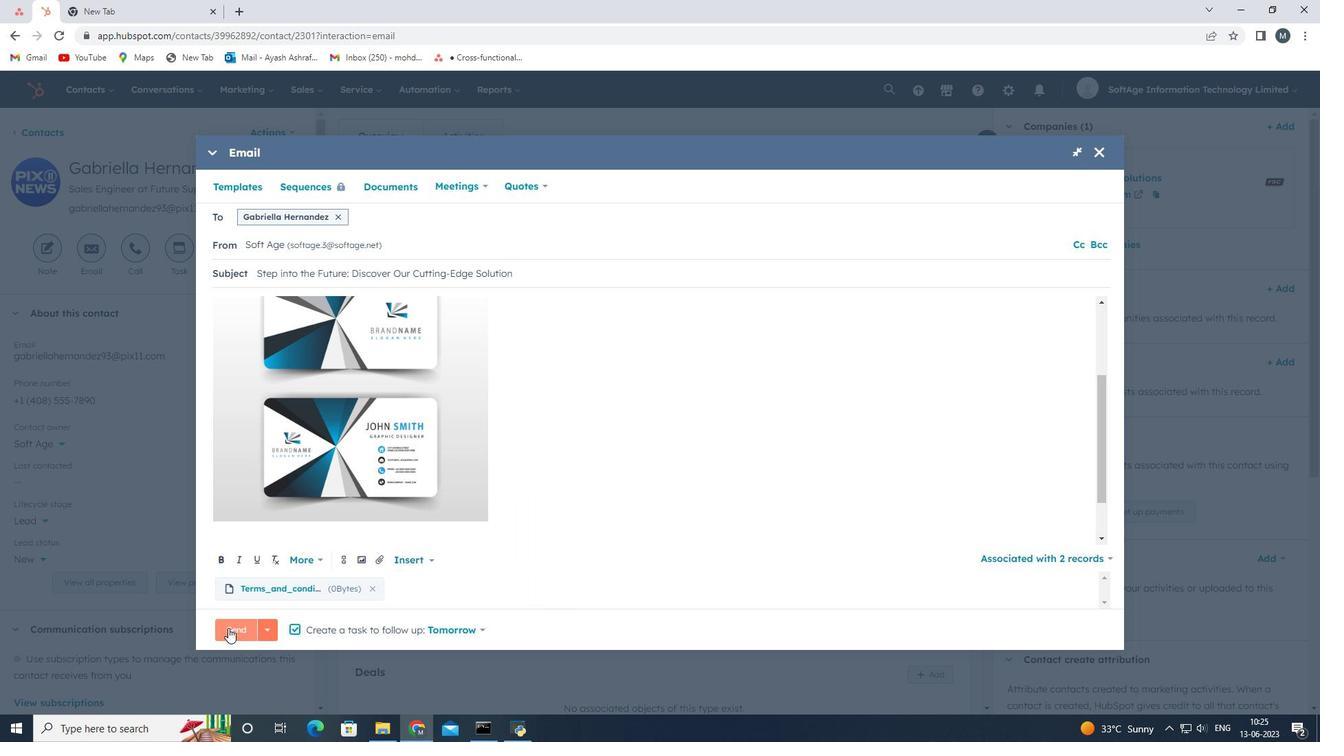 
Action: Mouse moved to (782, 433)
Screenshot: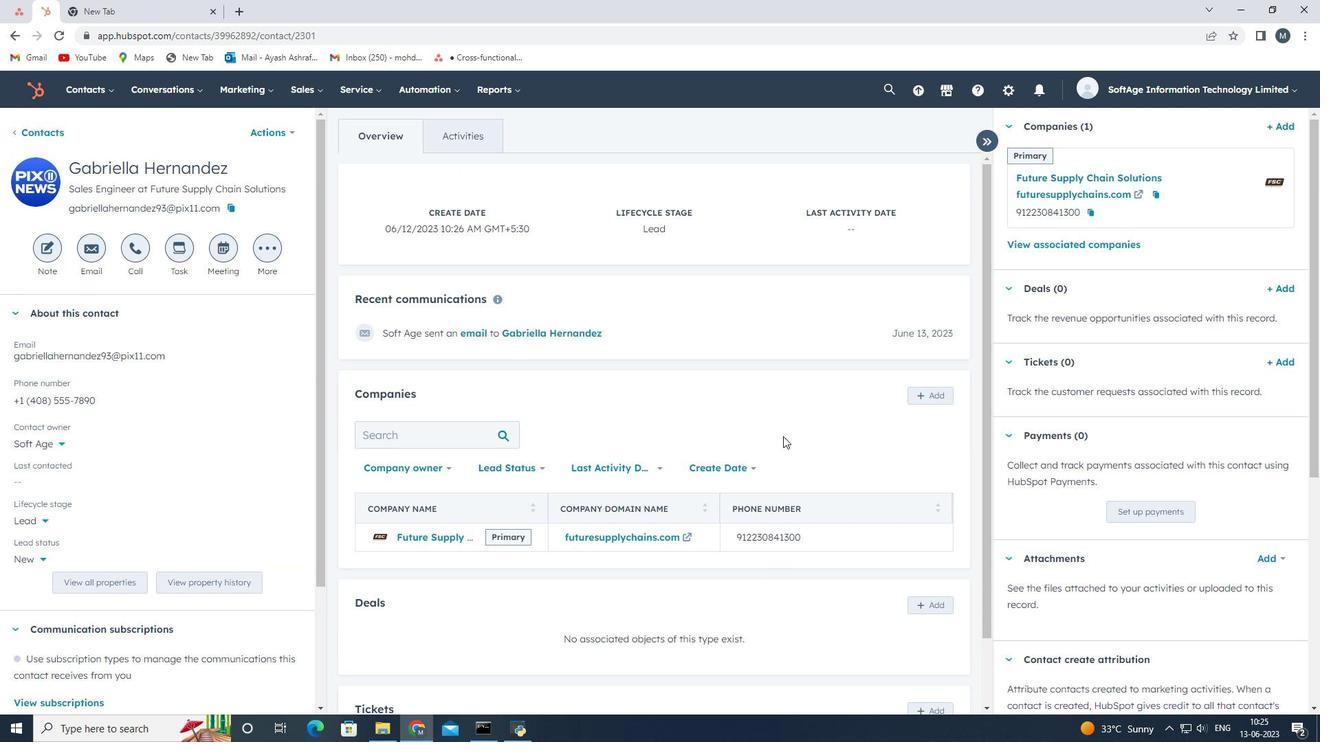 
